 Task: Create new customer invoice with Date Opened: 09-May-23, Select Customer: Ross Stores, Terms: Net 30. Make invoice entry for item-1 with Date: 09-May-23, Description: Milani Stay Put Brunette Waterproof Eyebrow Pomade
, Income Account: Income:Sales, Quantity: 1, Unit Price: 14.99, Sales Tax: Y, Sales Tax Included: Y, Tax Table: Sales Tax. Make entry for item-2 with Date: 09-May-23, Description: Hostess Twinkies Snack Cake (2.7 oz), Income Account: Income:Sales, Quantity: 1, Unit Price: 6.29, Sales Tax: Y, Sales Tax Included: Y, Tax Table: Sales Tax. Post Invoice with Post Date: 09-May-23, Post to Accounts: Assets:Accounts Receivable. Pay / Process Payment with Transaction Date: 07-Jun-23, Amount: 21.28, Transfer Account: Checking Account. Go to 'Print Invoice'. Save a pdf copy of the invoice.
Action: Mouse moved to (185, 34)
Screenshot: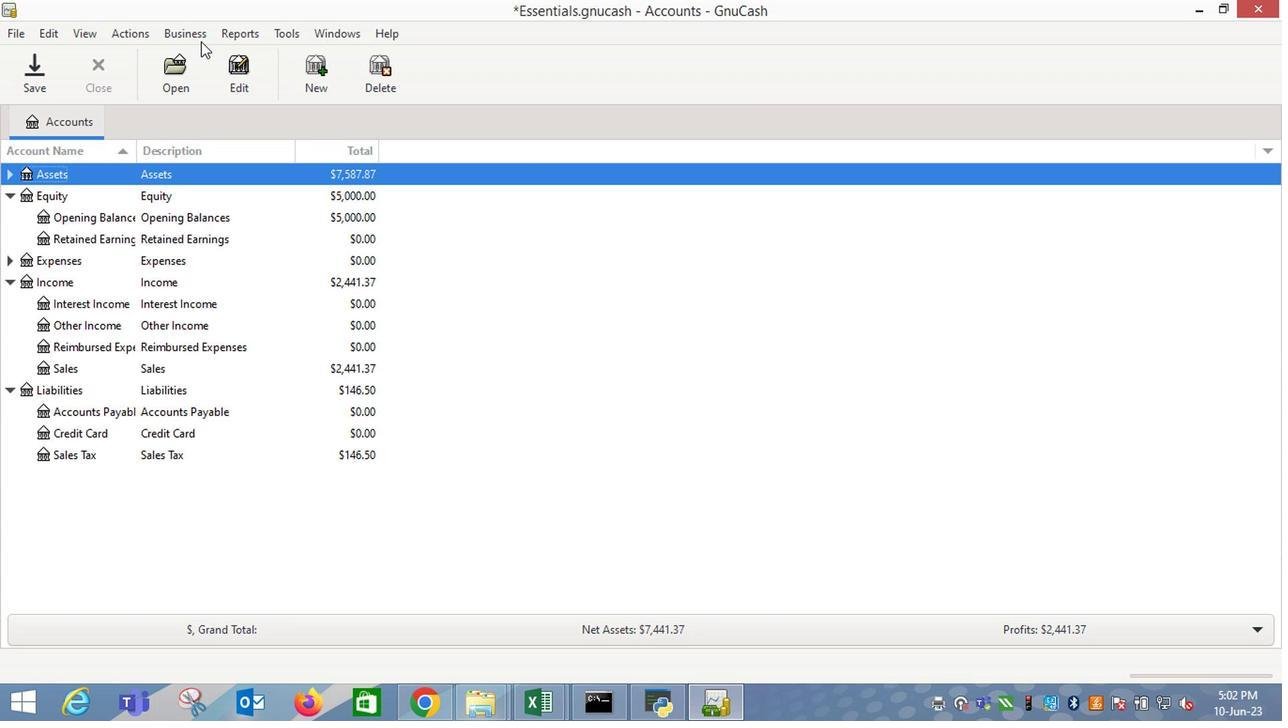 
Action: Mouse pressed left at (185, 34)
Screenshot: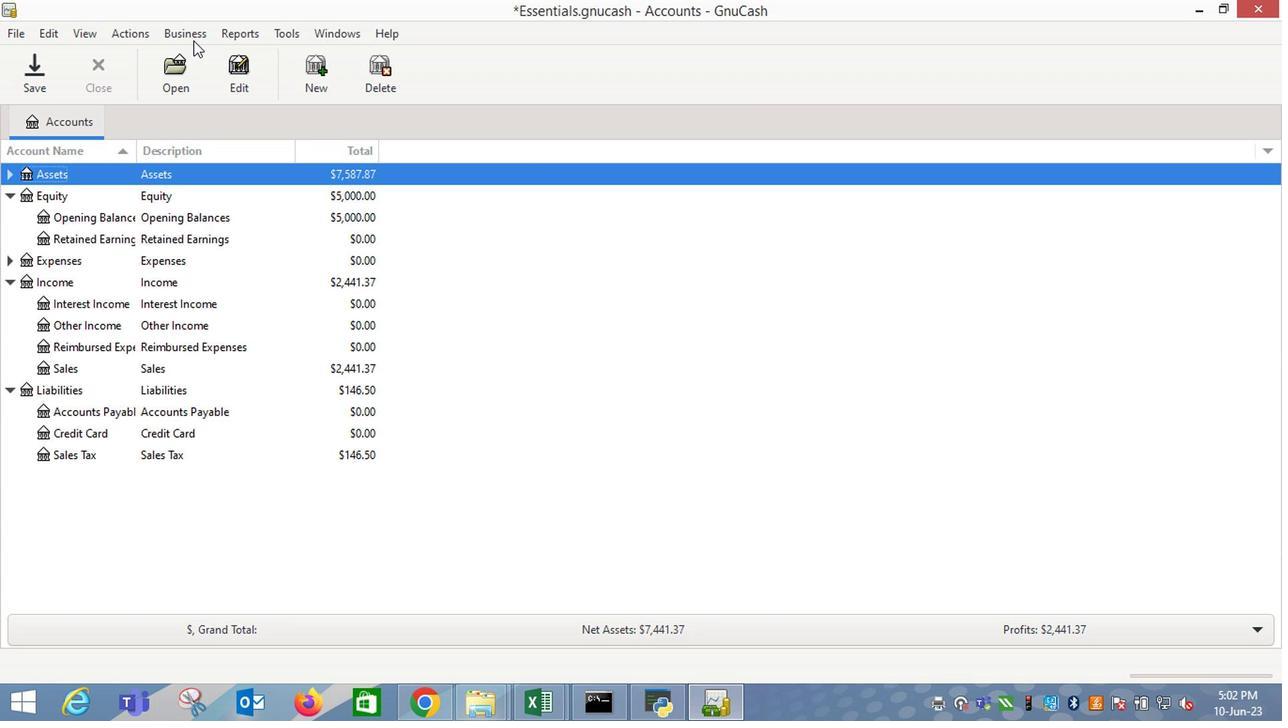 
Action: Mouse moved to (422, 124)
Screenshot: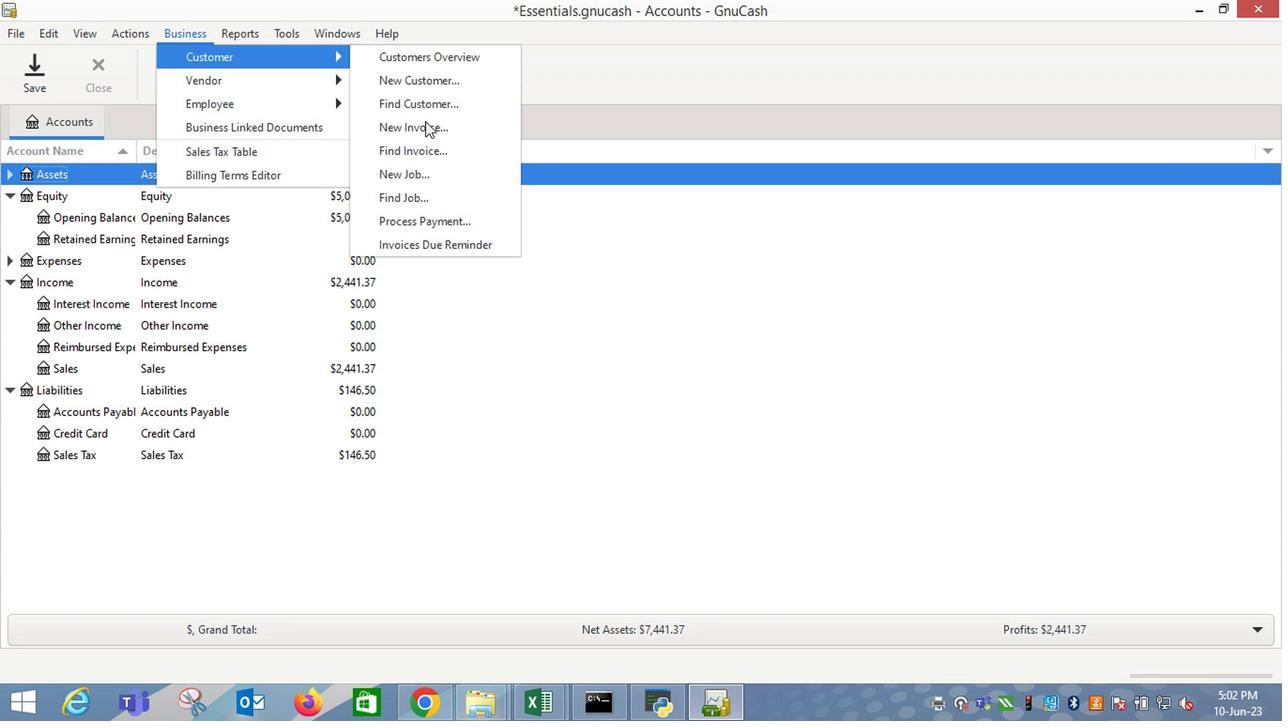 
Action: Mouse pressed left at (422, 124)
Screenshot: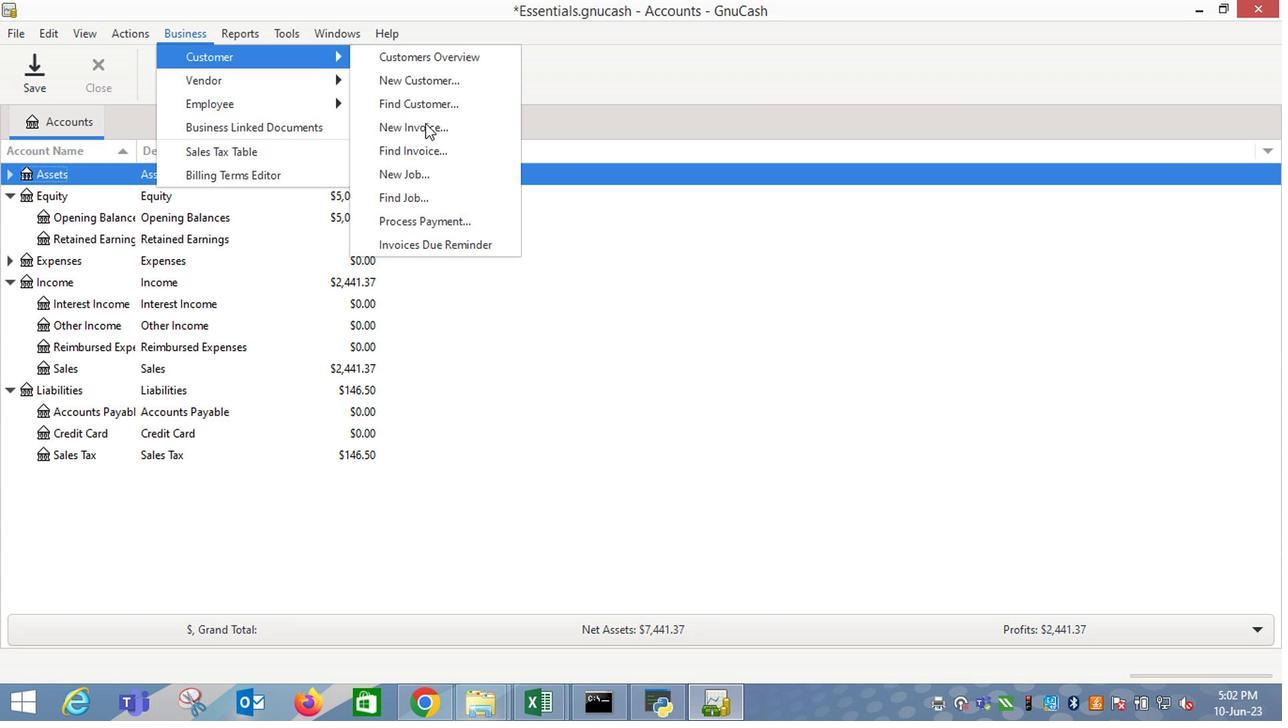 
Action: Mouse moved to (769, 301)
Screenshot: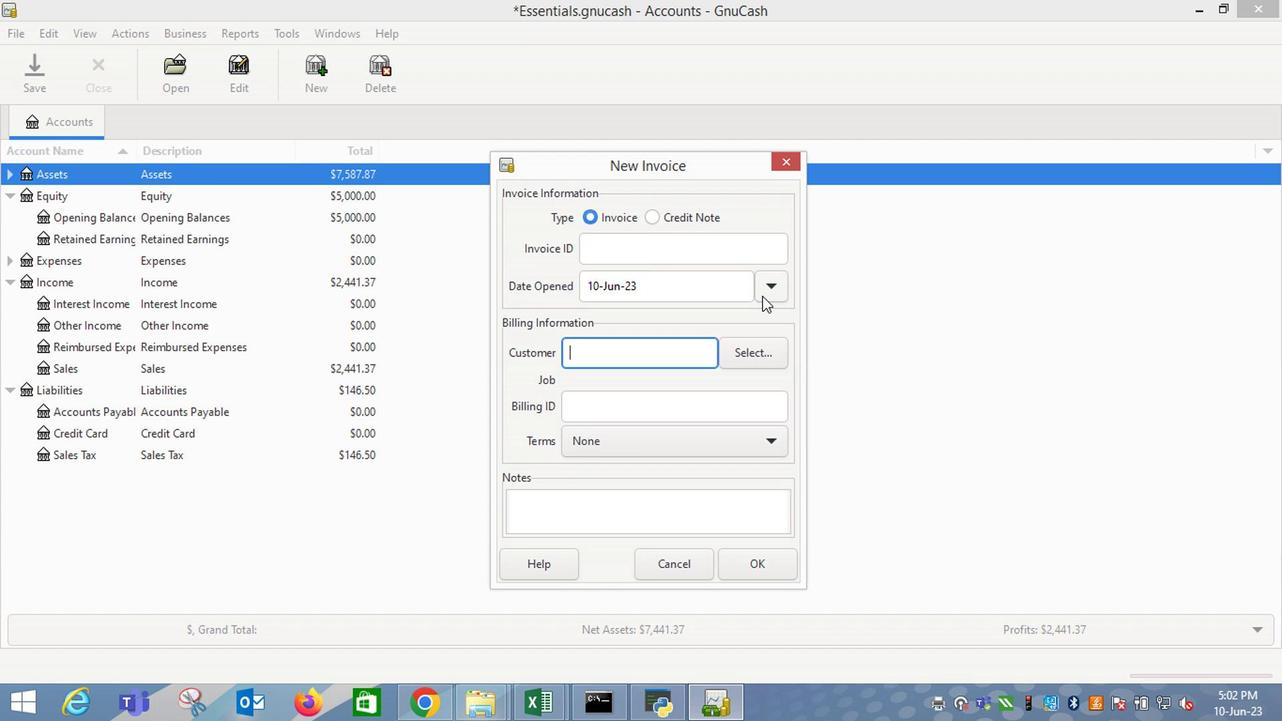 
Action: Mouse pressed left at (769, 301)
Screenshot: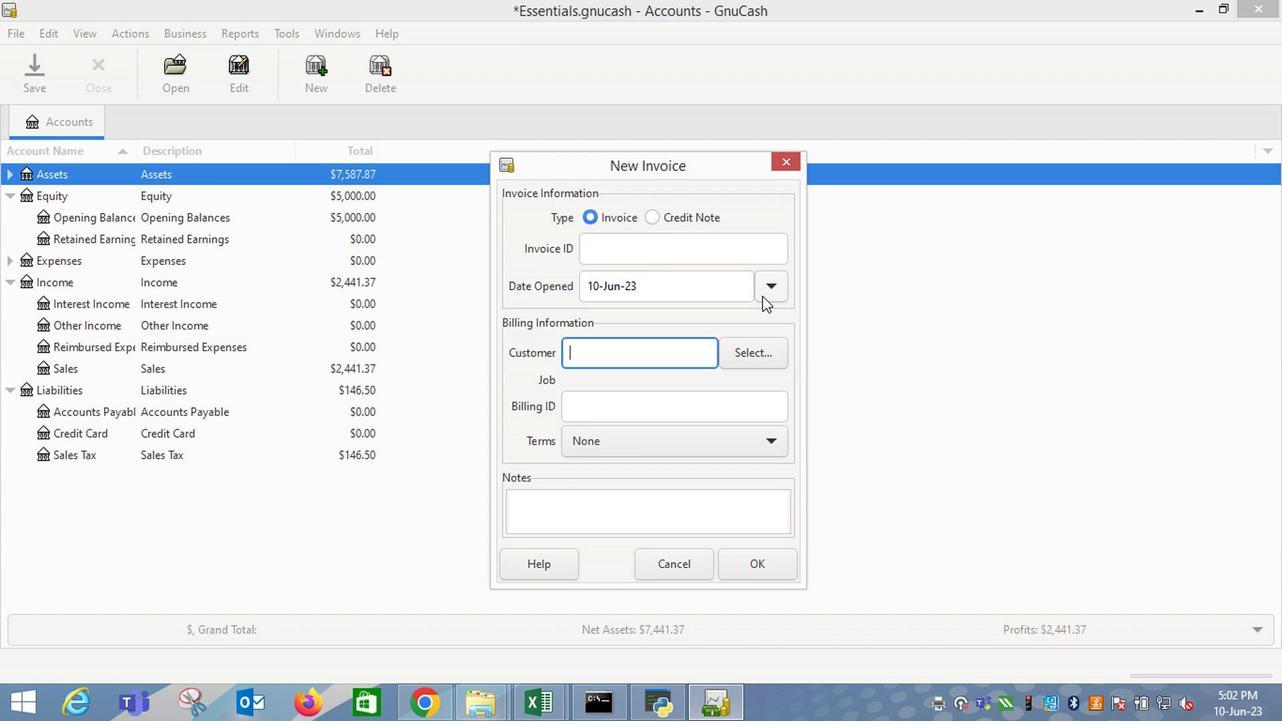 
Action: Mouse moved to (623, 319)
Screenshot: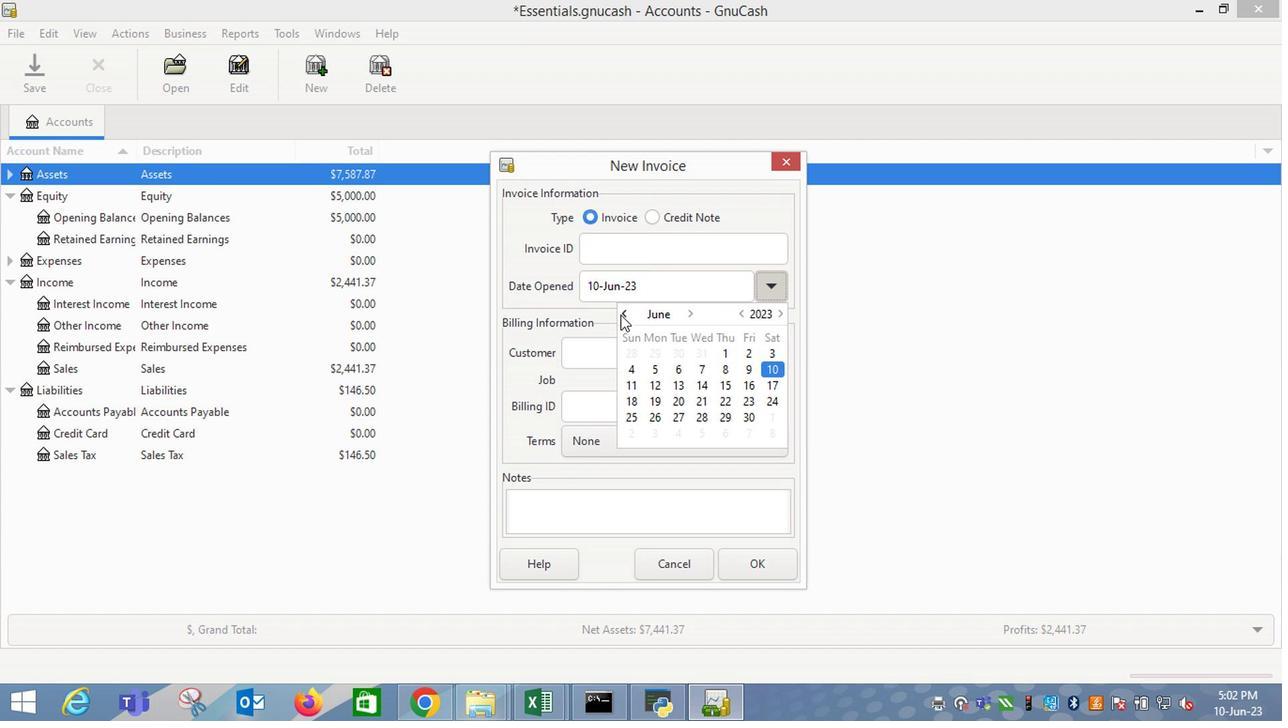 
Action: Mouse pressed left at (623, 319)
Screenshot: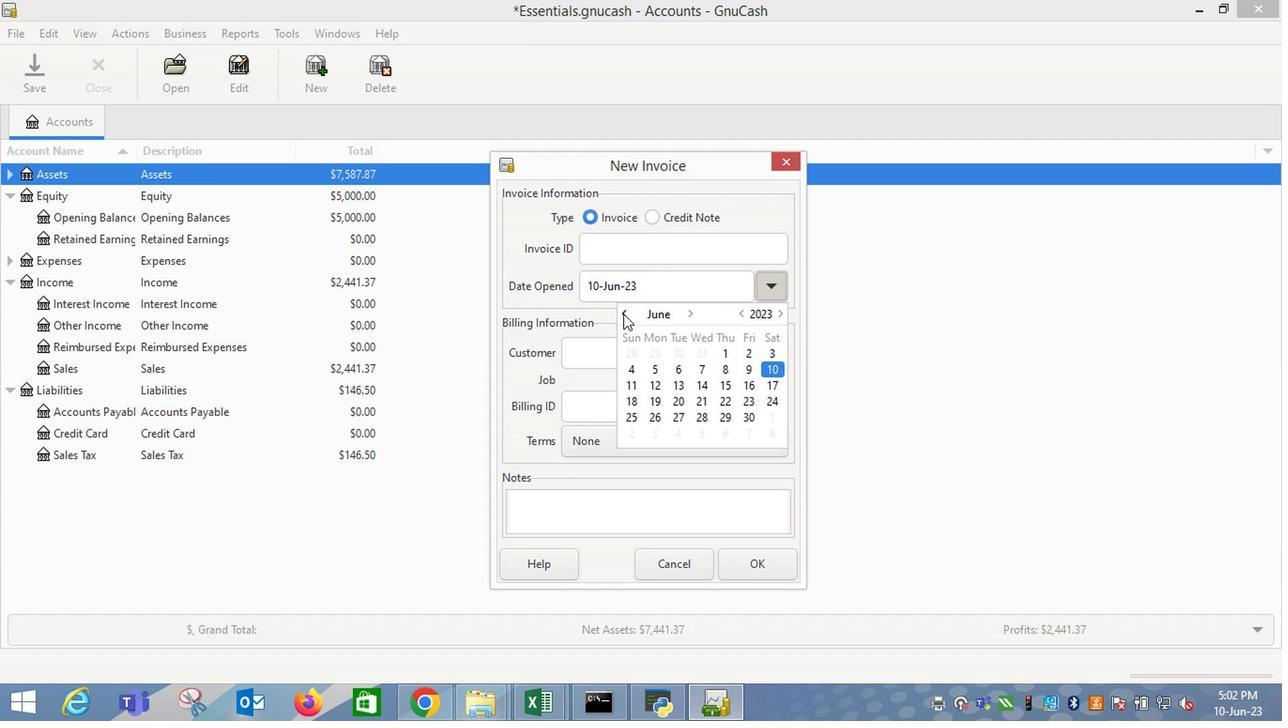 
Action: Mouse moved to (679, 377)
Screenshot: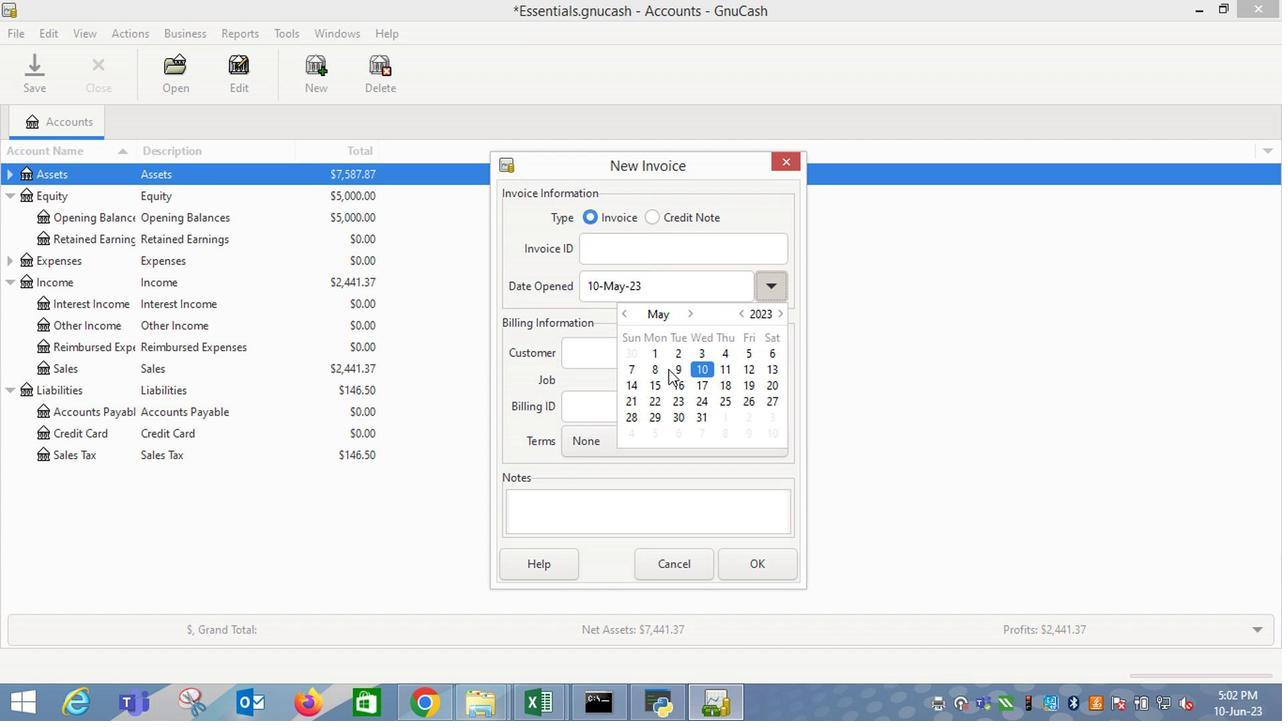
Action: Mouse pressed left at (679, 377)
Screenshot: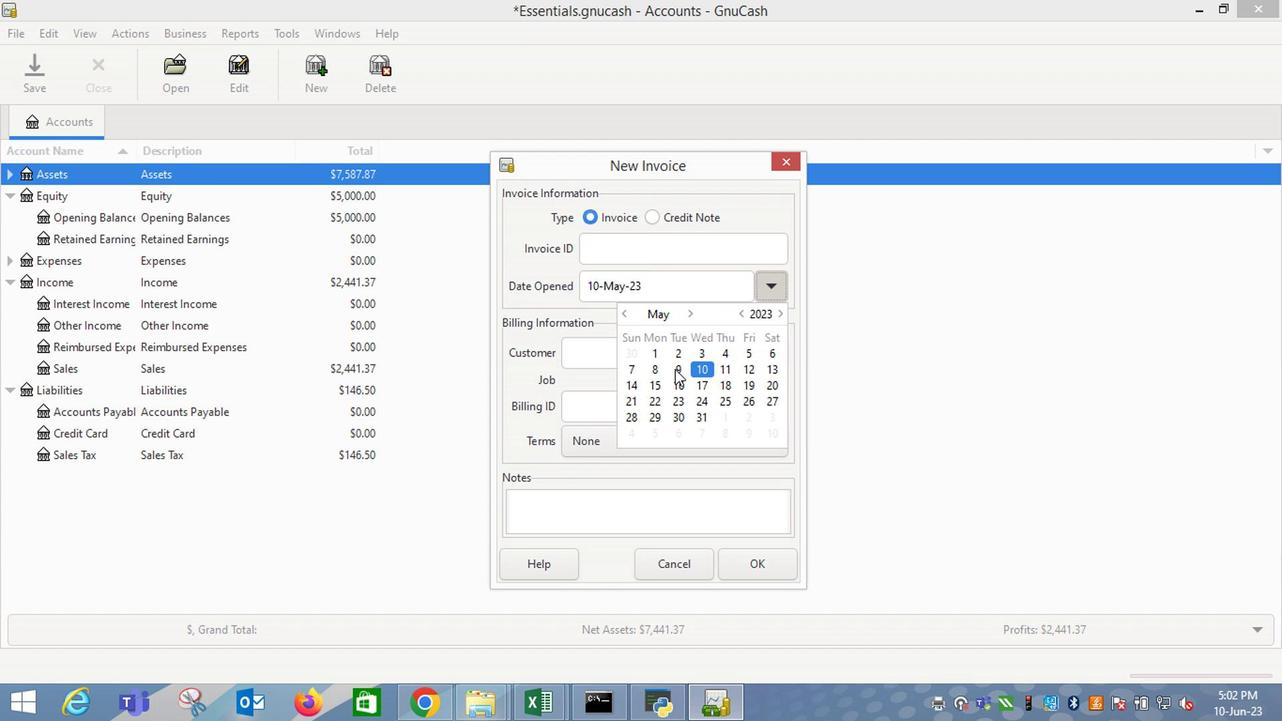 
Action: Mouse moved to (555, 349)
Screenshot: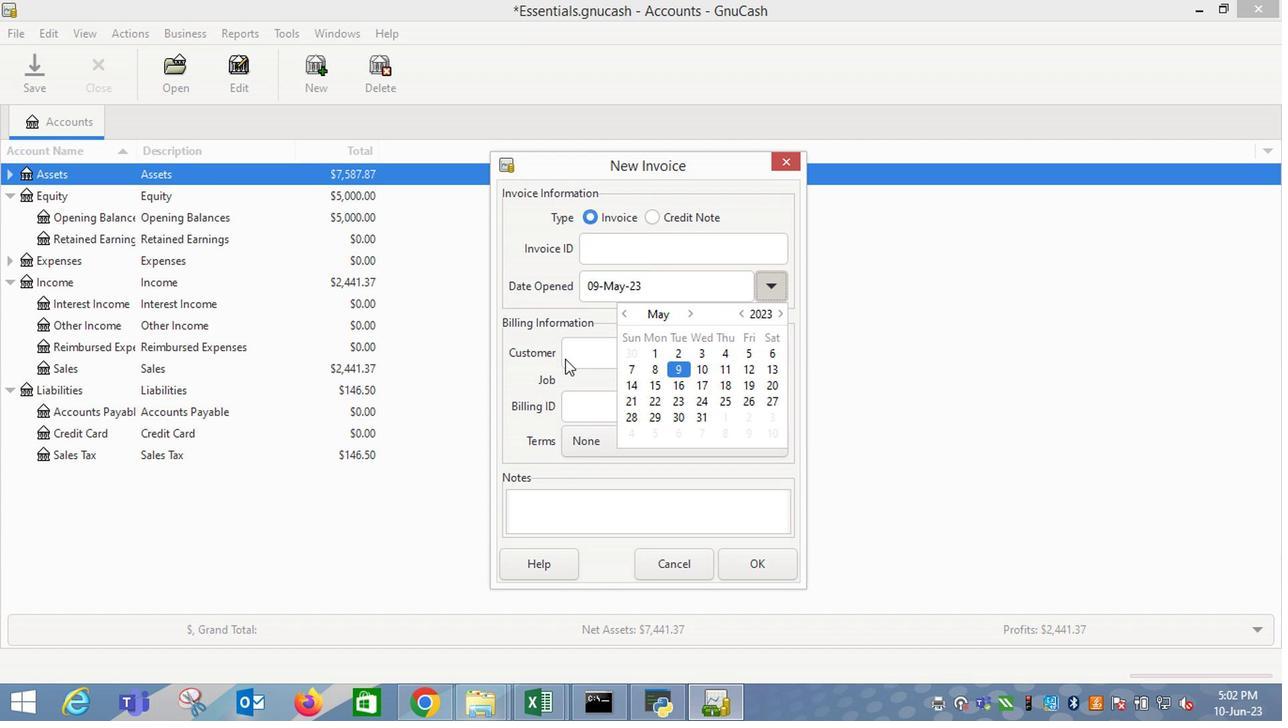 
Action: Mouse pressed left at (555, 349)
Screenshot: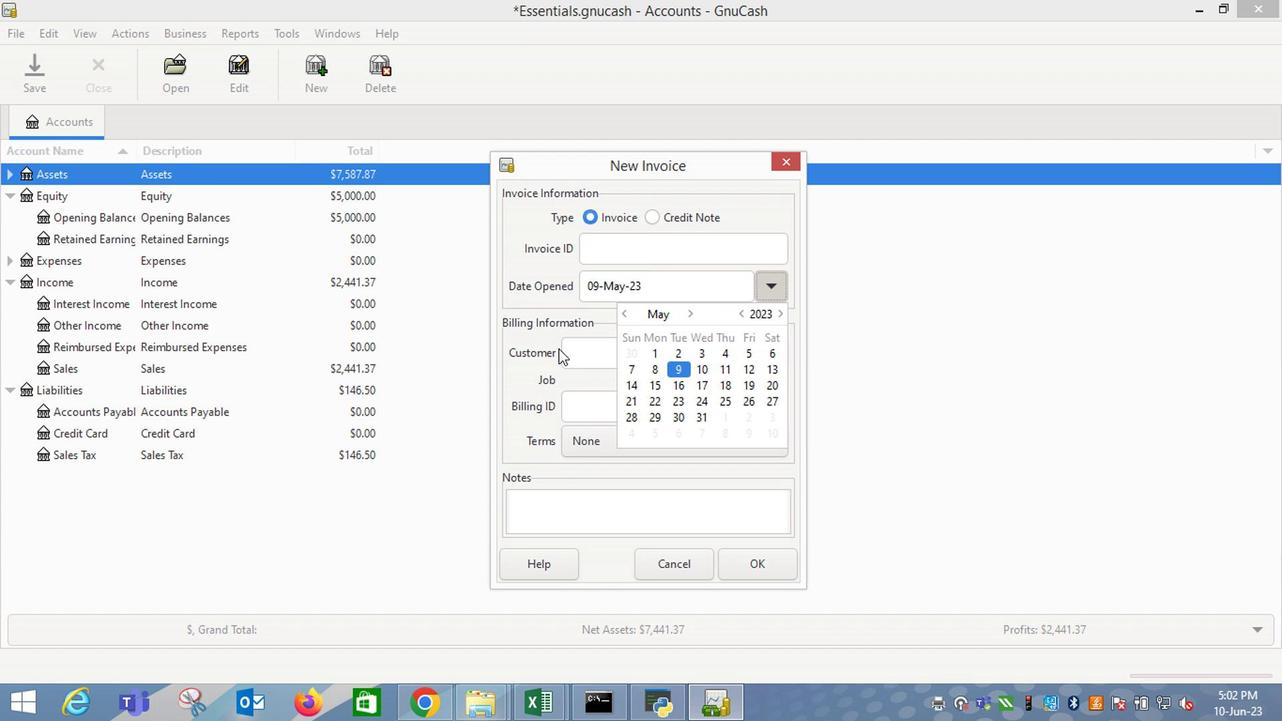 
Action: Mouse moved to (601, 360)
Screenshot: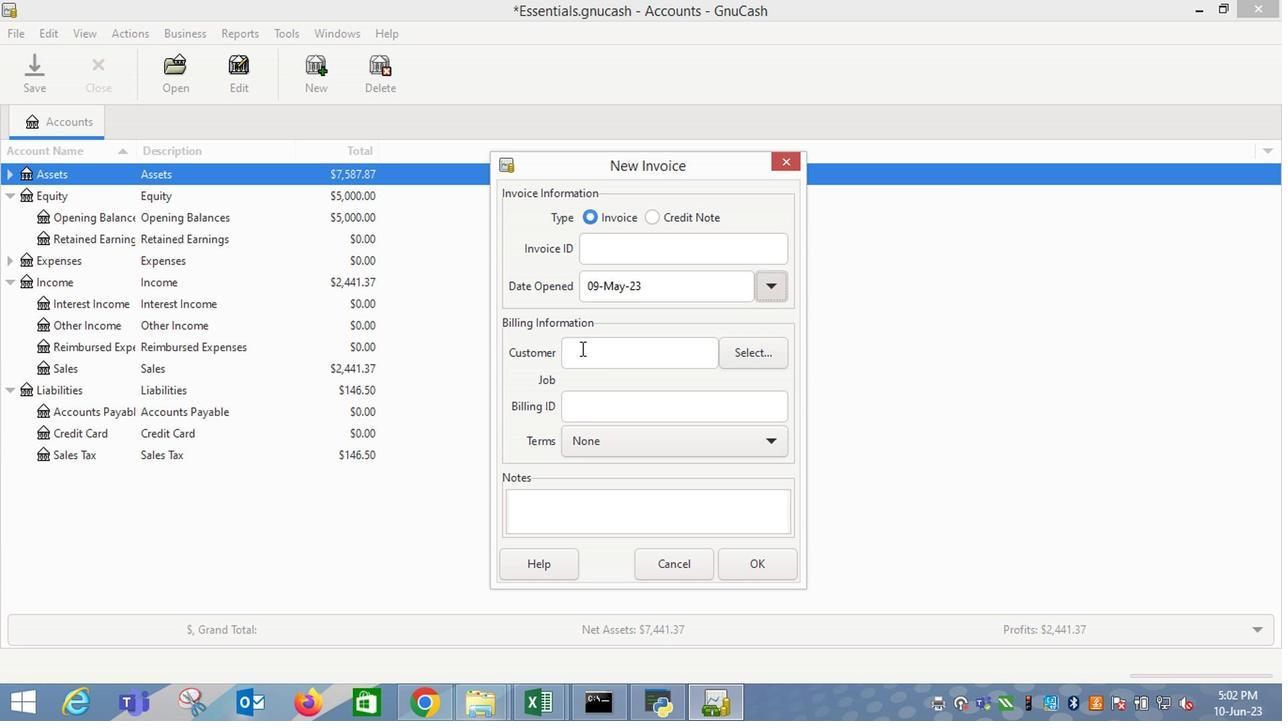 
Action: Mouse pressed left at (601, 360)
Screenshot: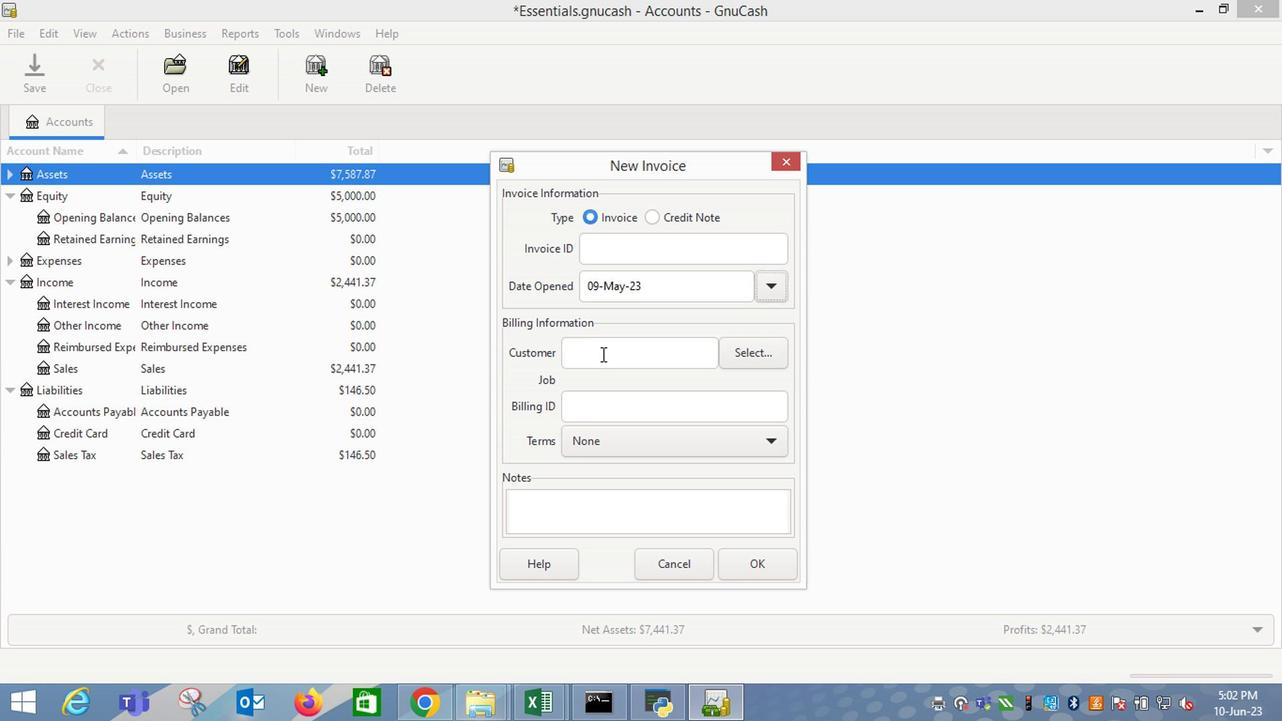 
Action: Key pressed <Key.shift_r>Ros
Screenshot: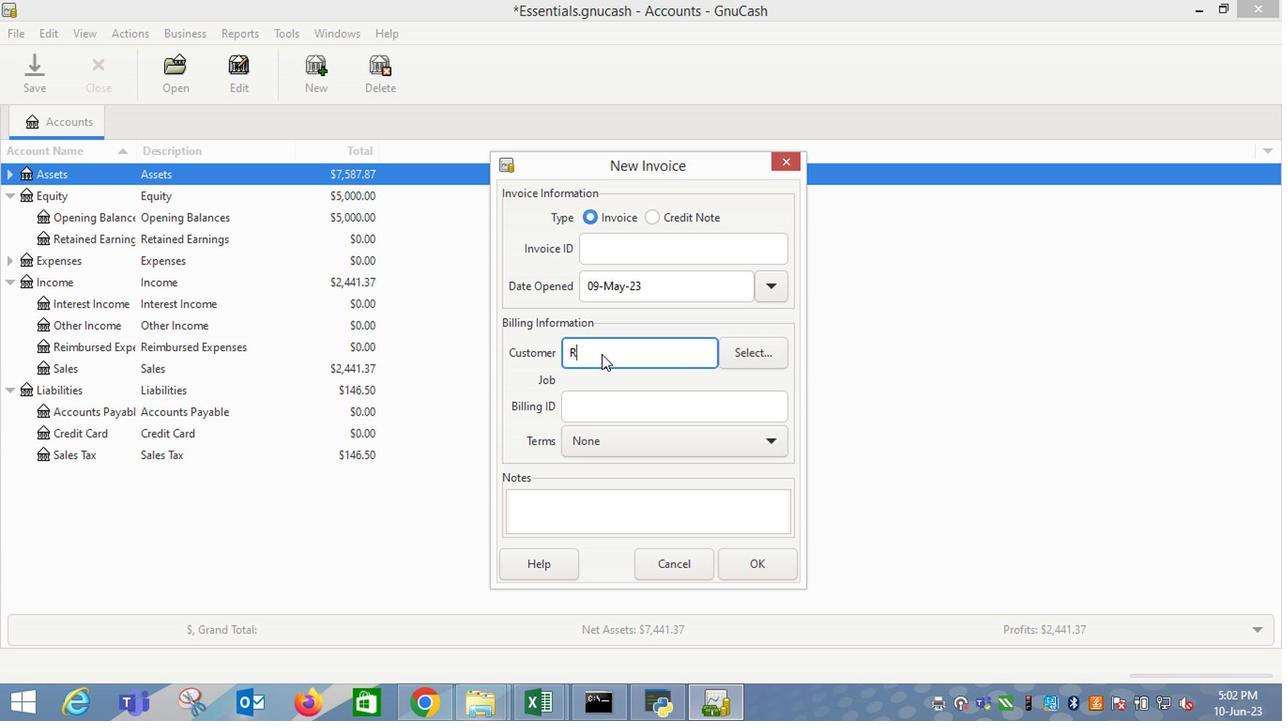
Action: Mouse moved to (609, 412)
Screenshot: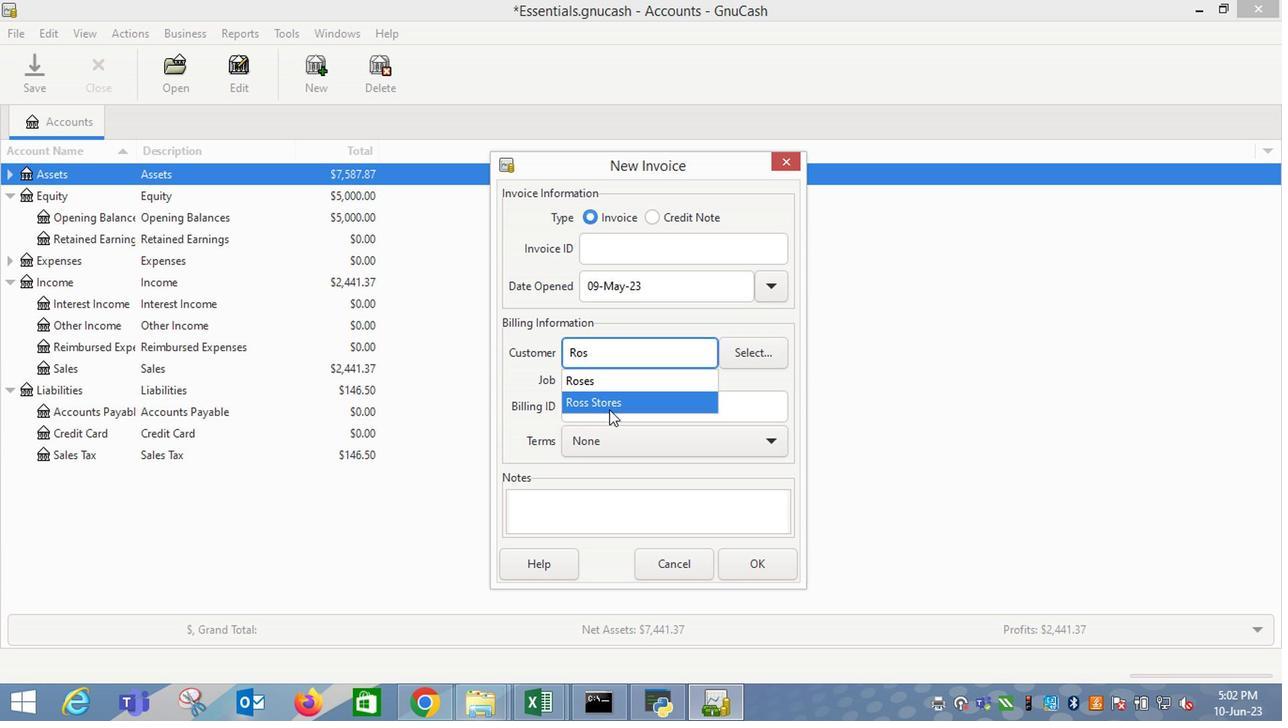 
Action: Mouse pressed left at (609, 412)
Screenshot: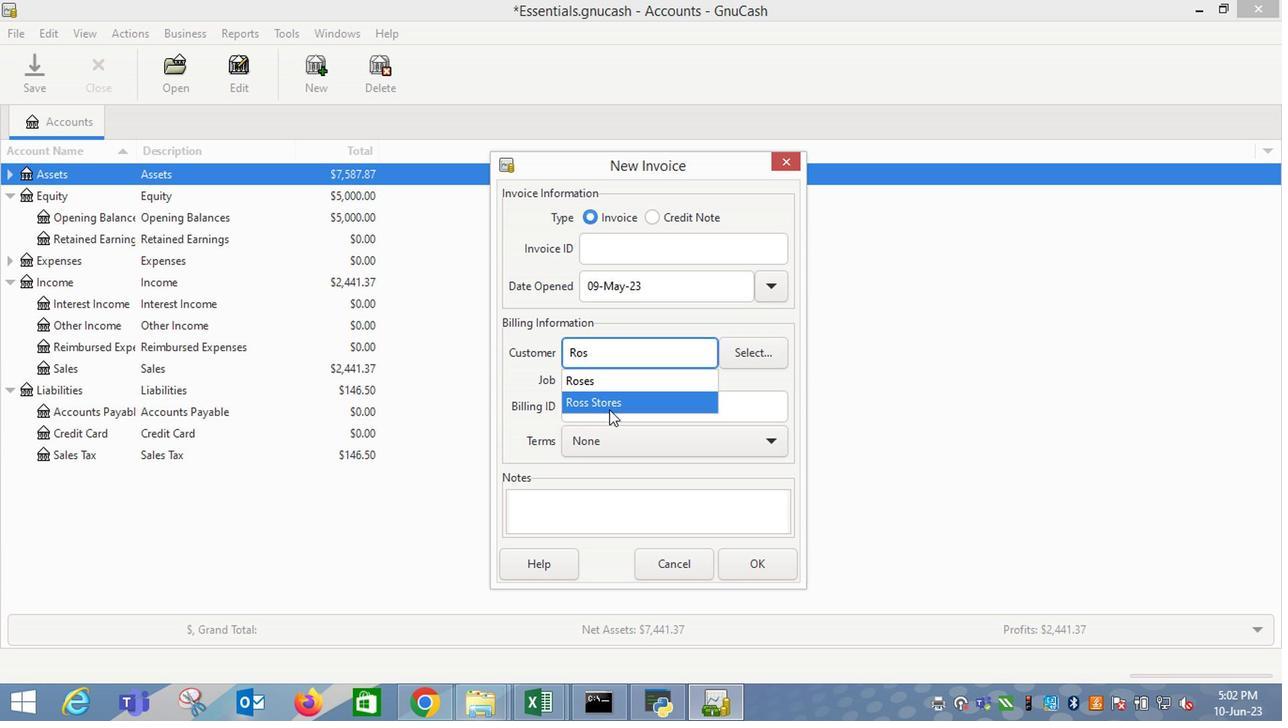 
Action: Mouse moved to (603, 466)
Screenshot: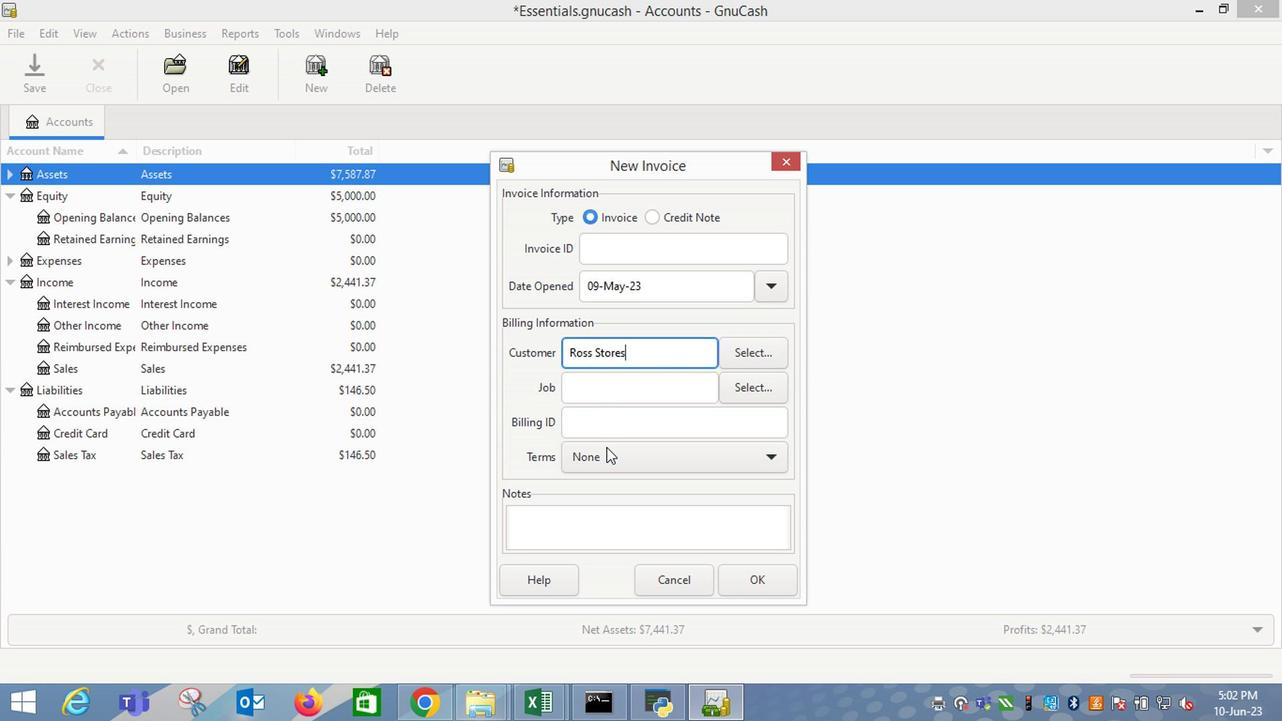 
Action: Mouse pressed left at (603, 466)
Screenshot: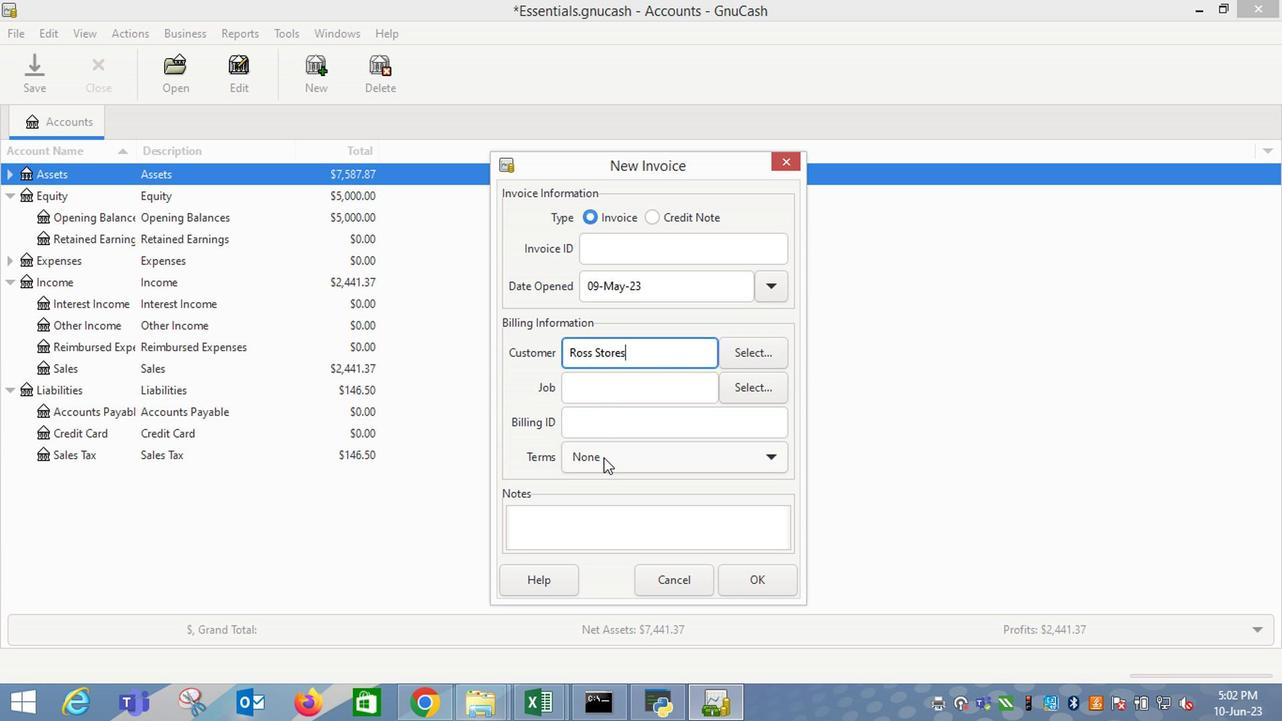 
Action: Mouse moved to (602, 522)
Screenshot: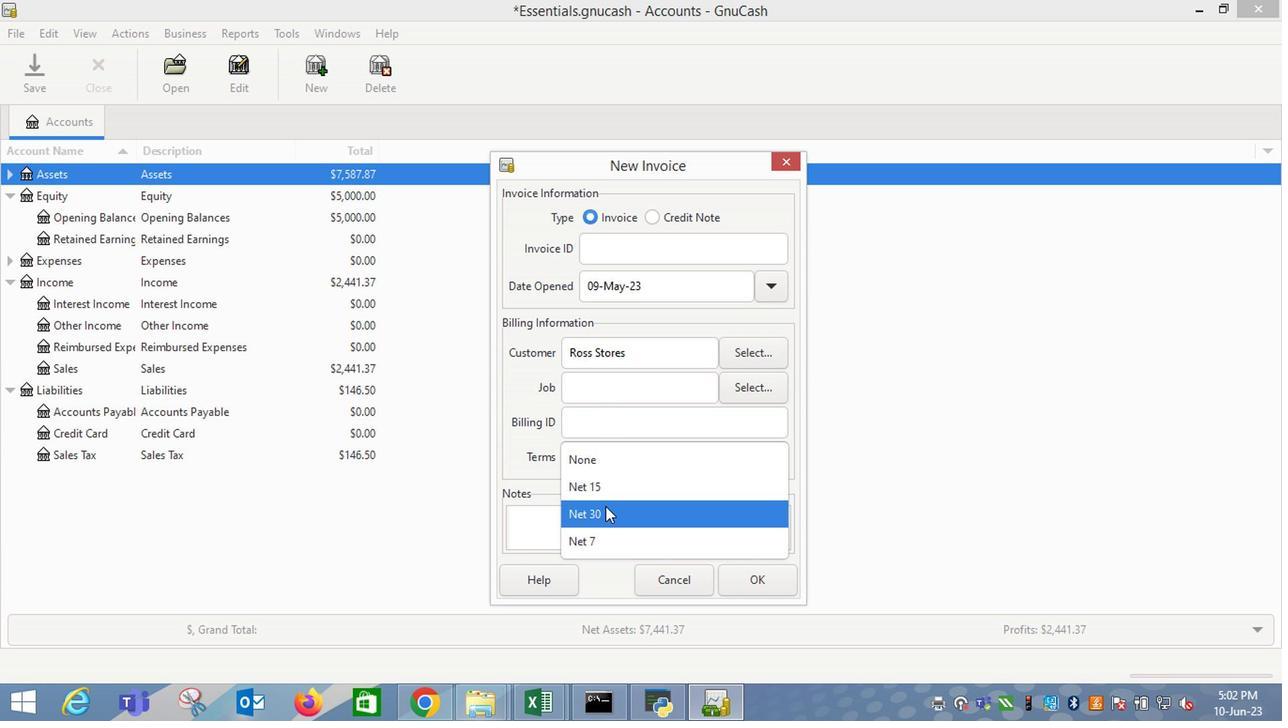 
Action: Mouse pressed left at (602, 522)
Screenshot: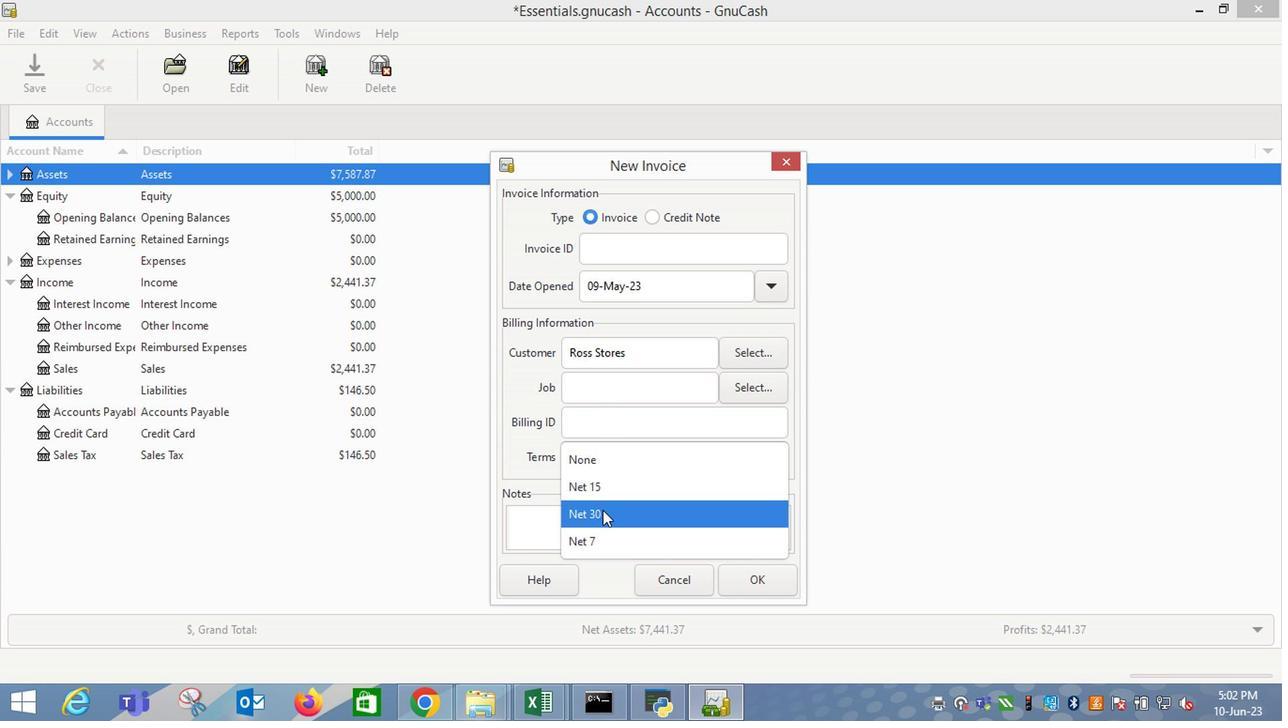 
Action: Mouse moved to (739, 596)
Screenshot: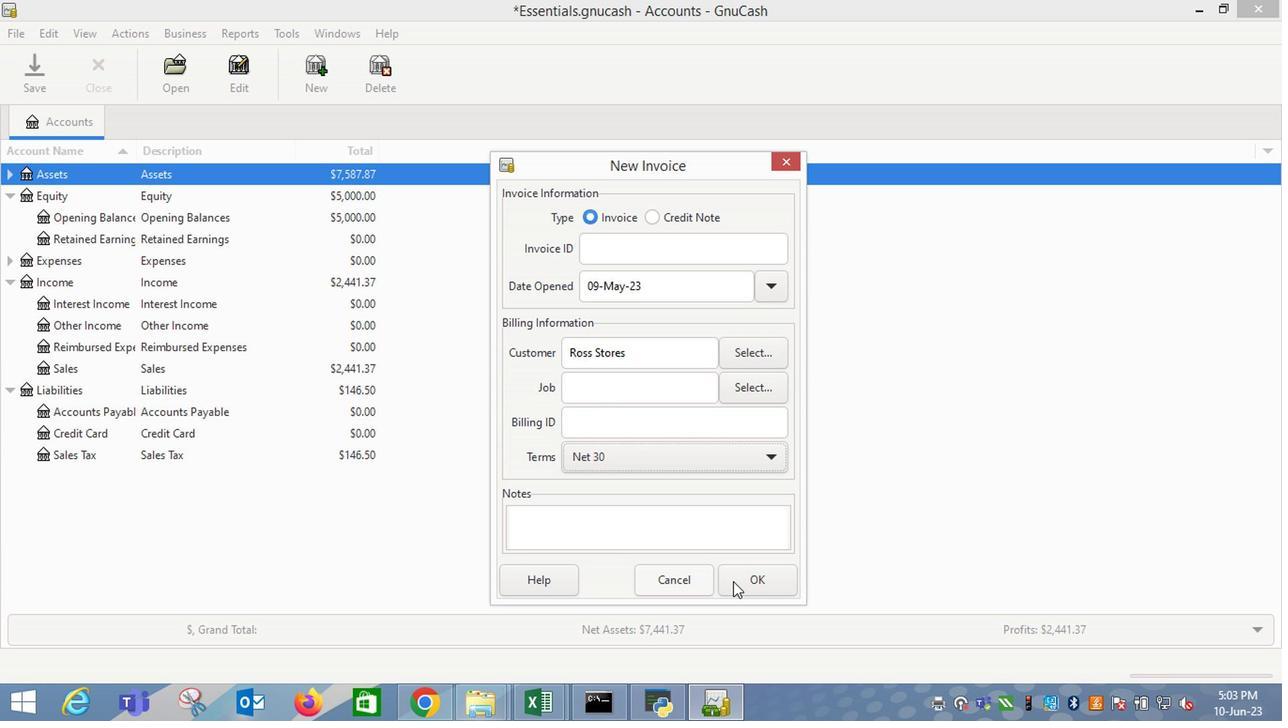 
Action: Mouse pressed left at (739, 596)
Screenshot: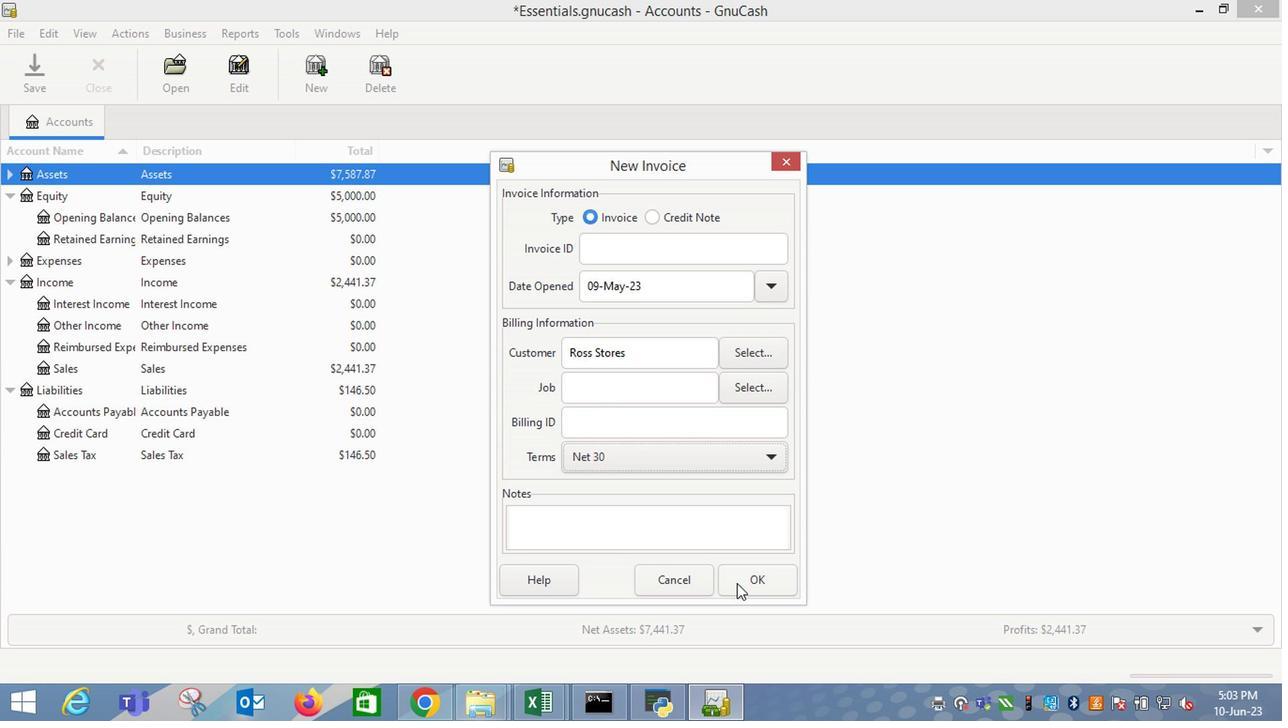 
Action: Mouse moved to (88, 377)
Screenshot: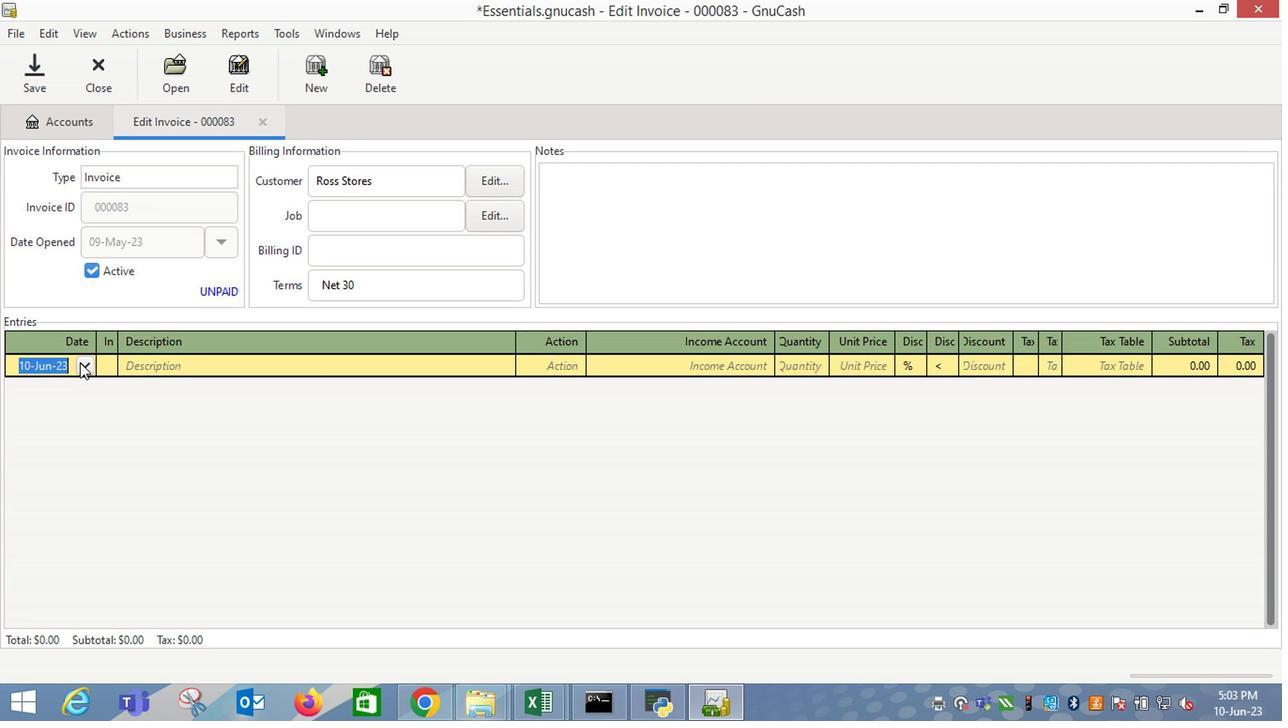 
Action: Mouse pressed left at (88, 377)
Screenshot: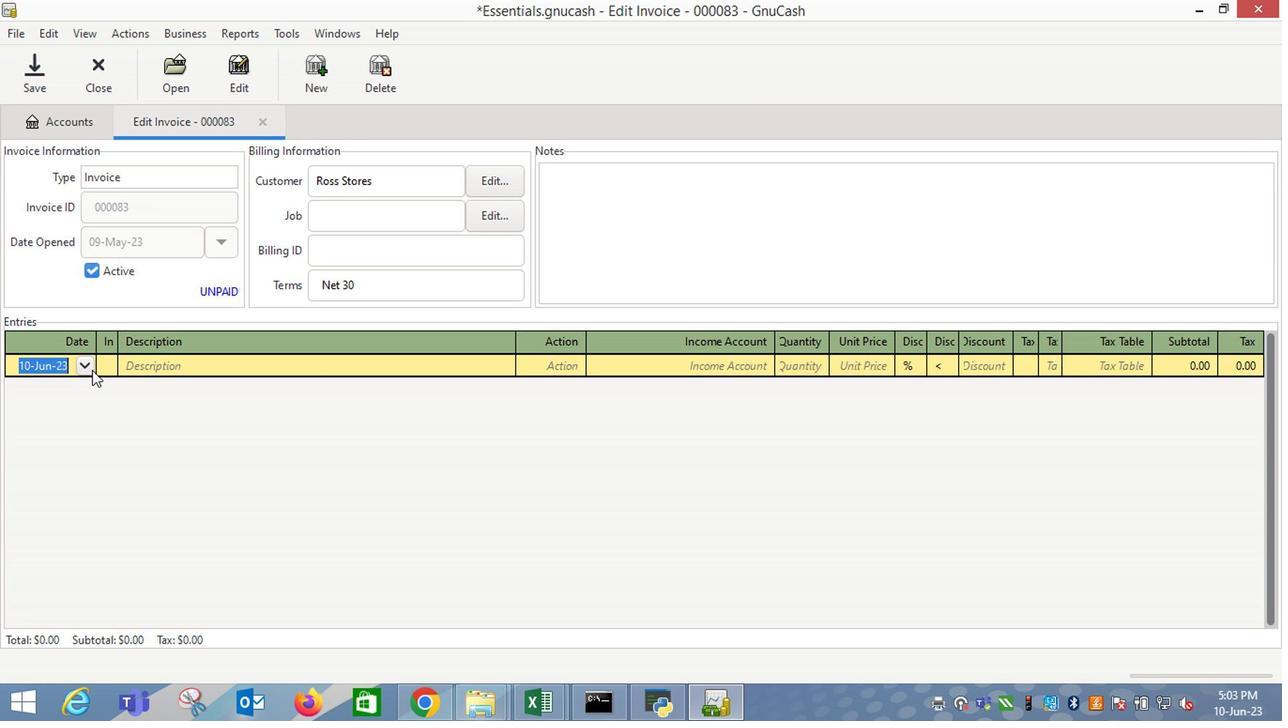 
Action: Mouse moved to (81, 374)
Screenshot: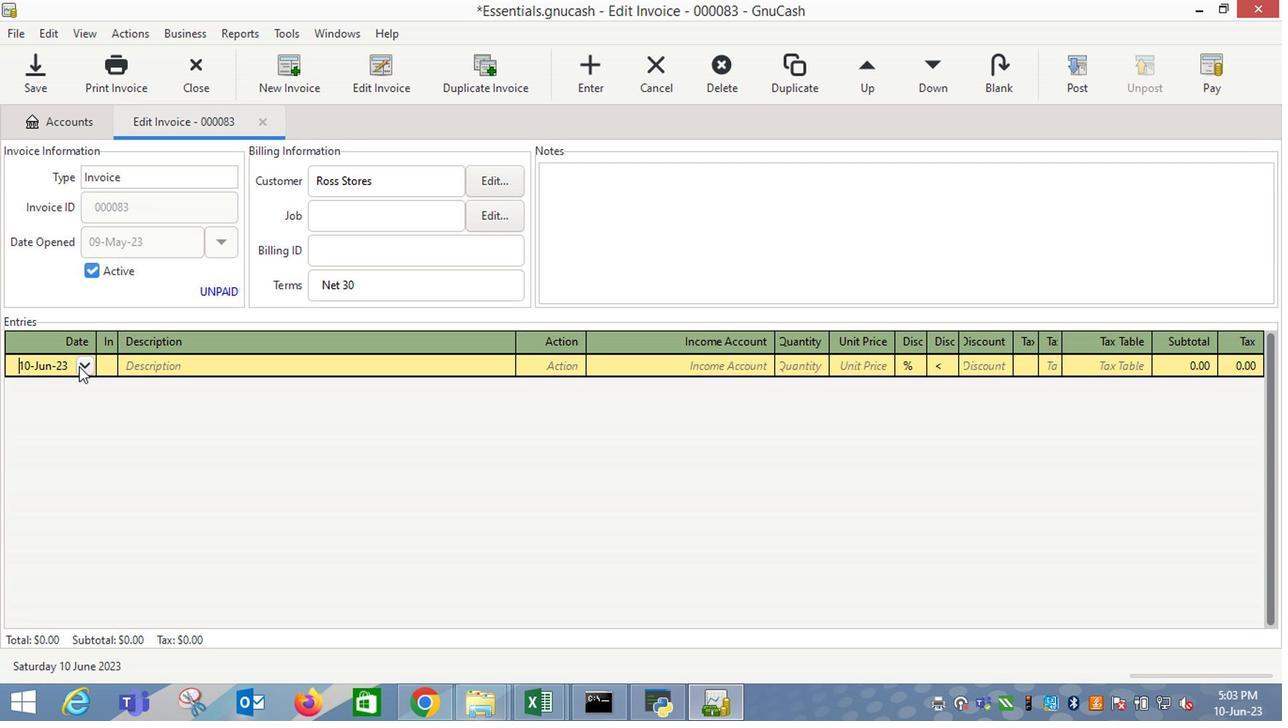 
Action: Mouse pressed left at (81, 374)
Screenshot: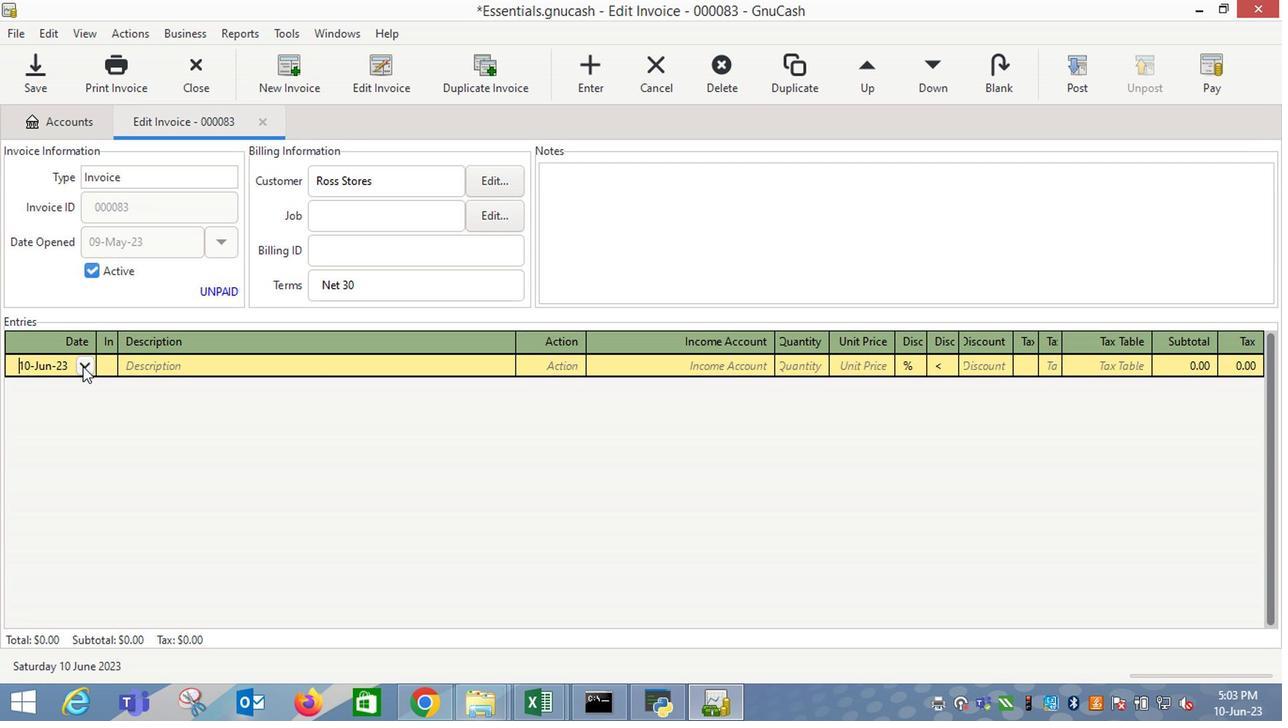 
Action: Mouse moved to (5, 390)
Screenshot: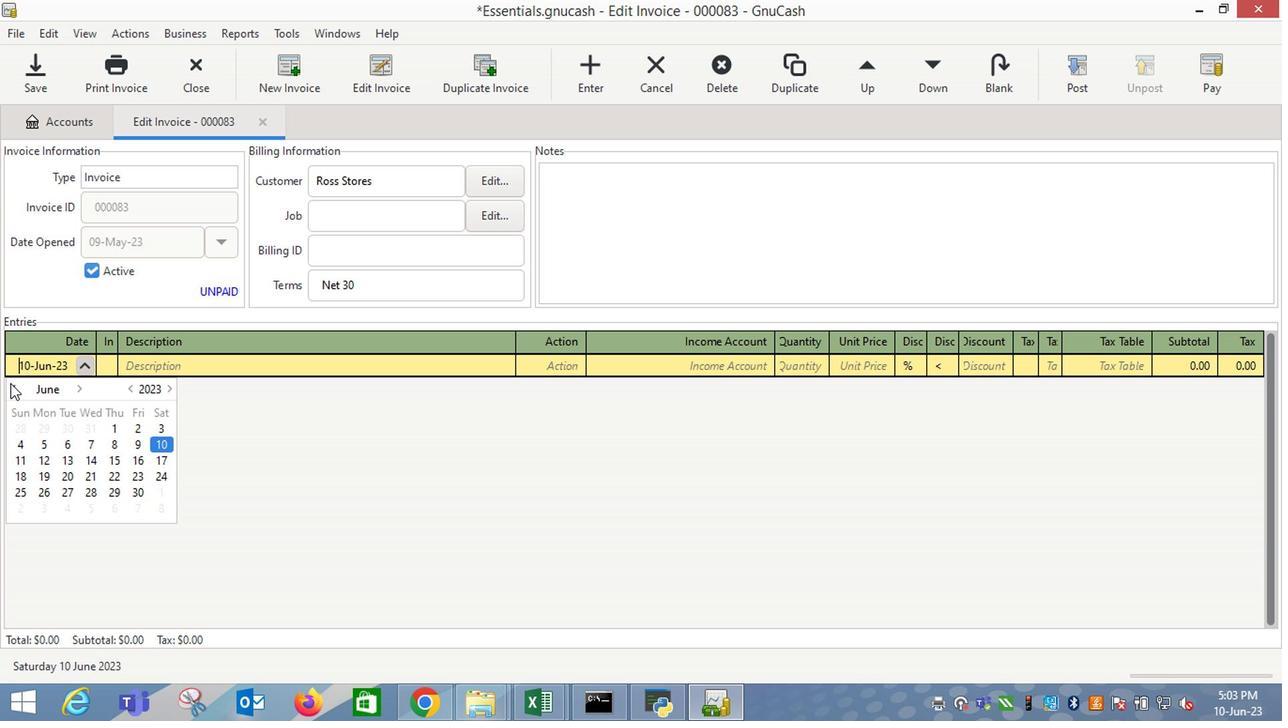 
Action: Mouse pressed left at (5, 390)
Screenshot: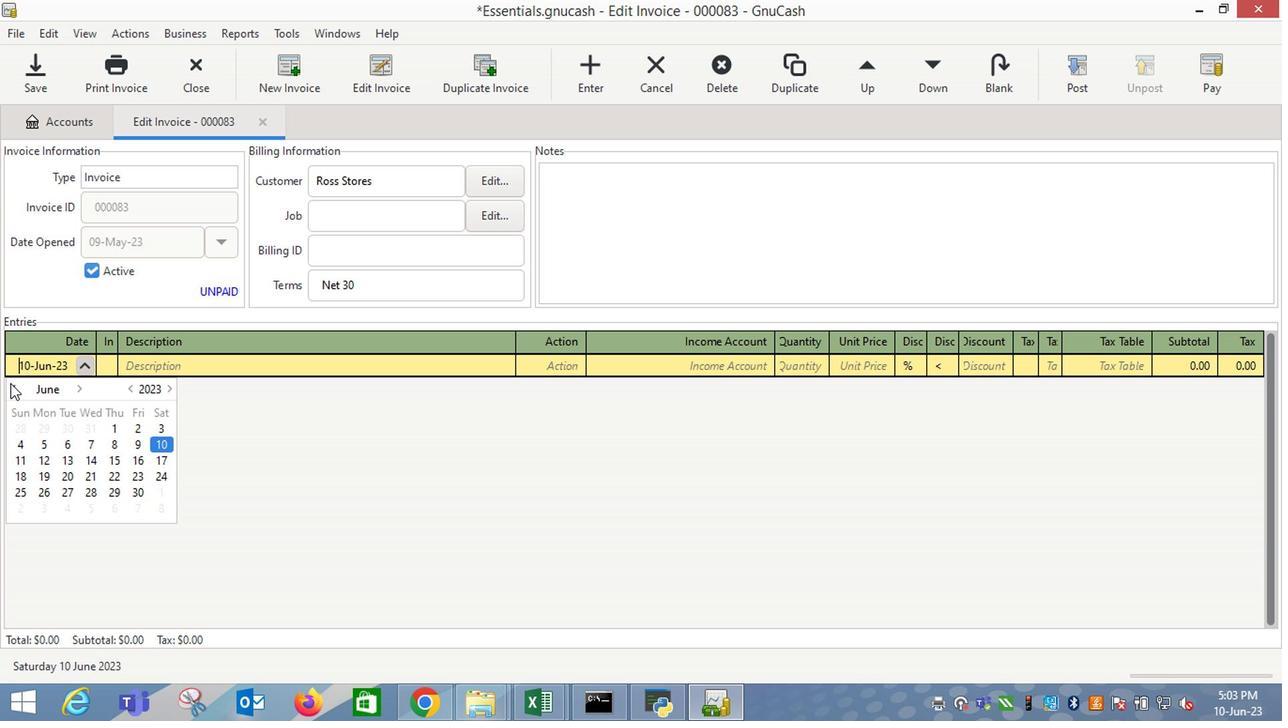 
Action: Mouse moved to (60, 457)
Screenshot: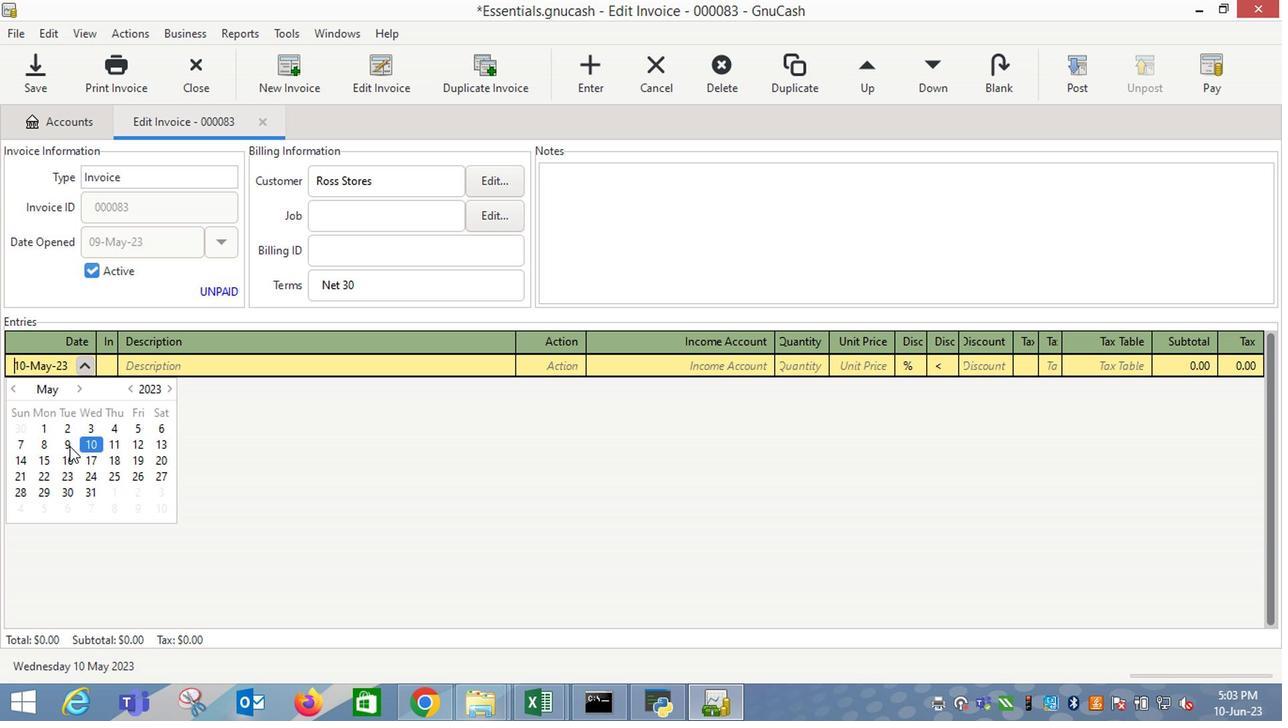 
Action: Mouse pressed left at (60, 457)
Screenshot: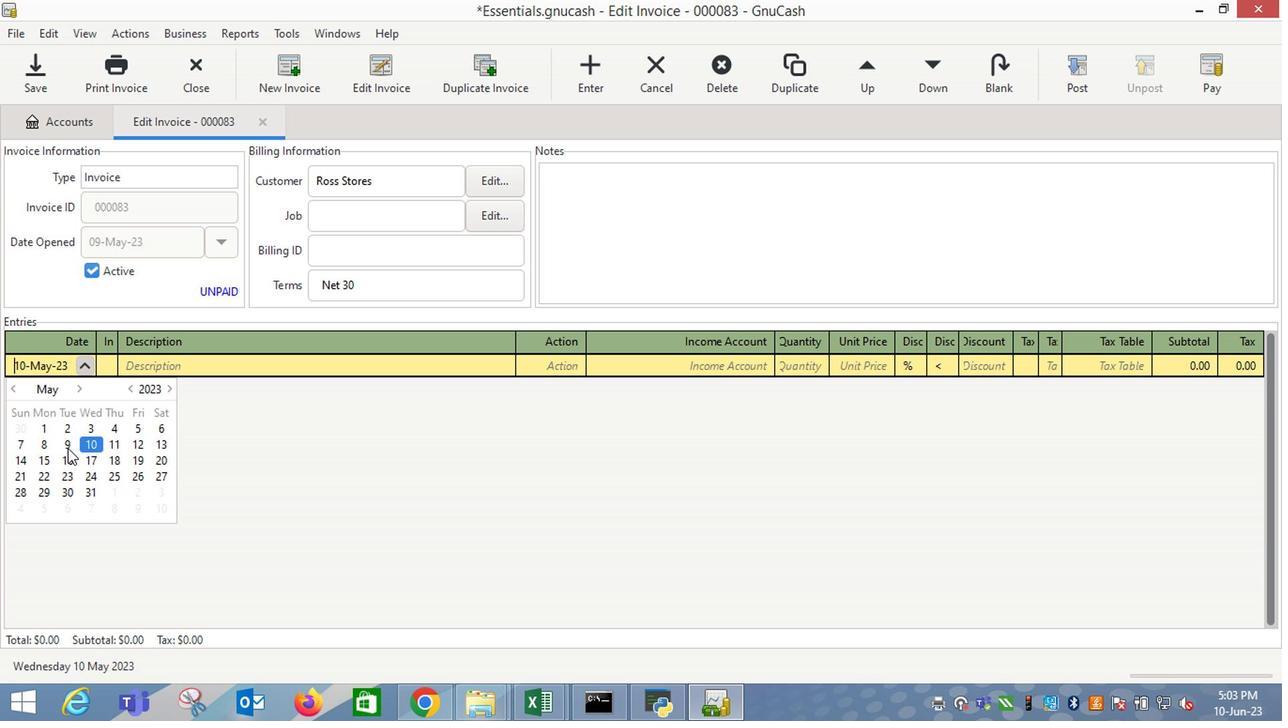 
Action: Key pressed <Key.tab><Key.shift_r>Milani<Key.space><Key.shift_r>Stsy<Key.backspace><Key.backspace>ay<Key.space><Key.shift_r>Put<Key.space><Key.shift_r>Brunette<Key.space><Key.shift_r>a<Key.backspace><Key.shift_r>Waterproof<Key.space><Key.shift_r>Eyebrow<Key.space><Key.shift_r>Pomade<Key.tab><Key.tab>i<Key.down><Key.down><Key.down><Key.tab>1<Key.tab>14.99<Key.tab>
Screenshot: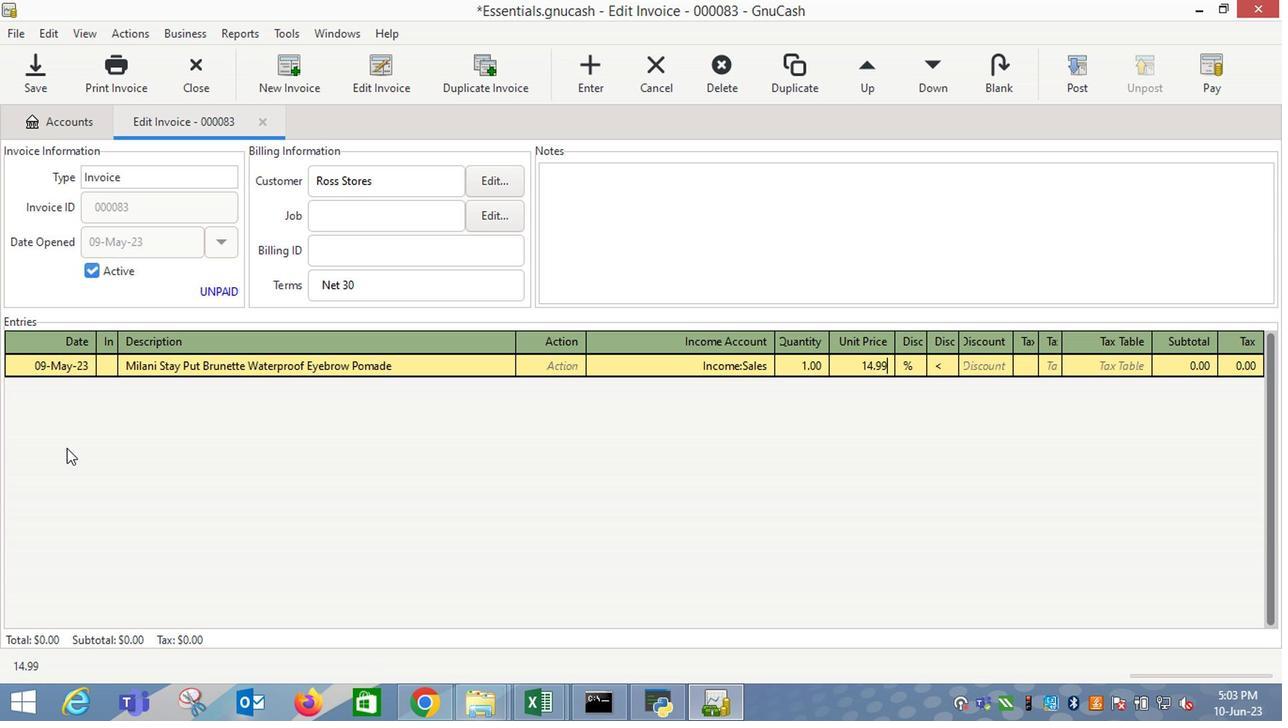
Action: Mouse moved to (1021, 371)
Screenshot: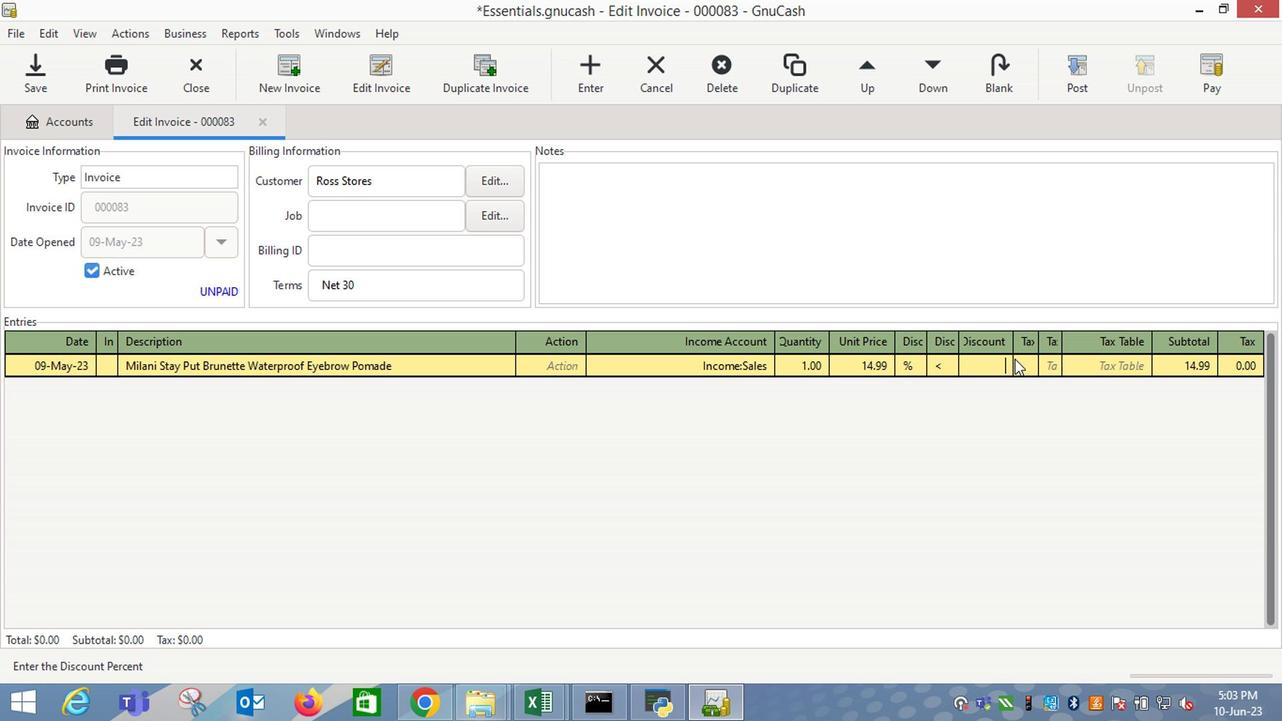 
Action: Mouse pressed left at (1021, 371)
Screenshot: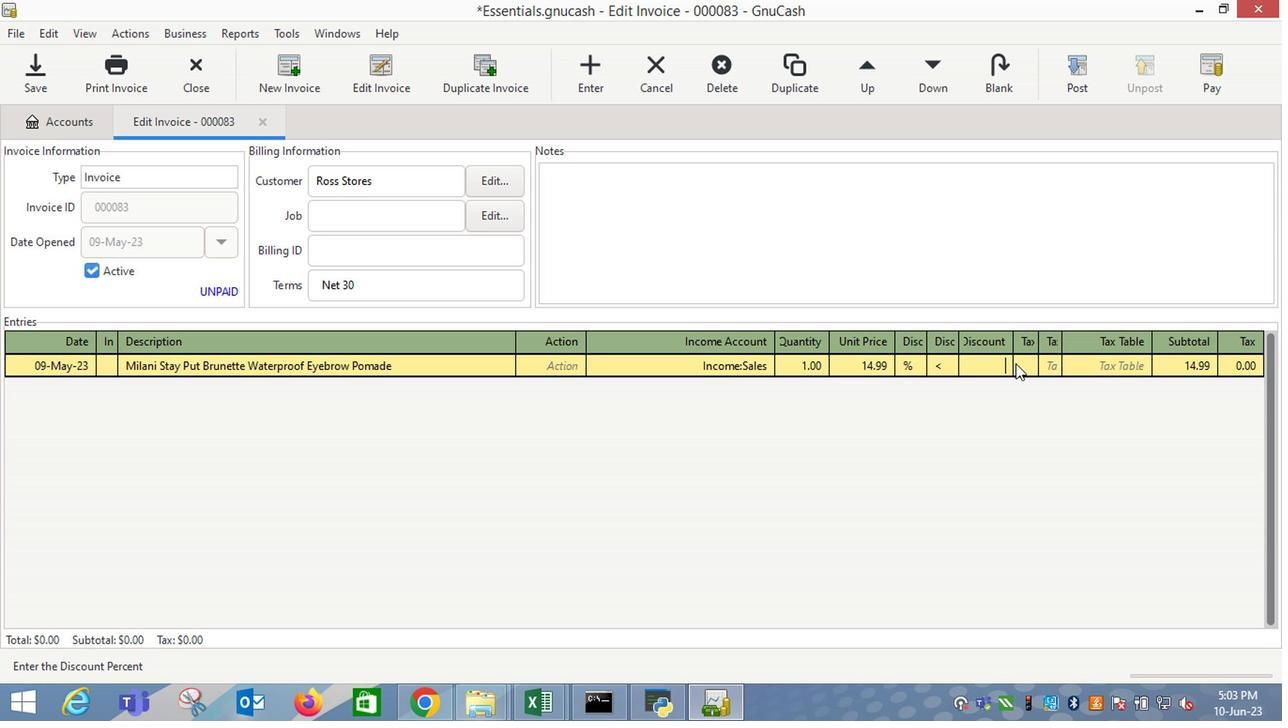 
Action: Mouse moved to (1053, 366)
Screenshot: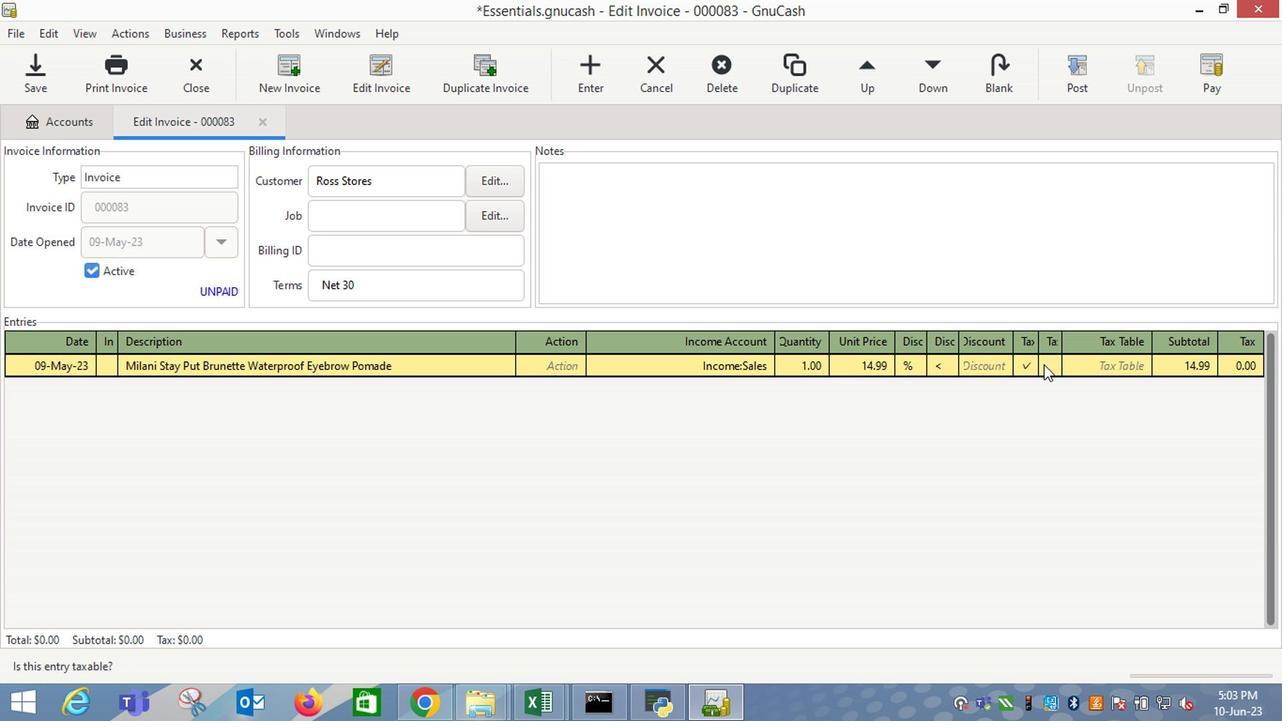 
Action: Mouse pressed left at (1053, 366)
Screenshot: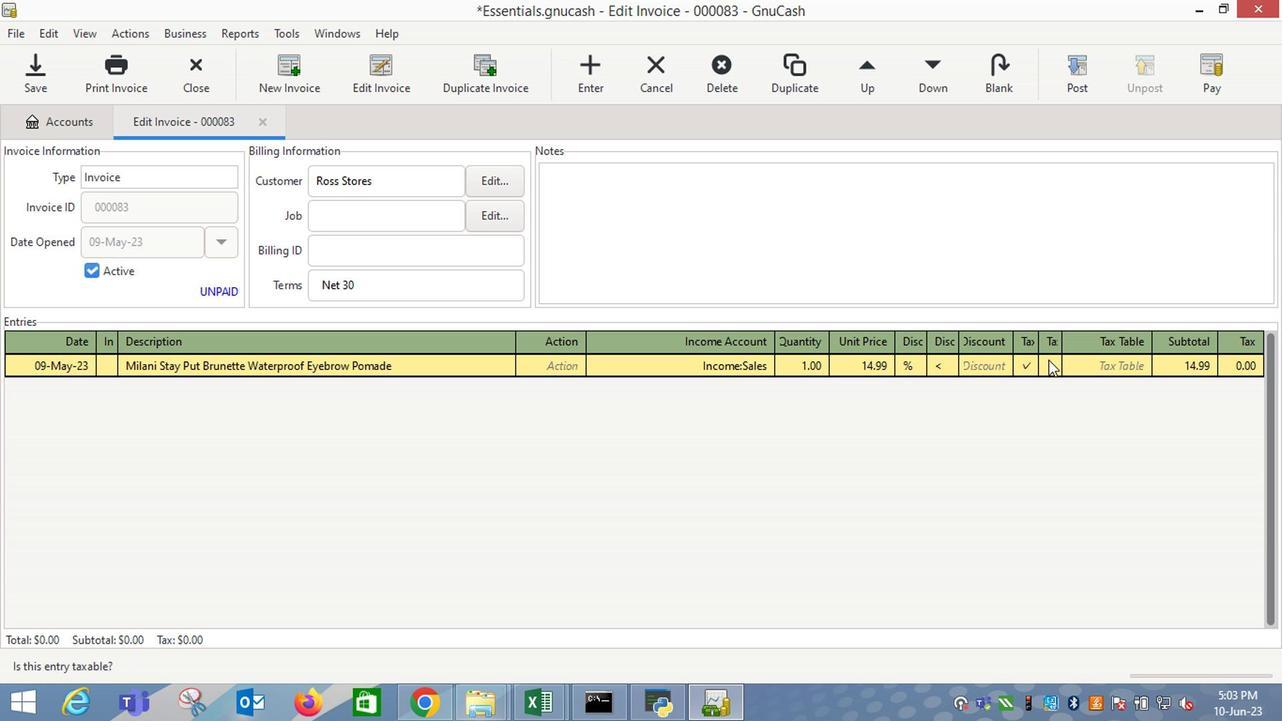 
Action: Mouse moved to (1105, 366)
Screenshot: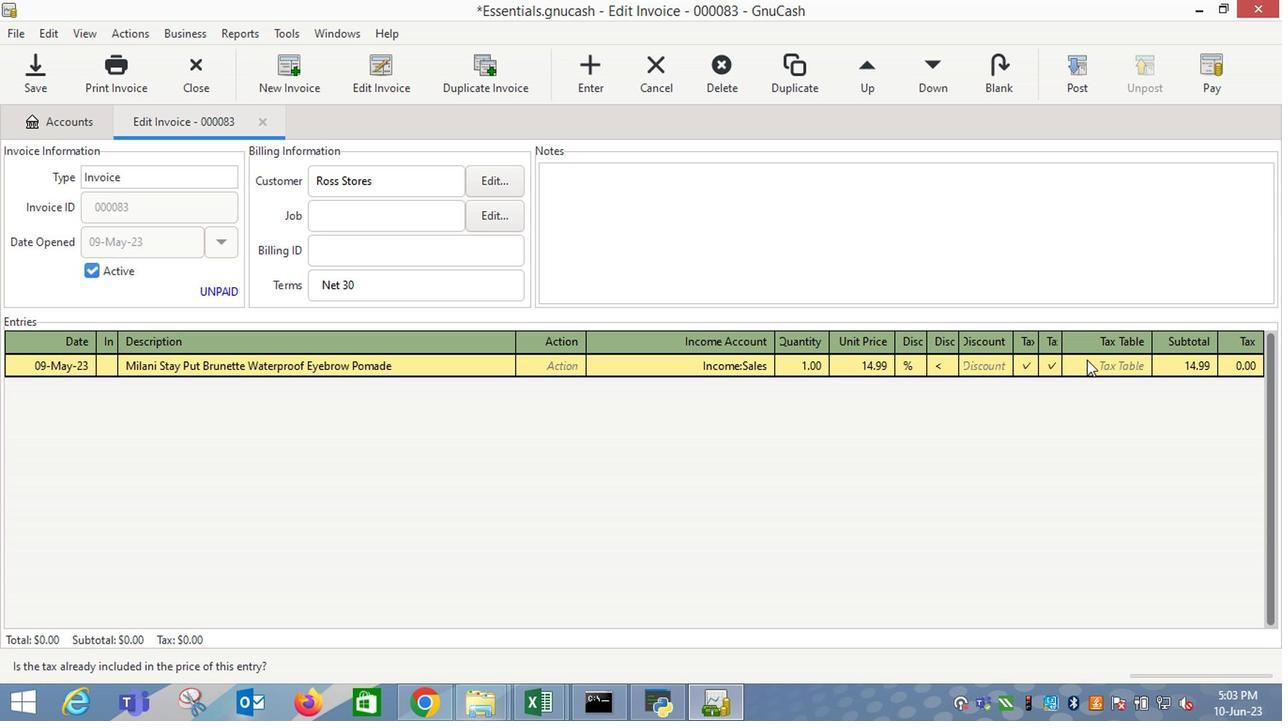 
Action: Mouse pressed left at (1105, 366)
Screenshot: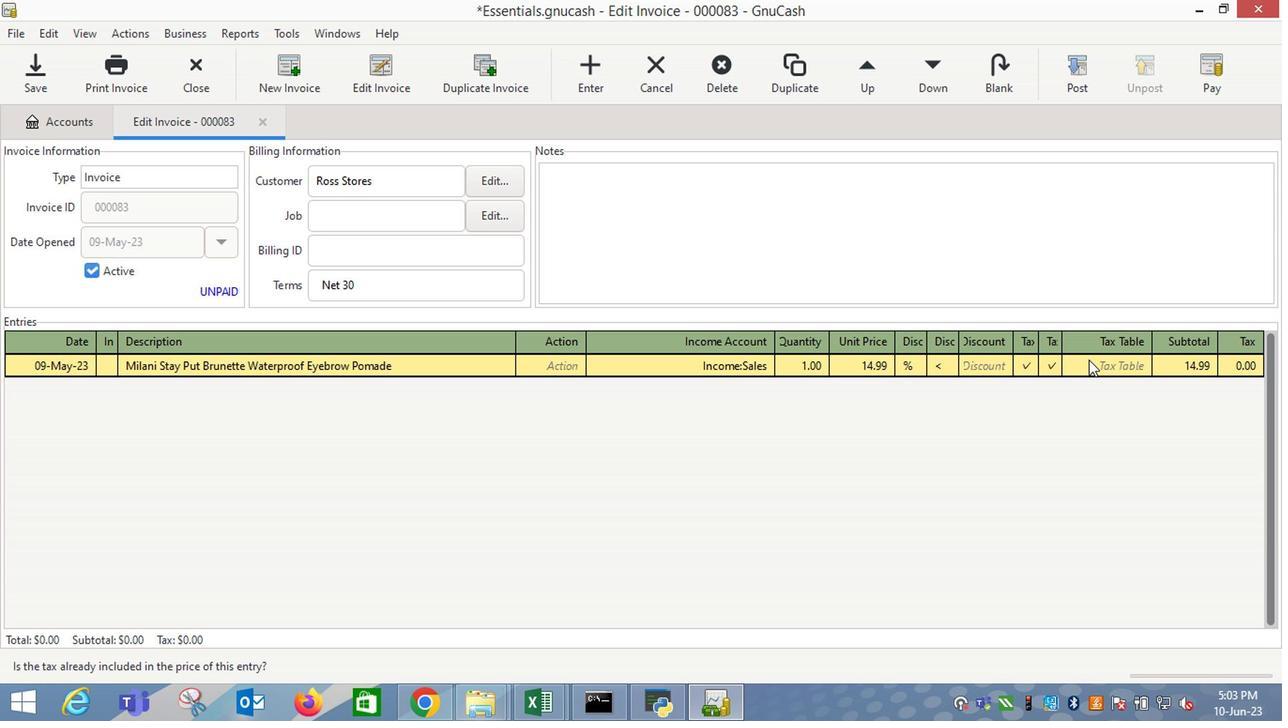 
Action: Mouse moved to (1135, 366)
Screenshot: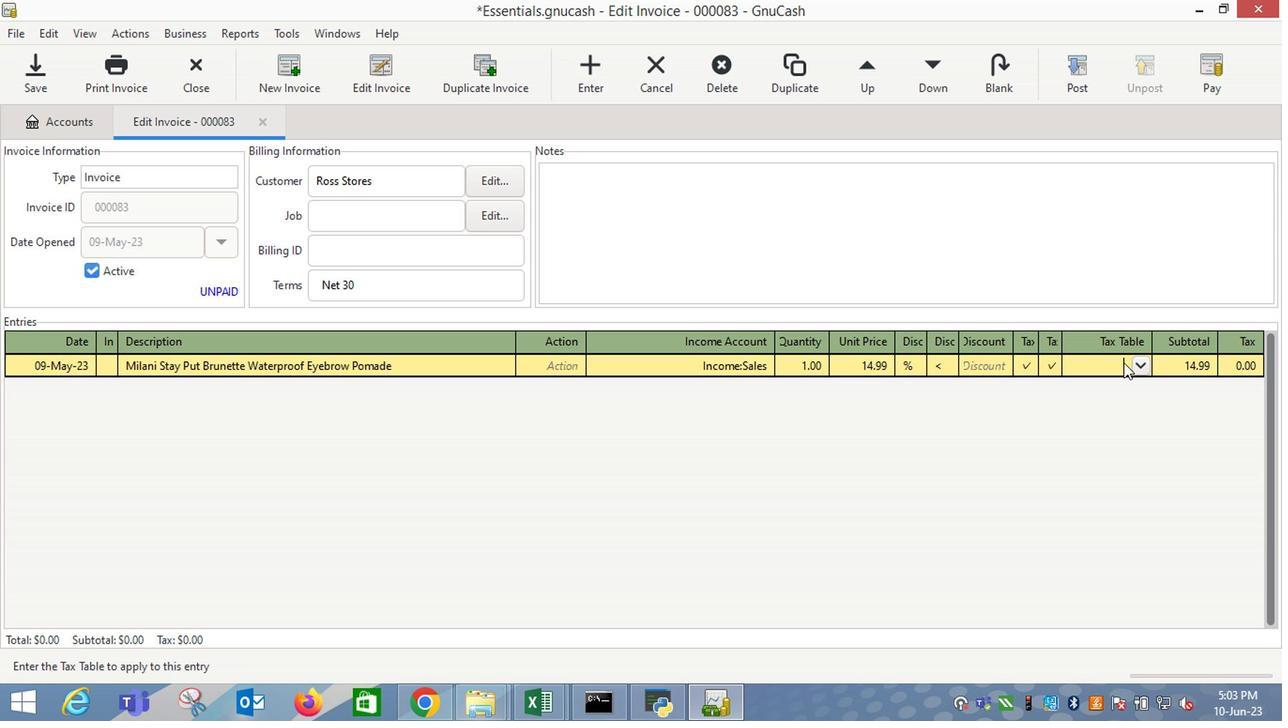 
Action: Mouse pressed left at (1135, 366)
Screenshot: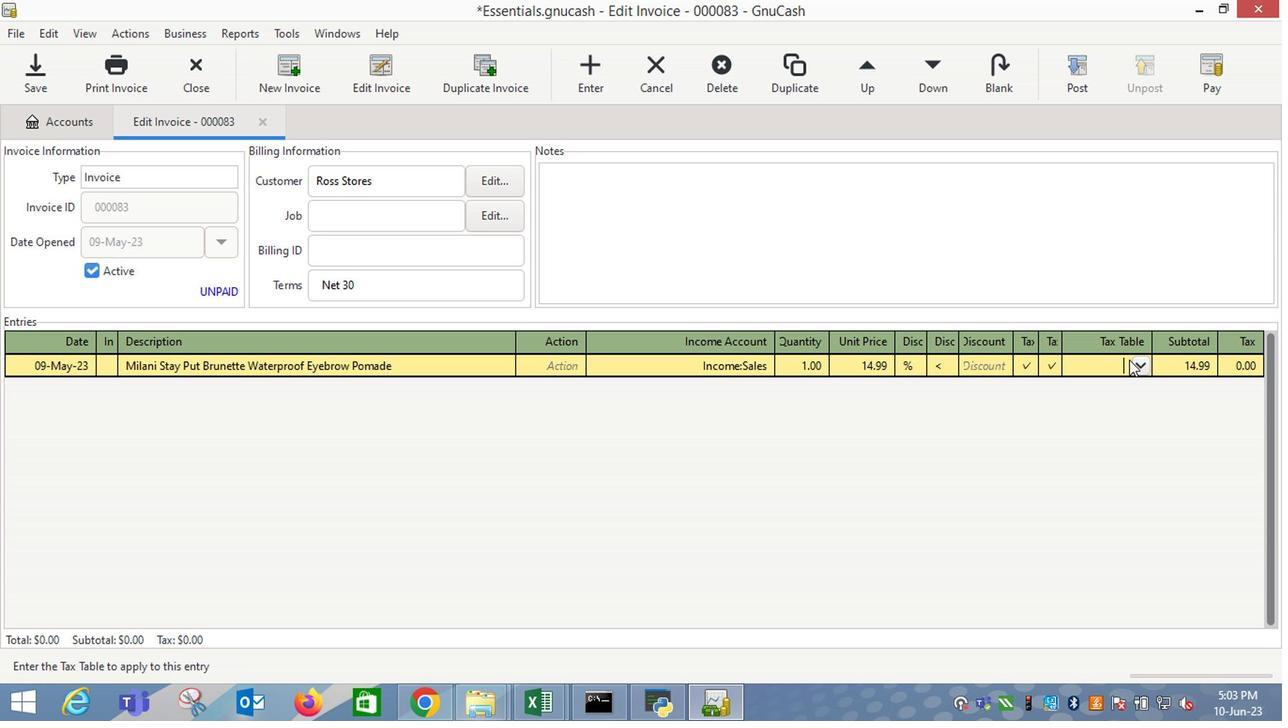 
Action: Mouse moved to (1145, 375)
Screenshot: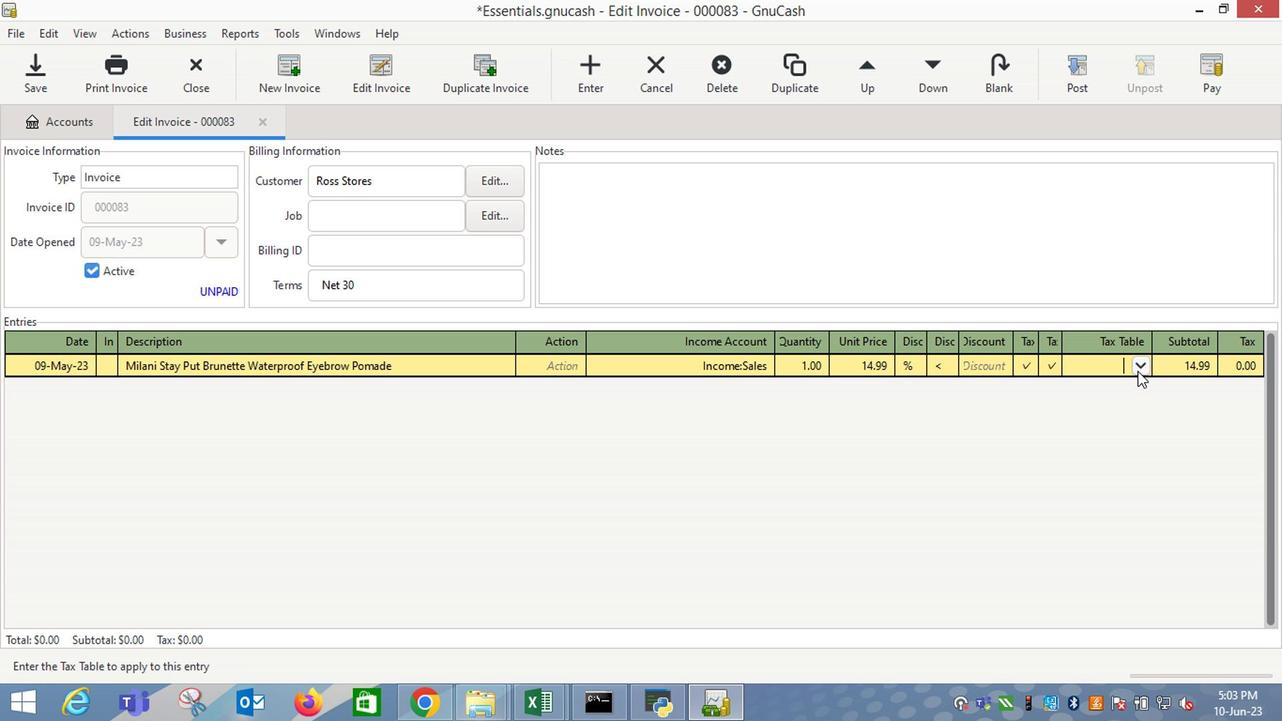 
Action: Mouse pressed left at (1145, 375)
Screenshot: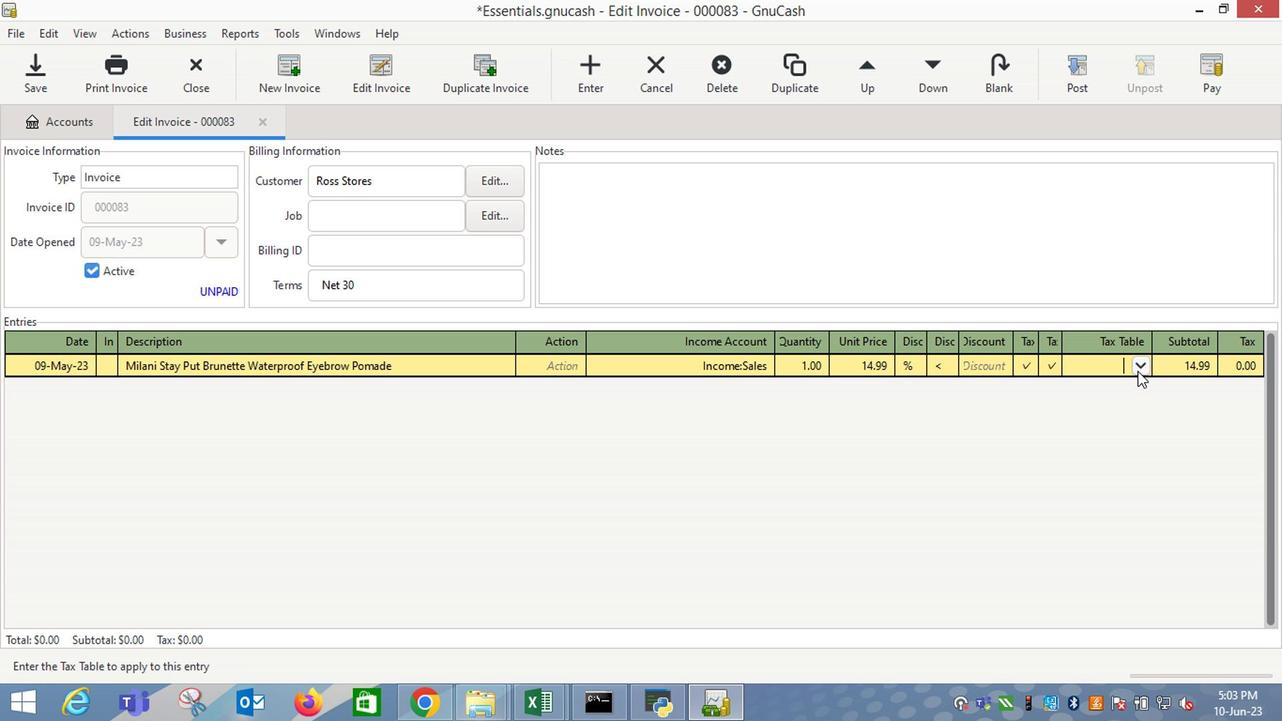 
Action: Mouse moved to (1114, 396)
Screenshot: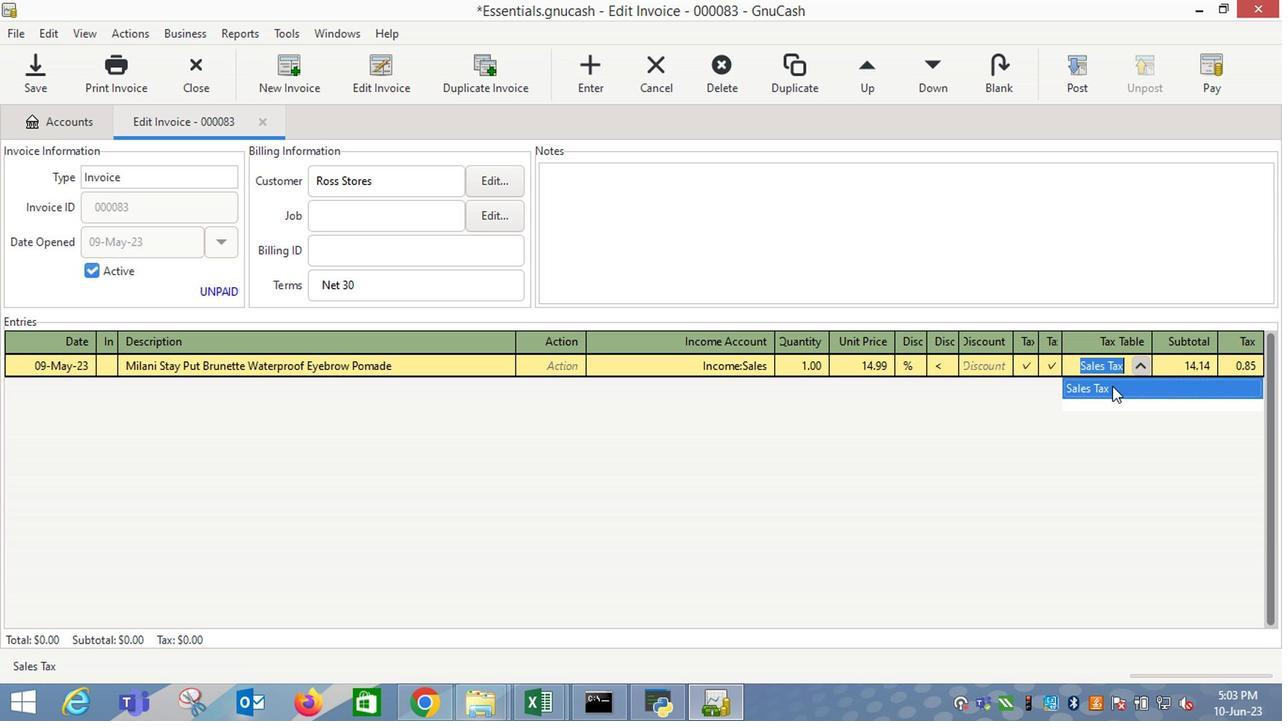 
Action: Mouse pressed left at (1114, 396)
Screenshot: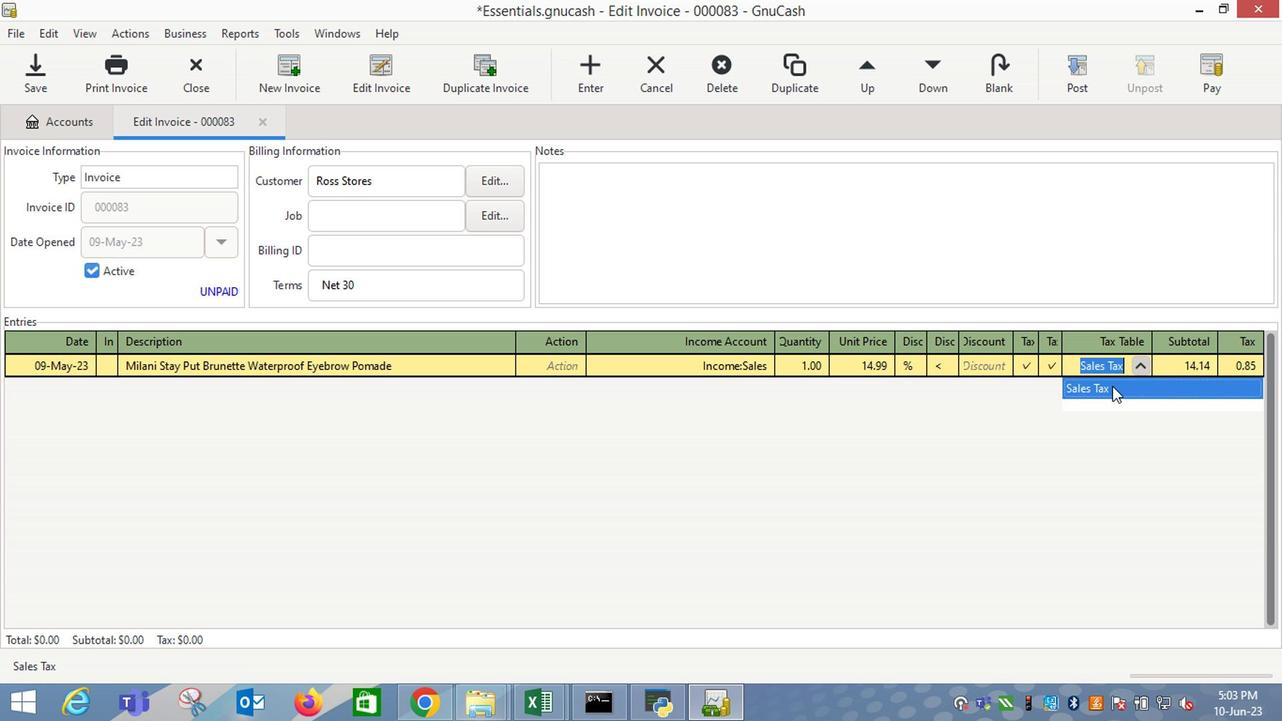 
Action: Mouse moved to (1109, 403)
Screenshot: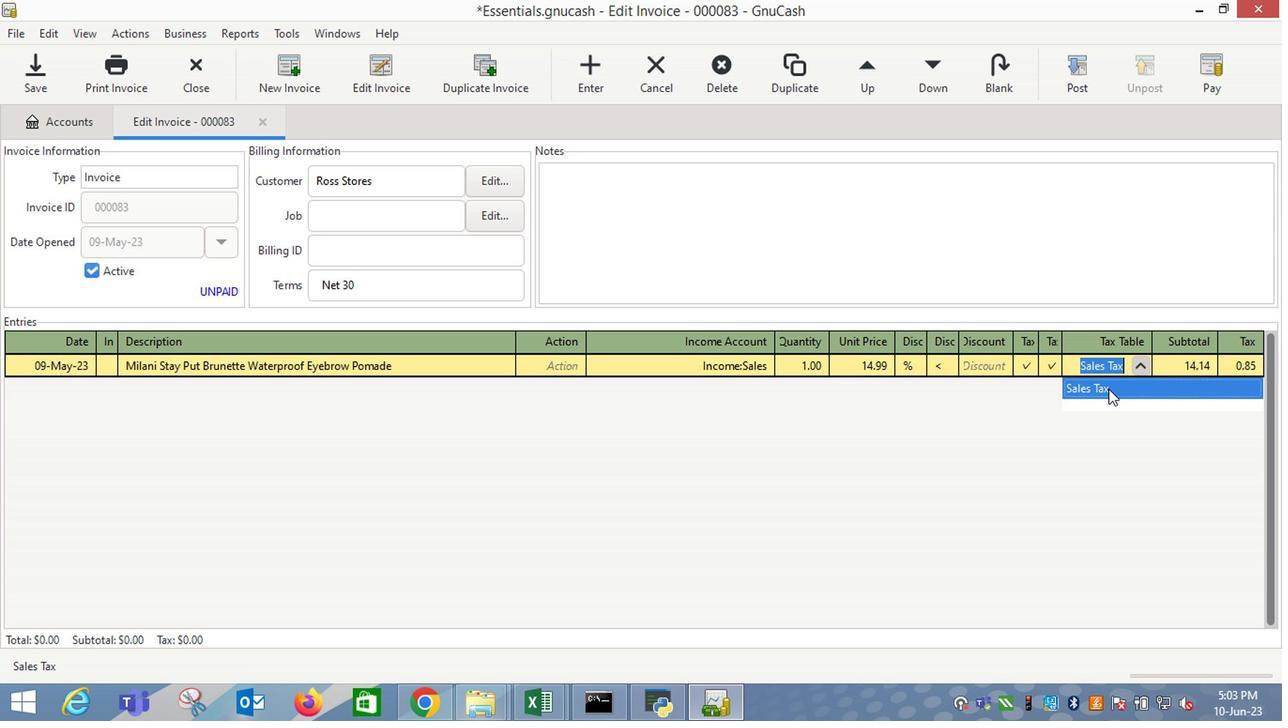 
Action: Key pressed <Key.enter>
Screenshot: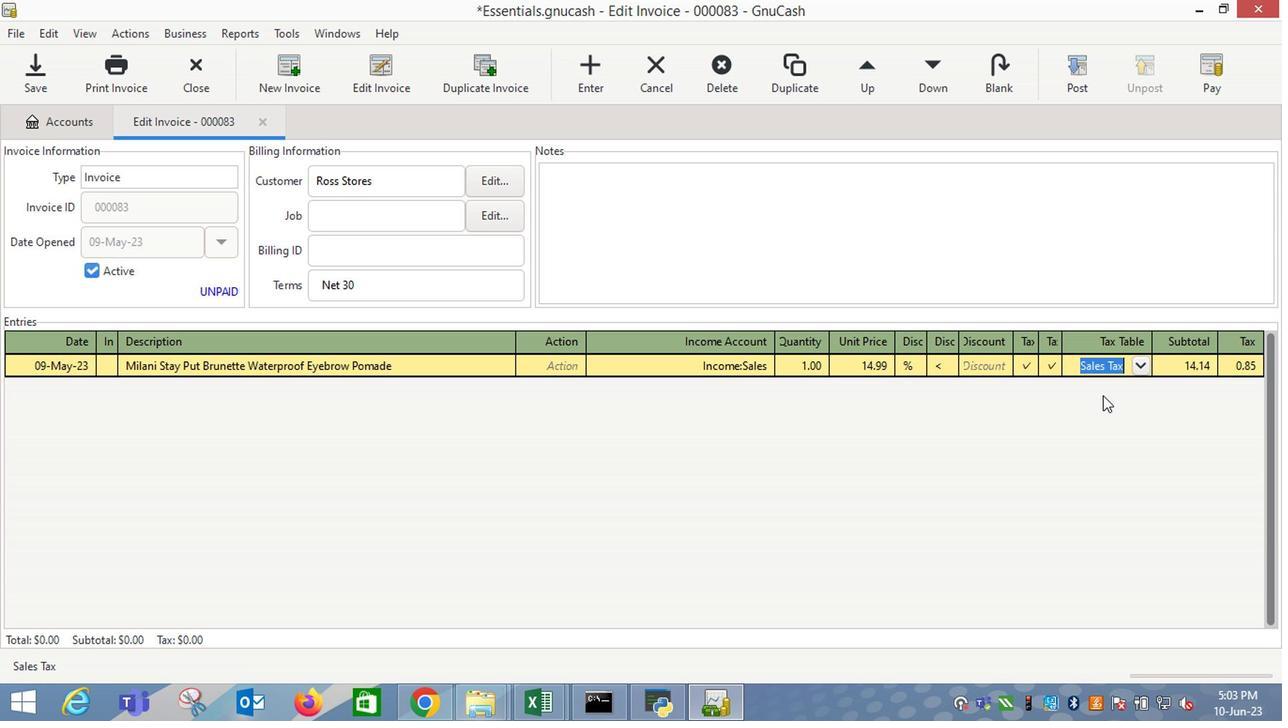 
Action: Mouse moved to (395, 444)
Screenshot: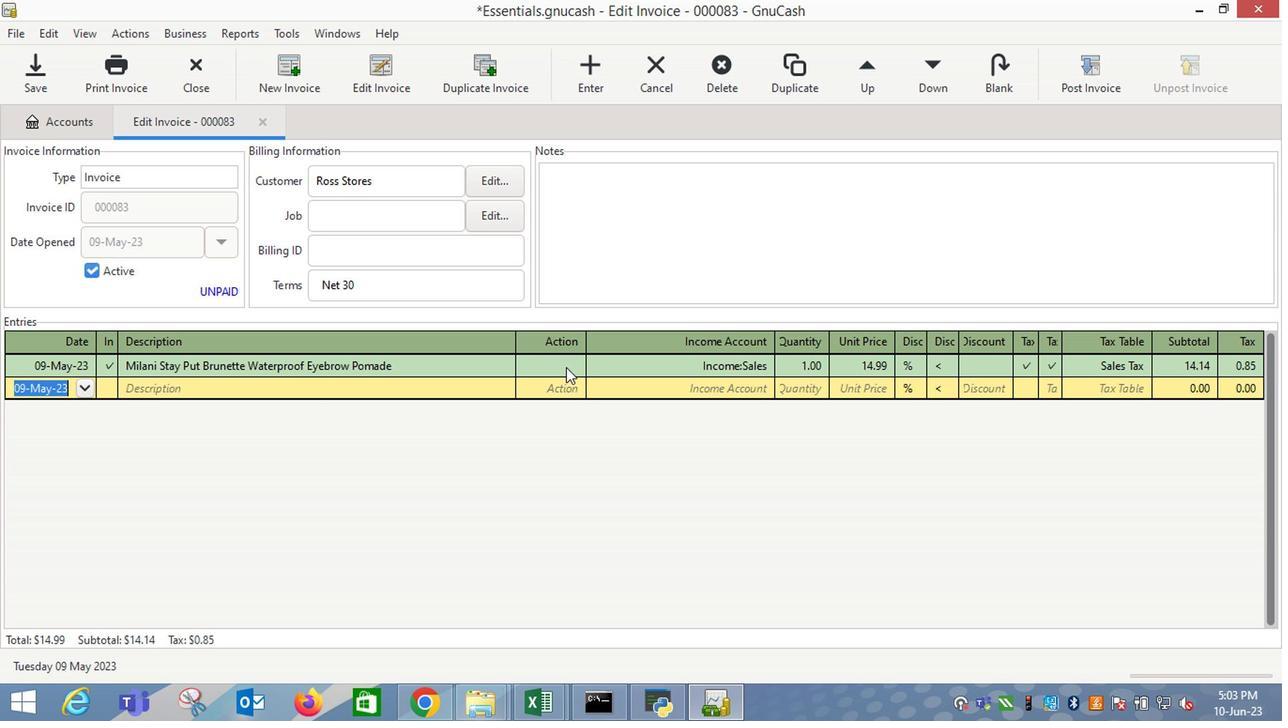 
Action: Key pressed <Key.tab>
Screenshot: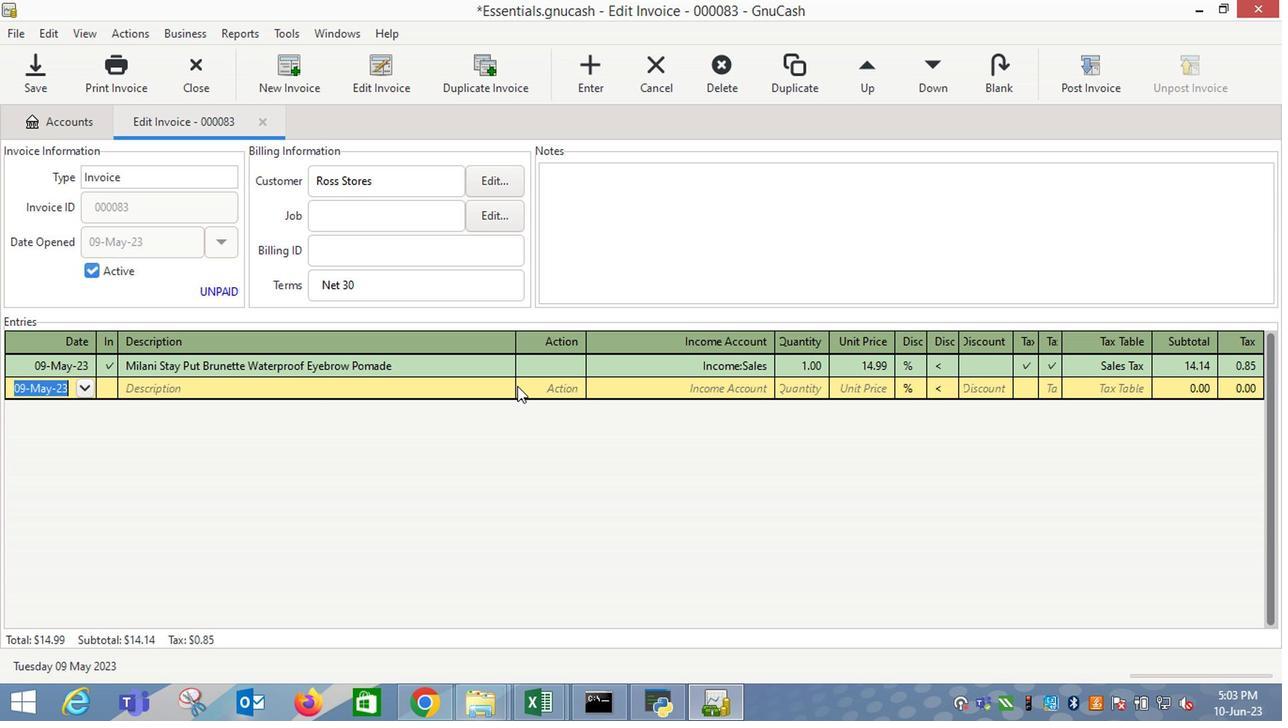 
Action: Mouse moved to (358, 455)
Screenshot: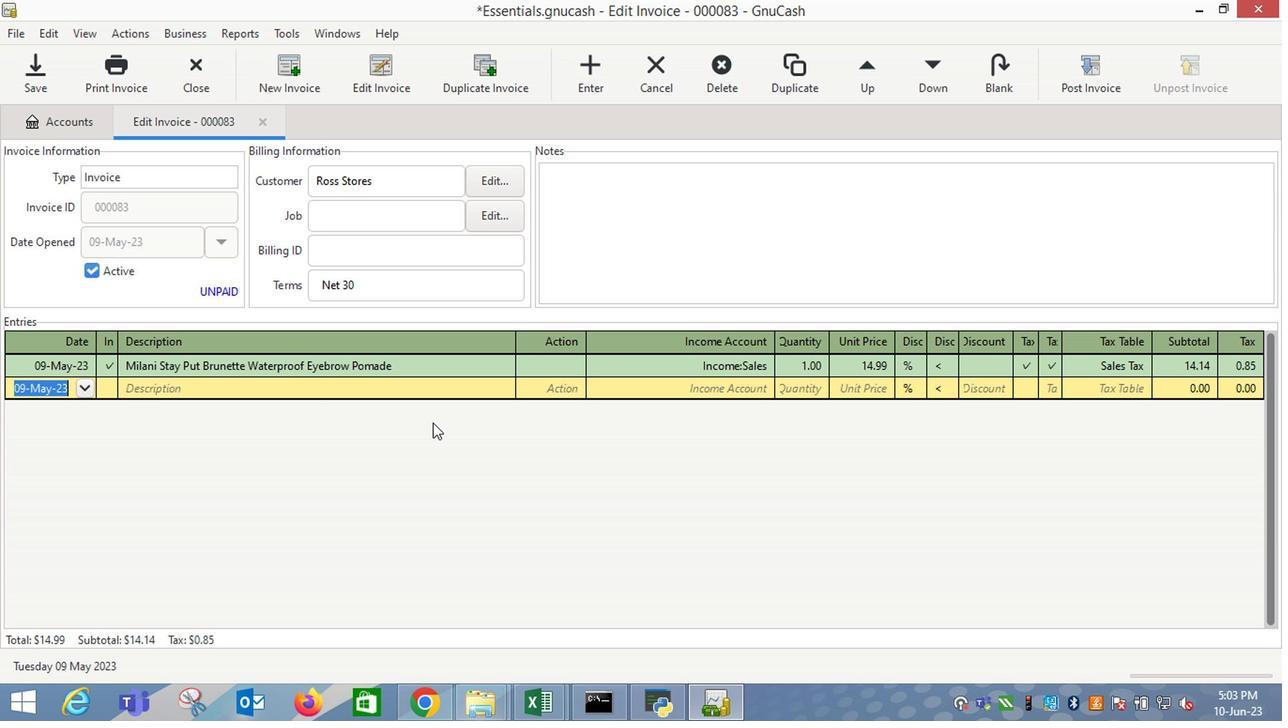 
Action: Key pressed <Key.shift_r>Hos<Key.tab>1<Key.tab>6.29<Key.tab>
Screenshot: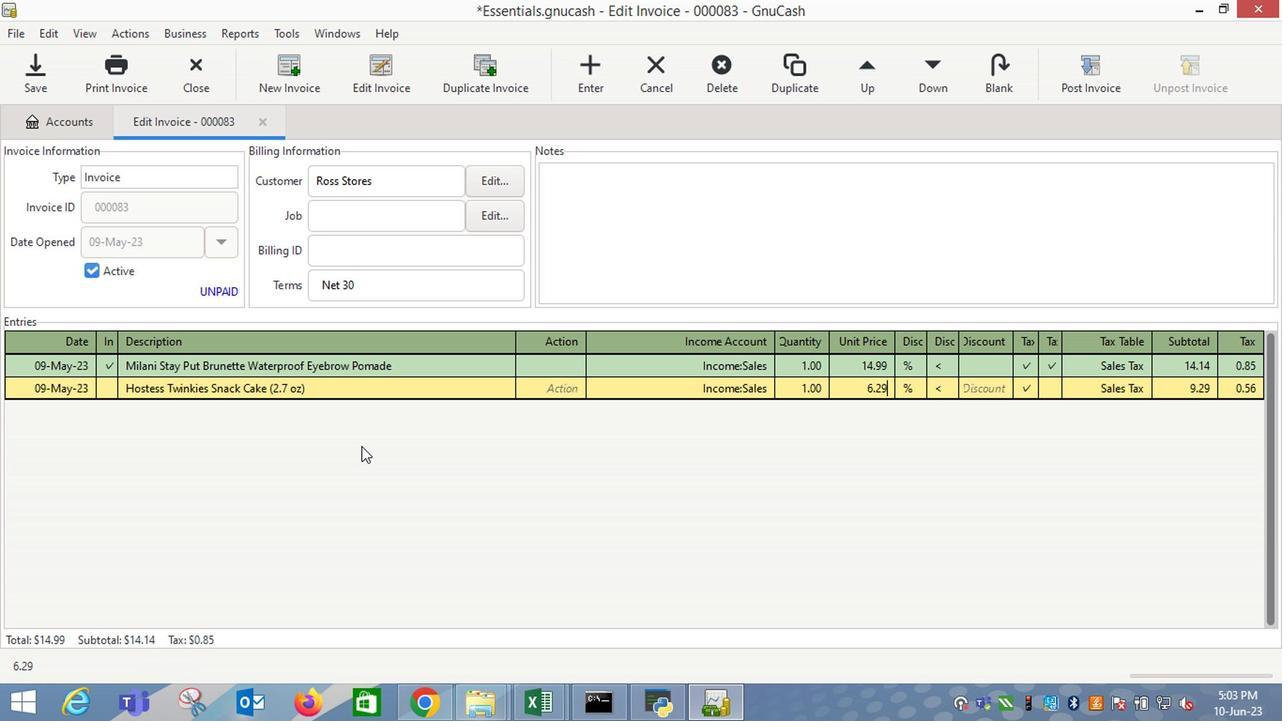 
Action: Mouse moved to (1055, 398)
Screenshot: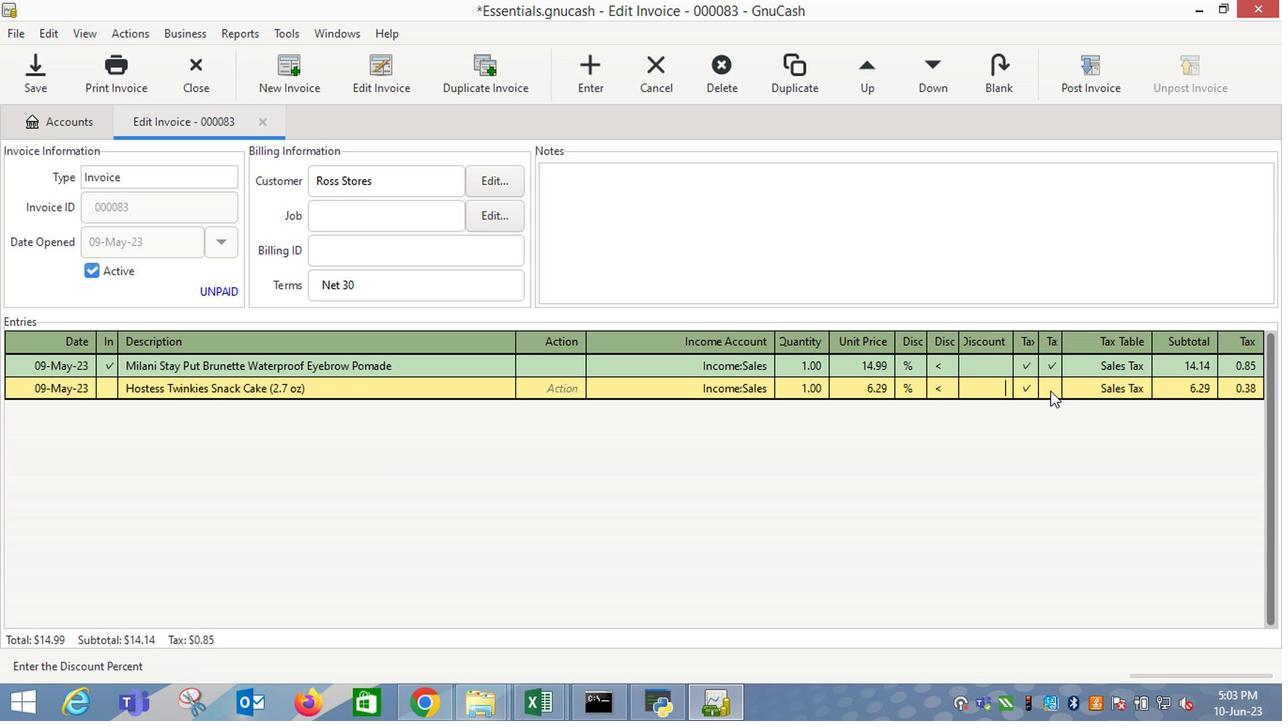 
Action: Mouse pressed left at (1055, 398)
Screenshot: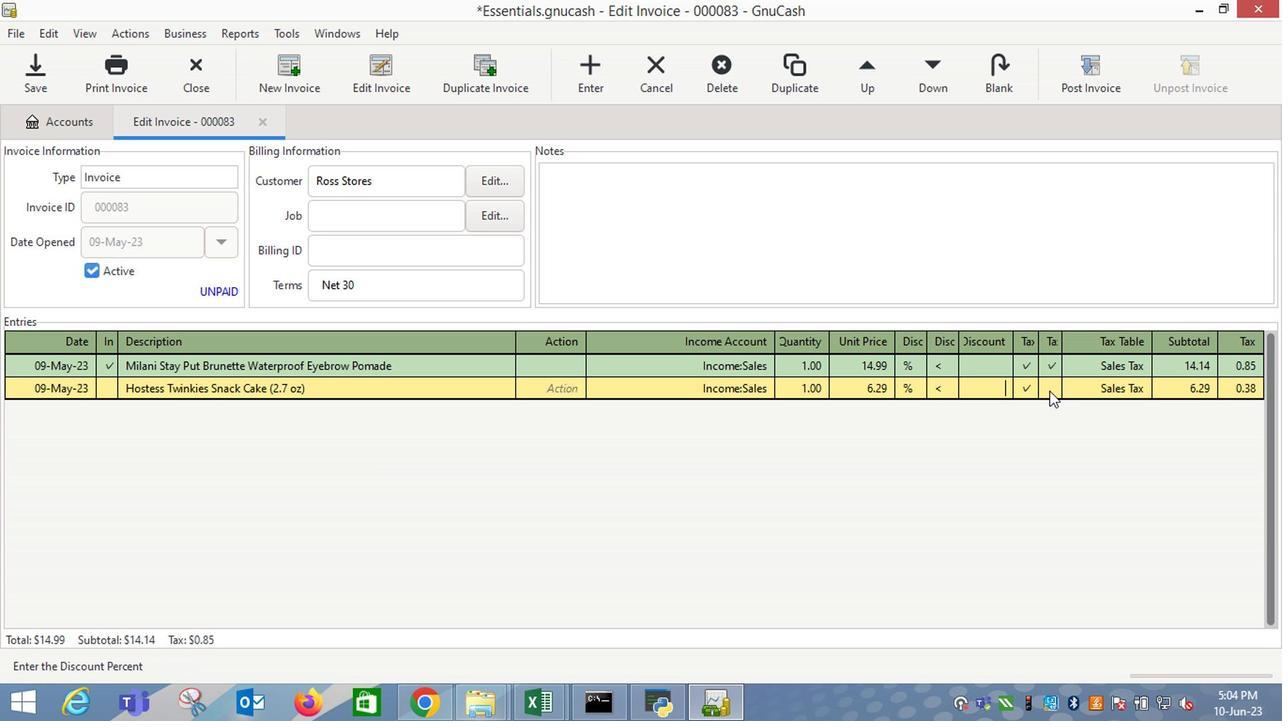 
Action: Mouse moved to (1127, 401)
Screenshot: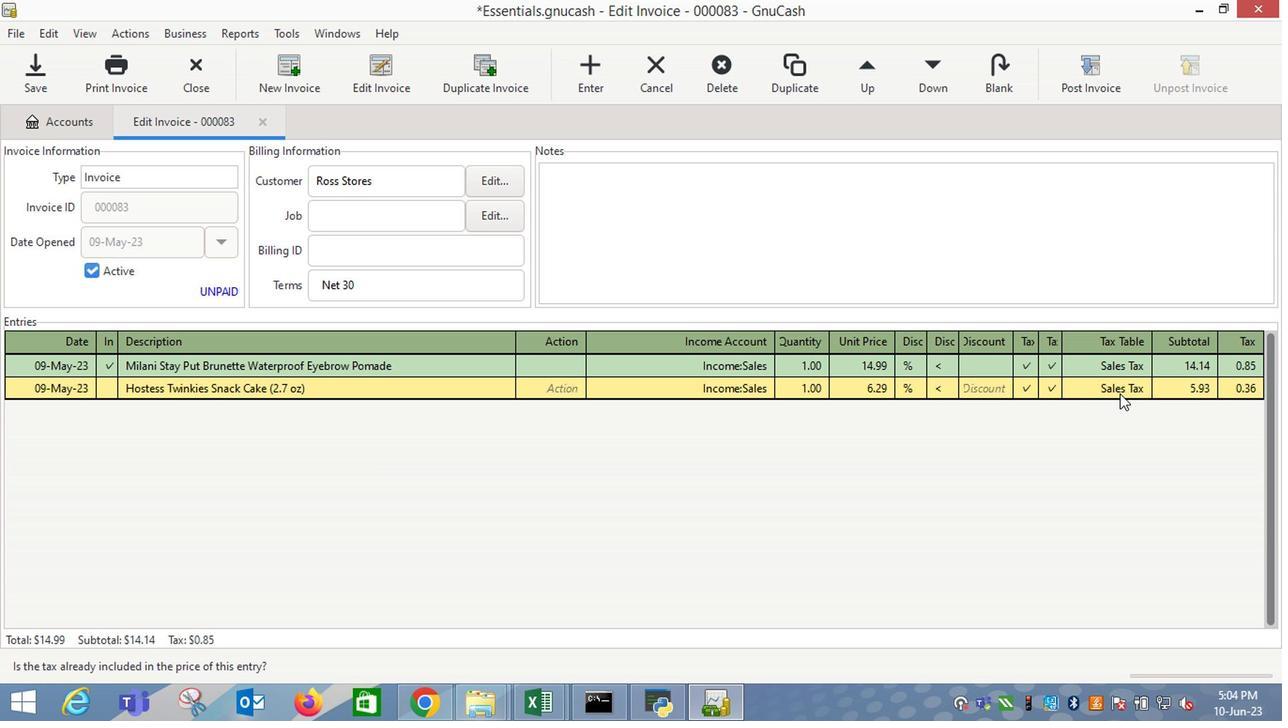 
Action: Mouse pressed left at (1127, 401)
Screenshot: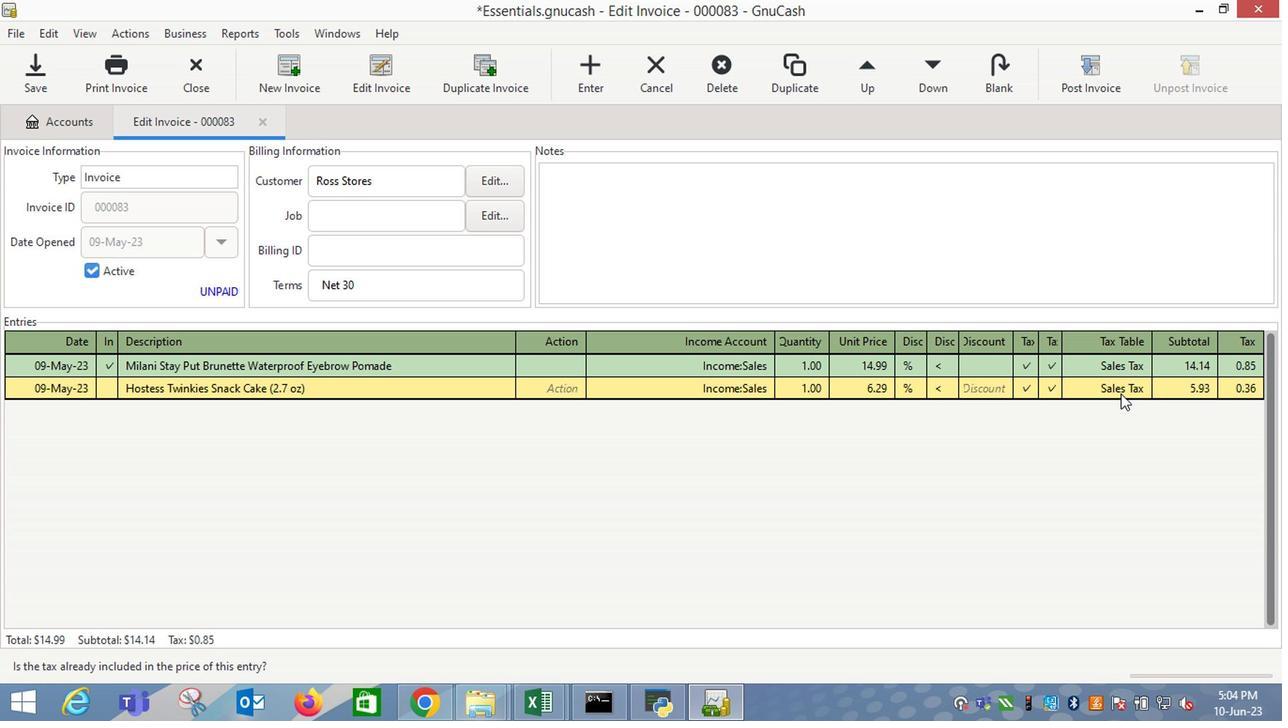 
Action: Key pressed <Key.enter>
Screenshot: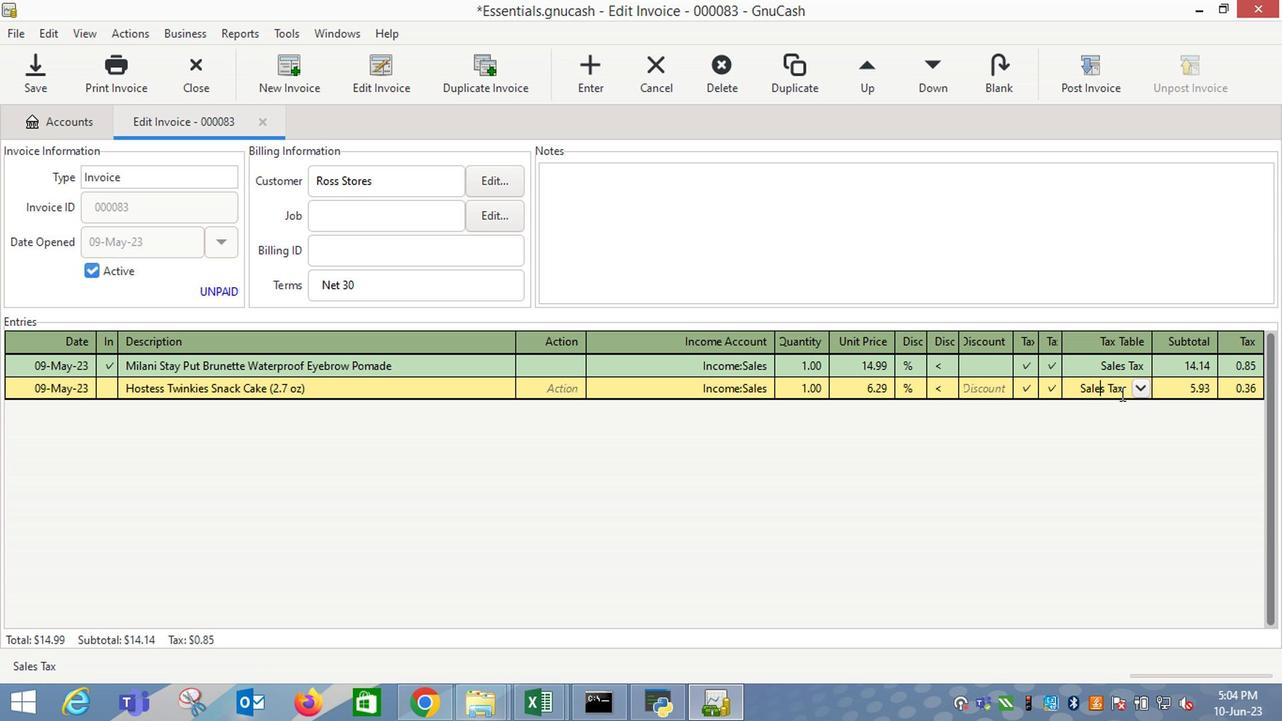 
Action: Mouse moved to (1095, 86)
Screenshot: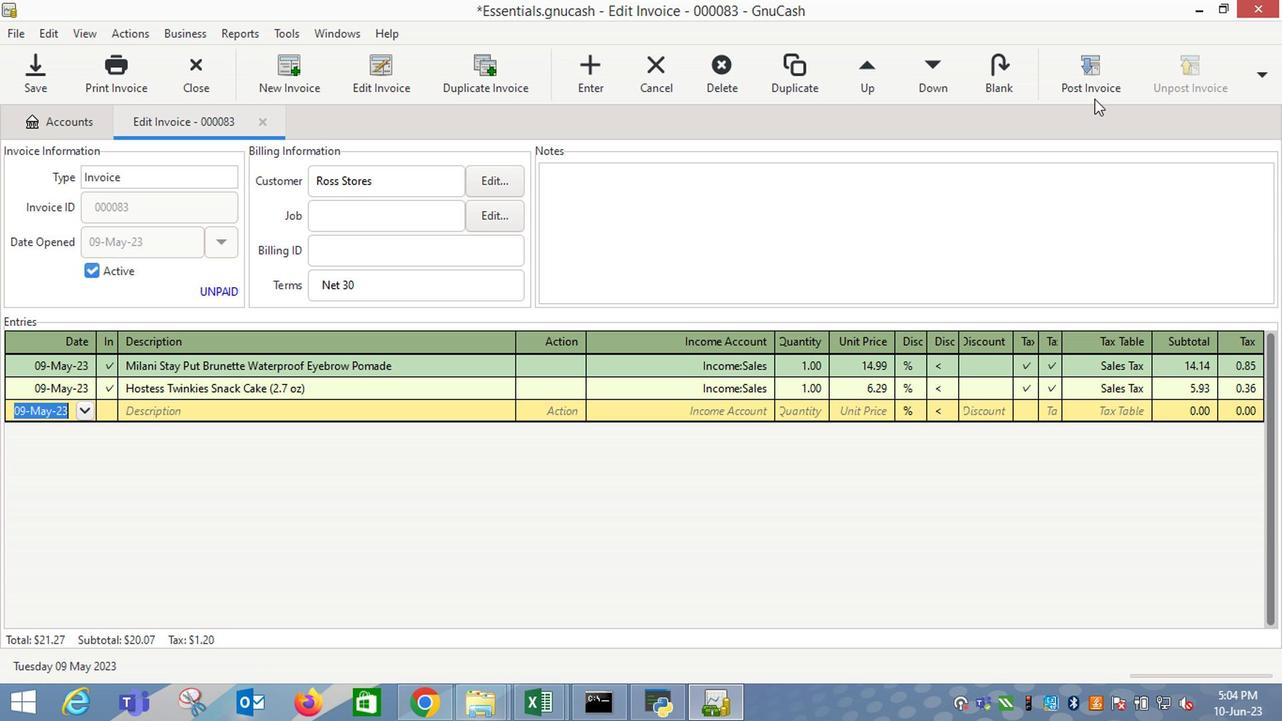
Action: Mouse pressed left at (1095, 86)
Screenshot: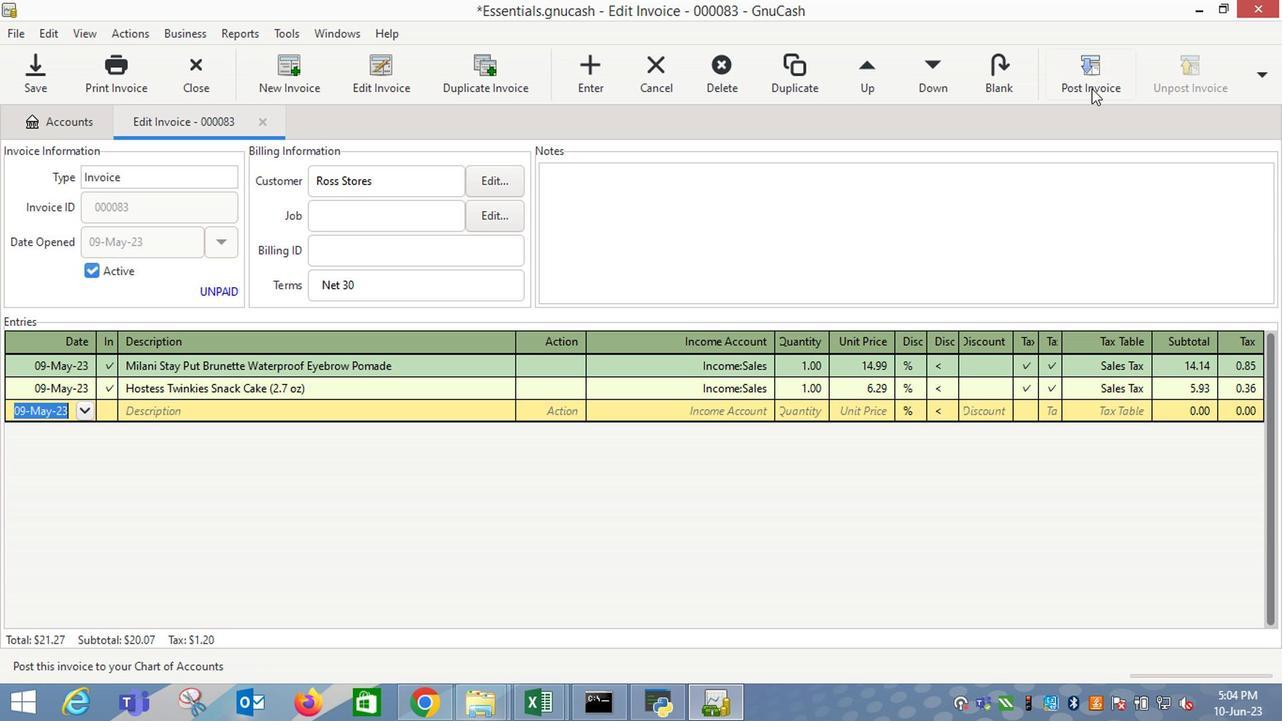 
Action: Mouse moved to (799, 323)
Screenshot: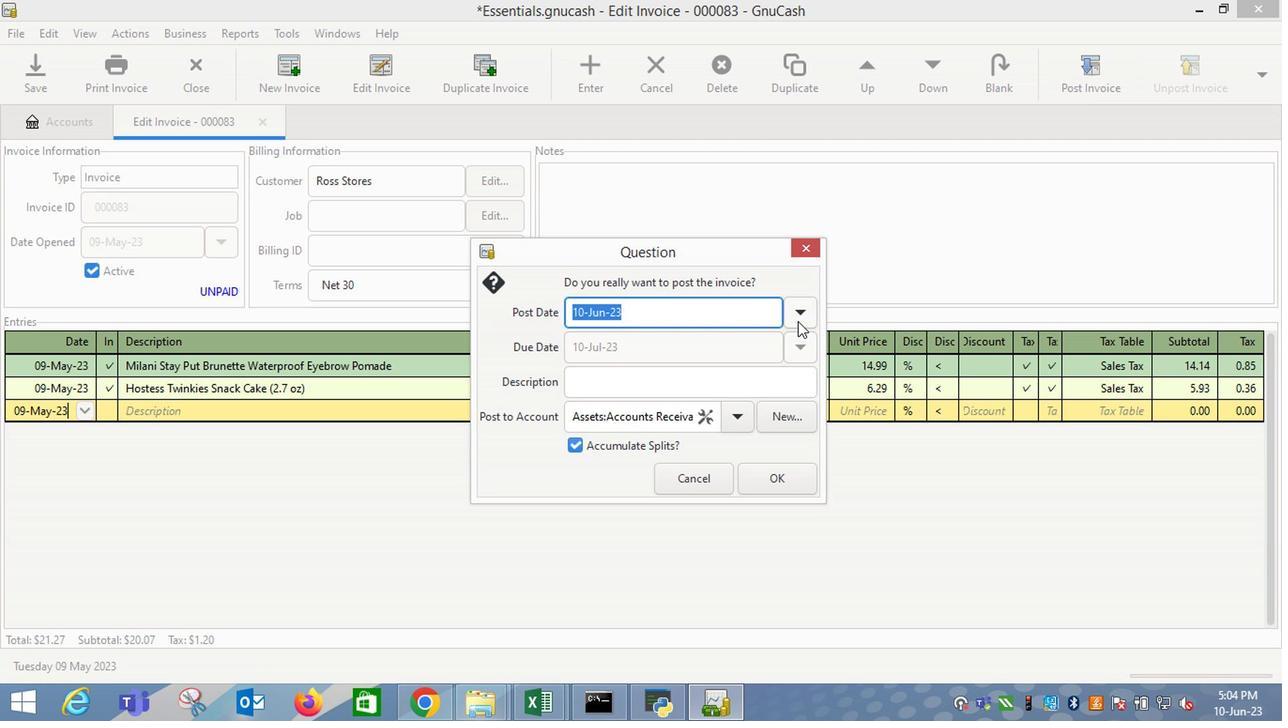 
Action: Mouse pressed left at (799, 323)
Screenshot: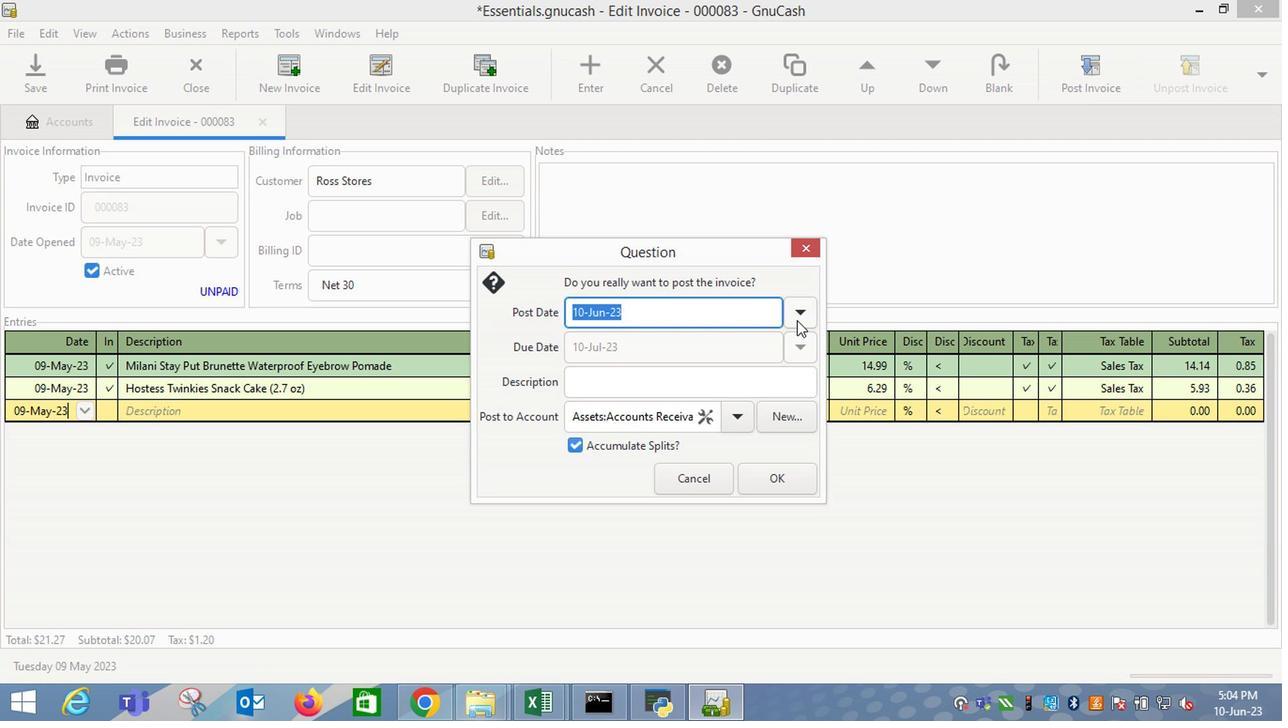 
Action: Mouse moved to (653, 347)
Screenshot: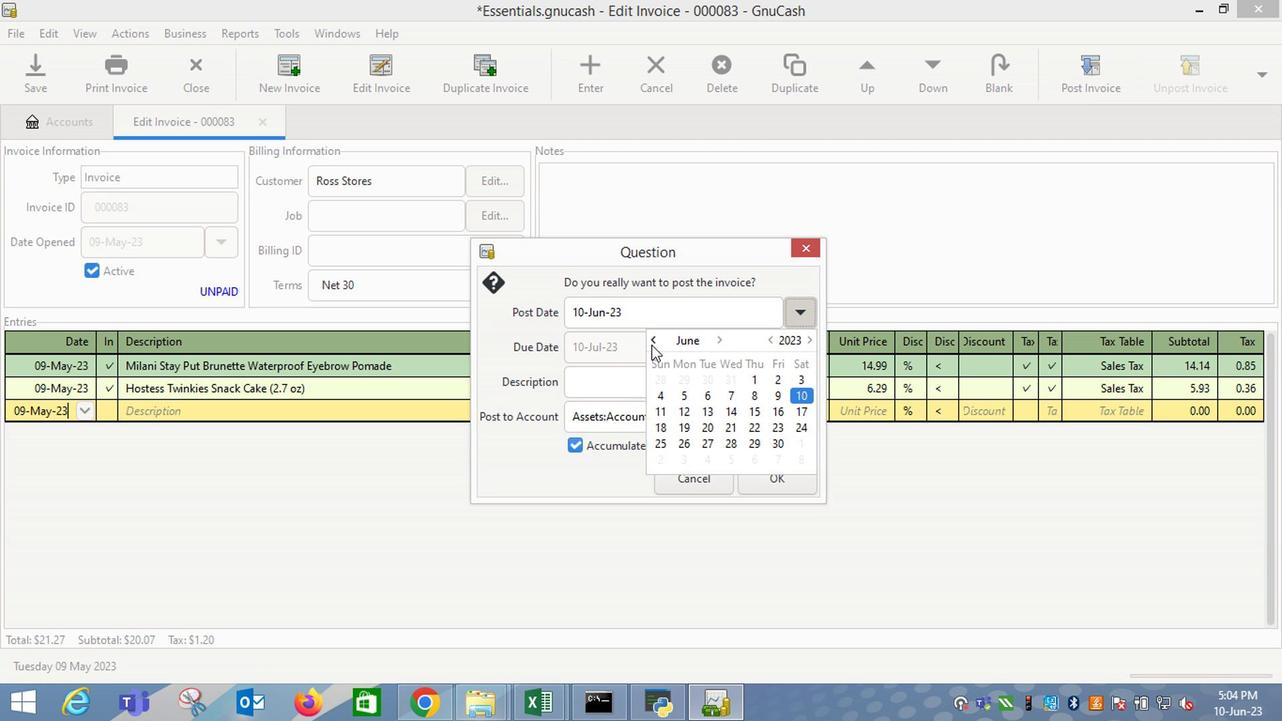 
Action: Mouse pressed left at (653, 347)
Screenshot: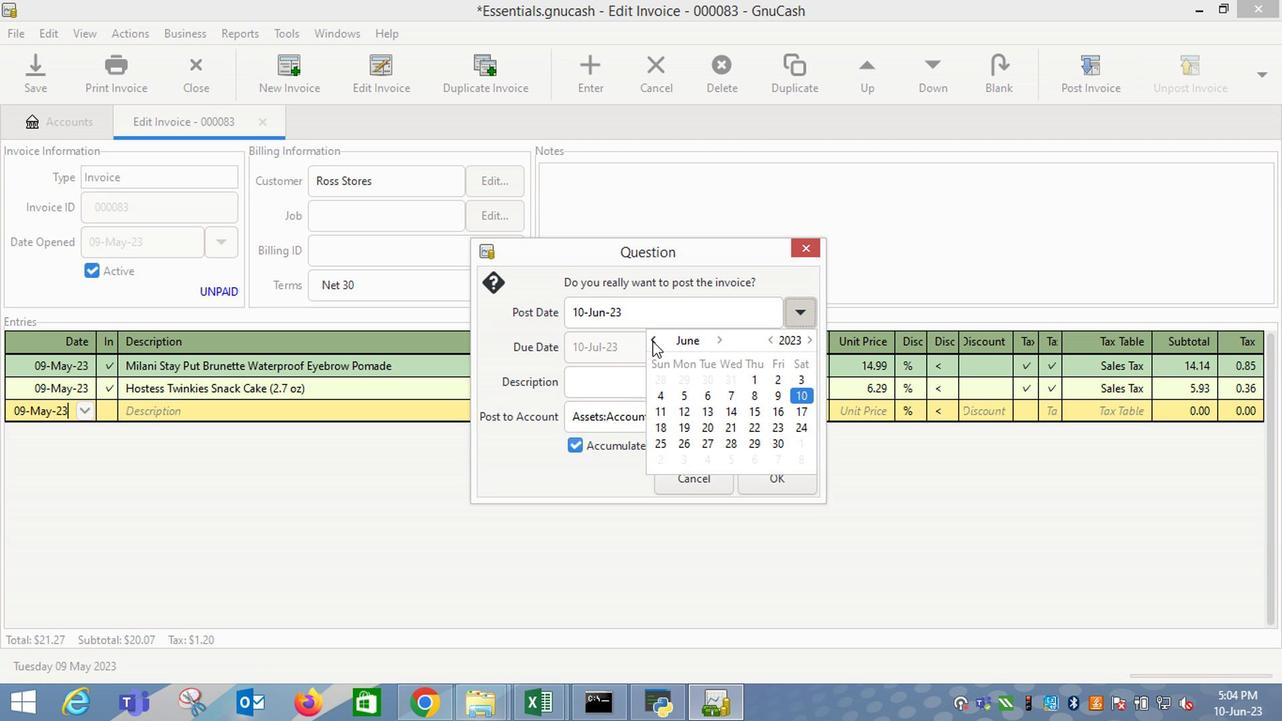 
Action: Mouse moved to (709, 400)
Screenshot: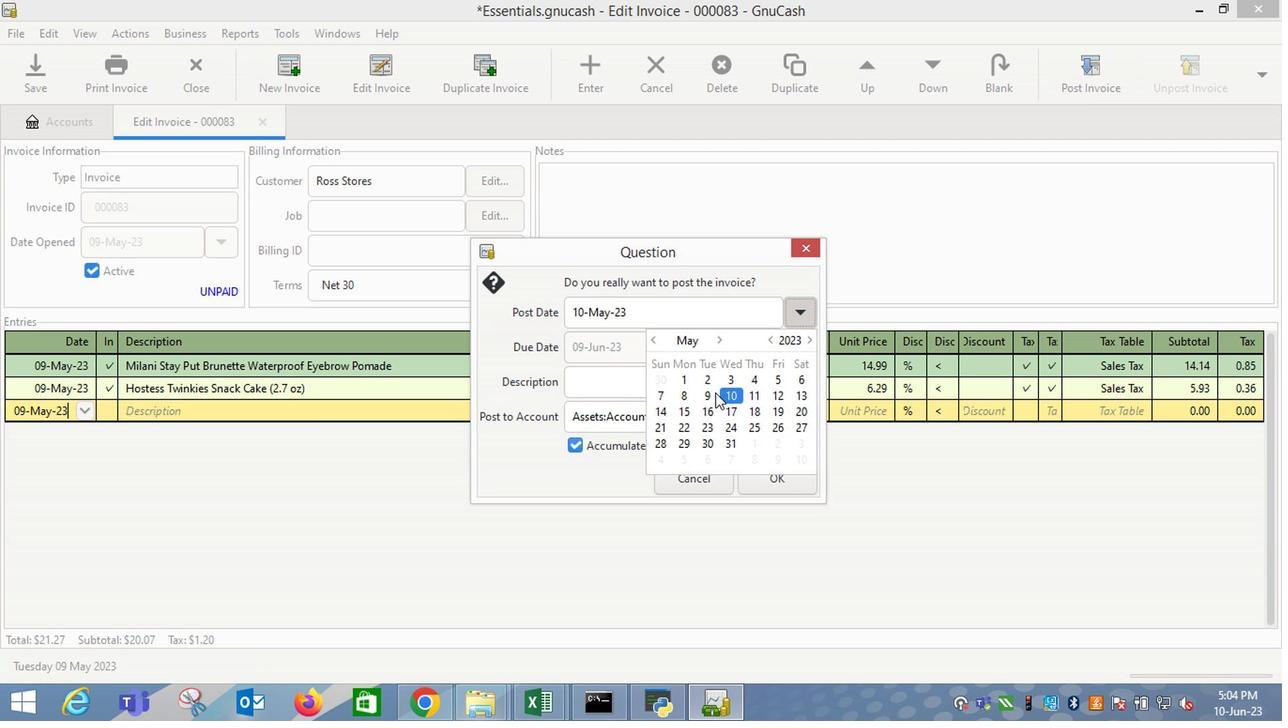 
Action: Mouse pressed left at (709, 400)
Screenshot: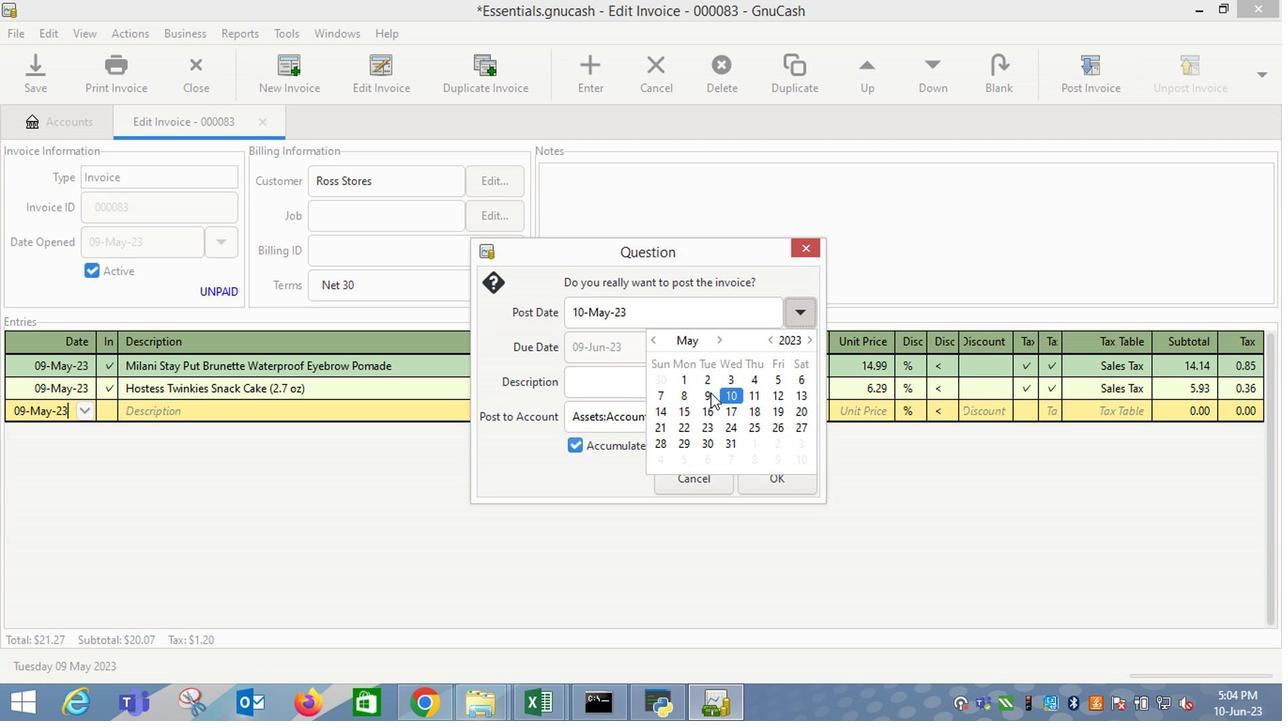 
Action: Mouse moved to (607, 381)
Screenshot: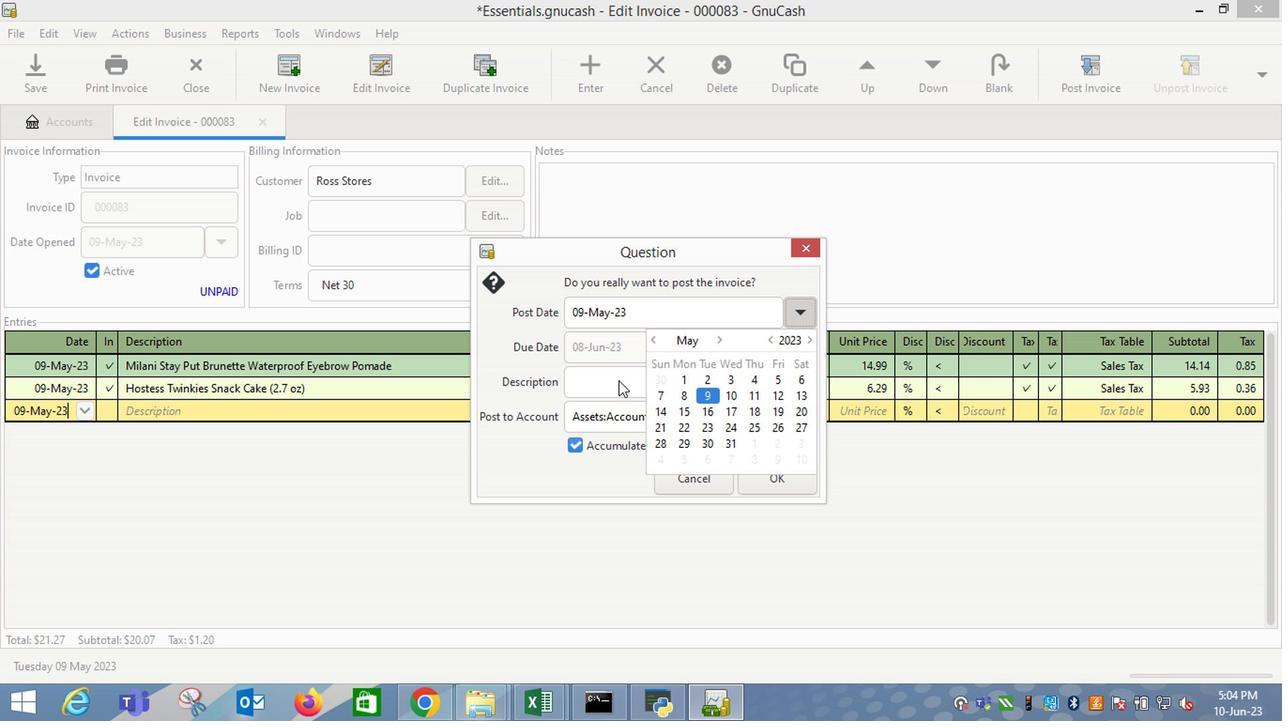 
Action: Mouse pressed left at (607, 381)
Screenshot: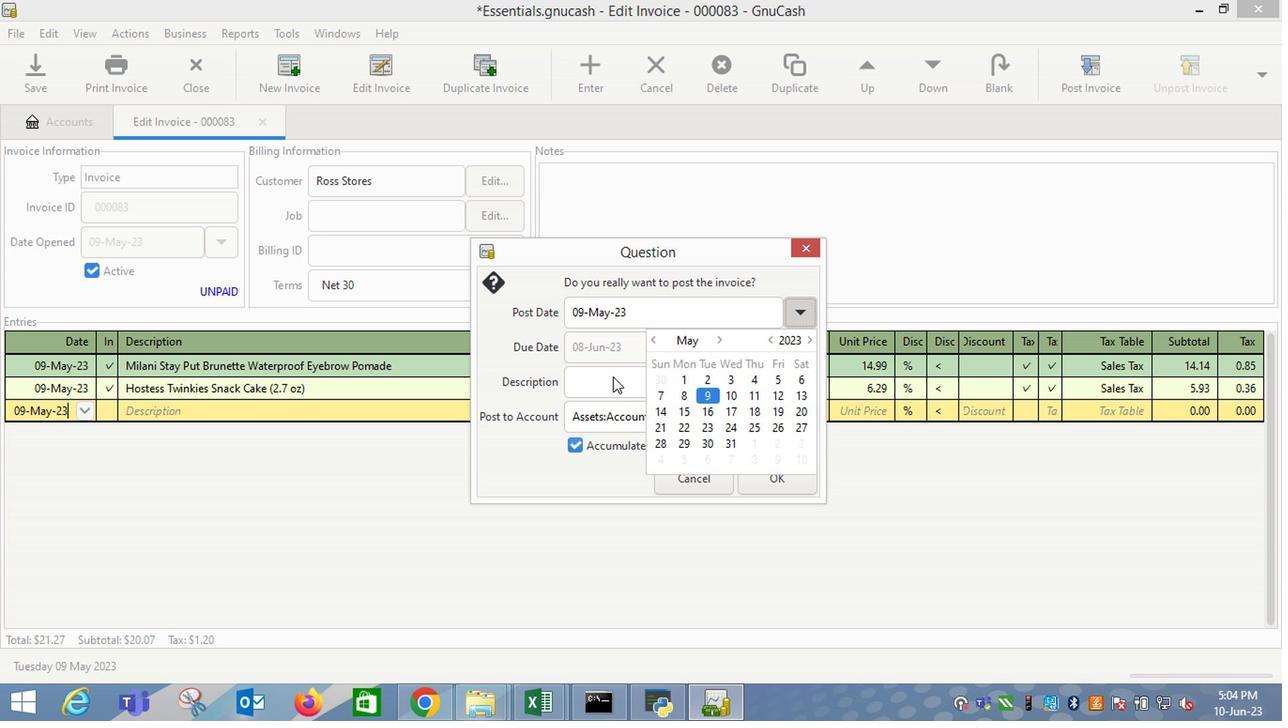 
Action: Mouse moved to (797, 488)
Screenshot: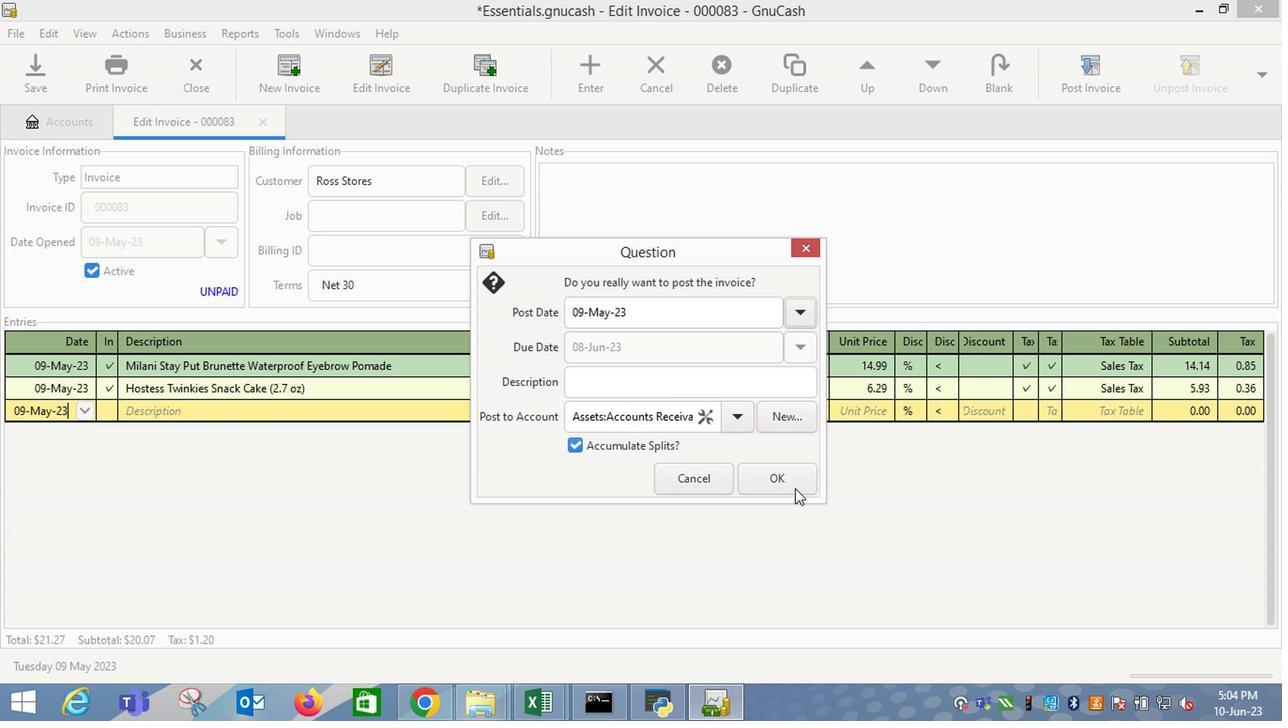 
Action: Mouse pressed left at (797, 488)
Screenshot: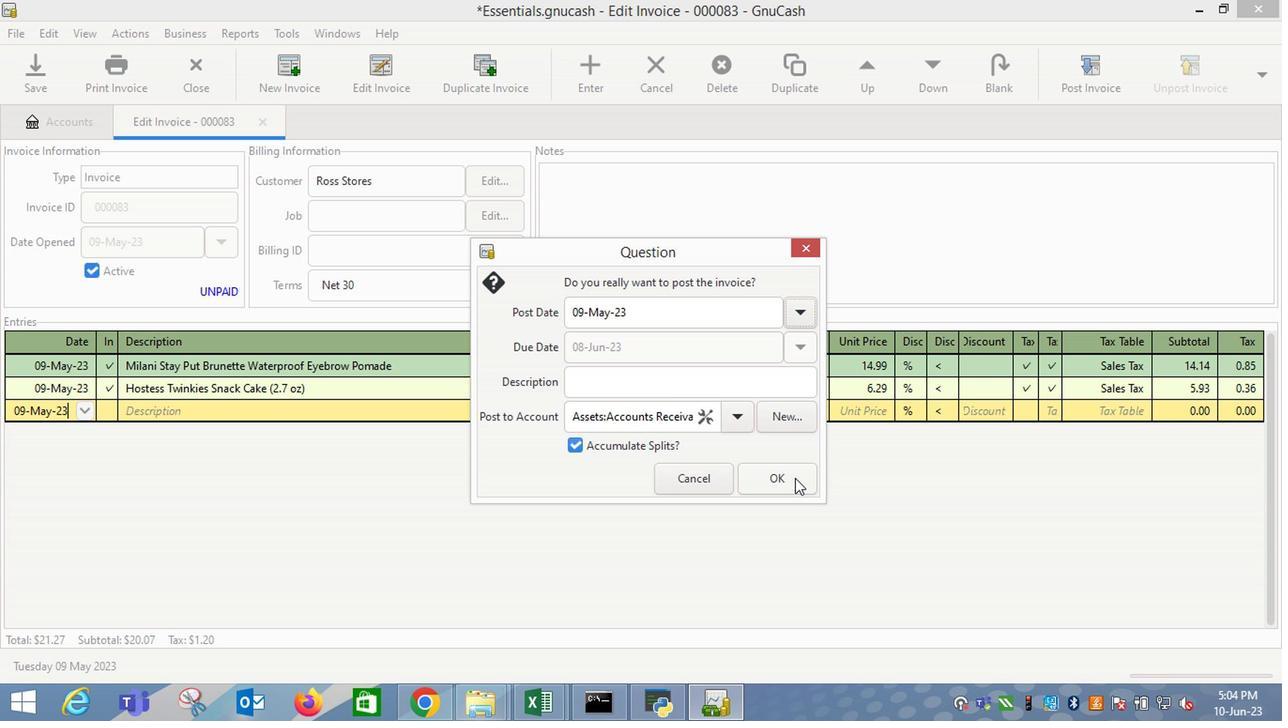 
Action: Mouse moved to (1217, 69)
Screenshot: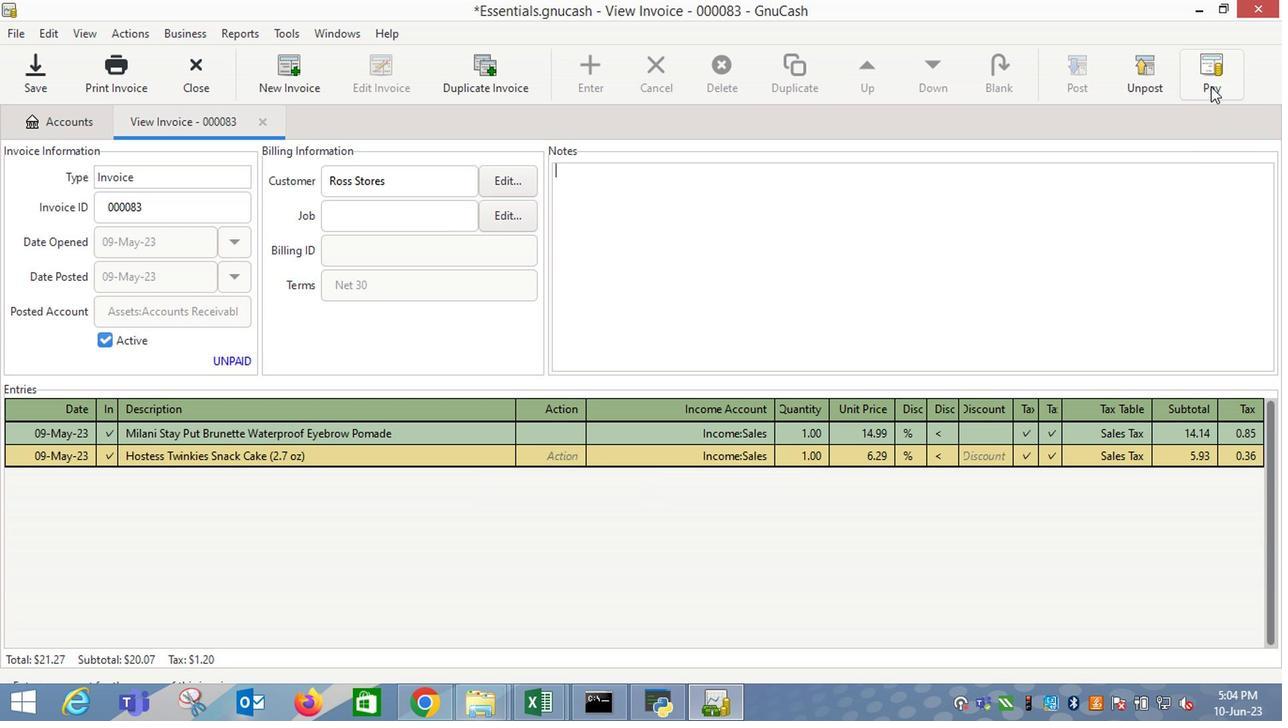 
Action: Mouse pressed left at (1217, 69)
Screenshot: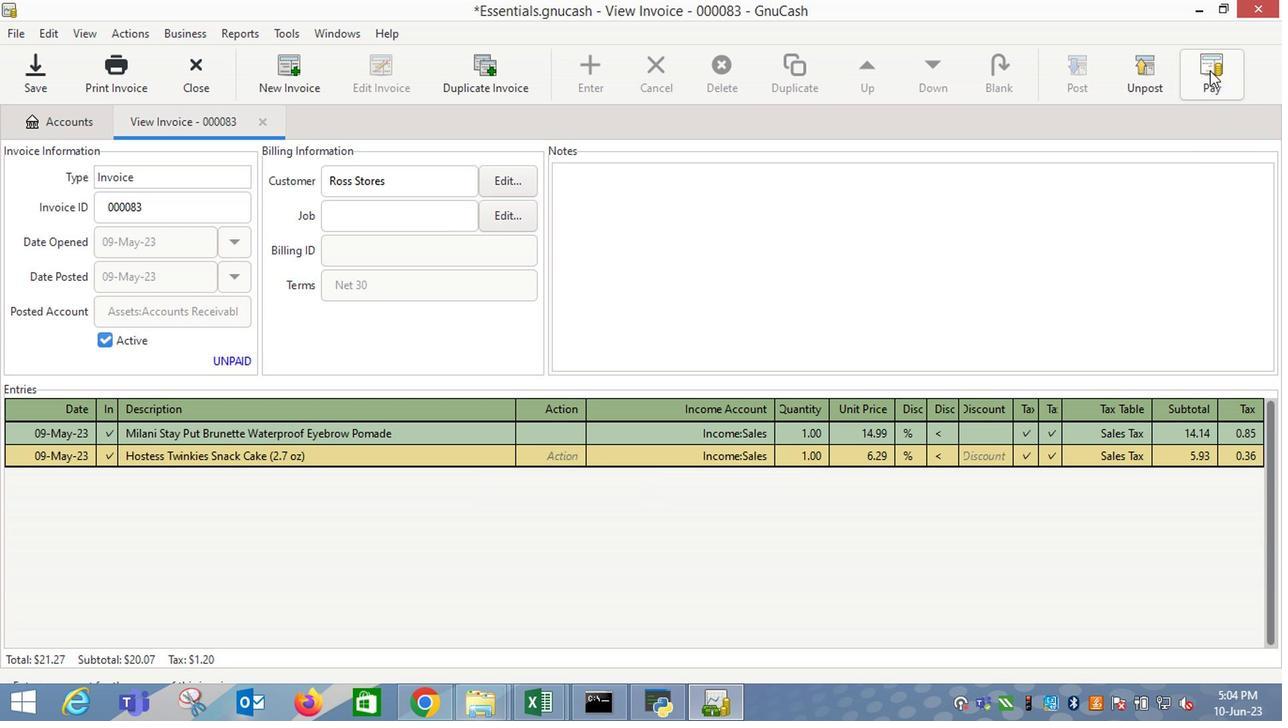 
Action: Mouse moved to (584, 377)
Screenshot: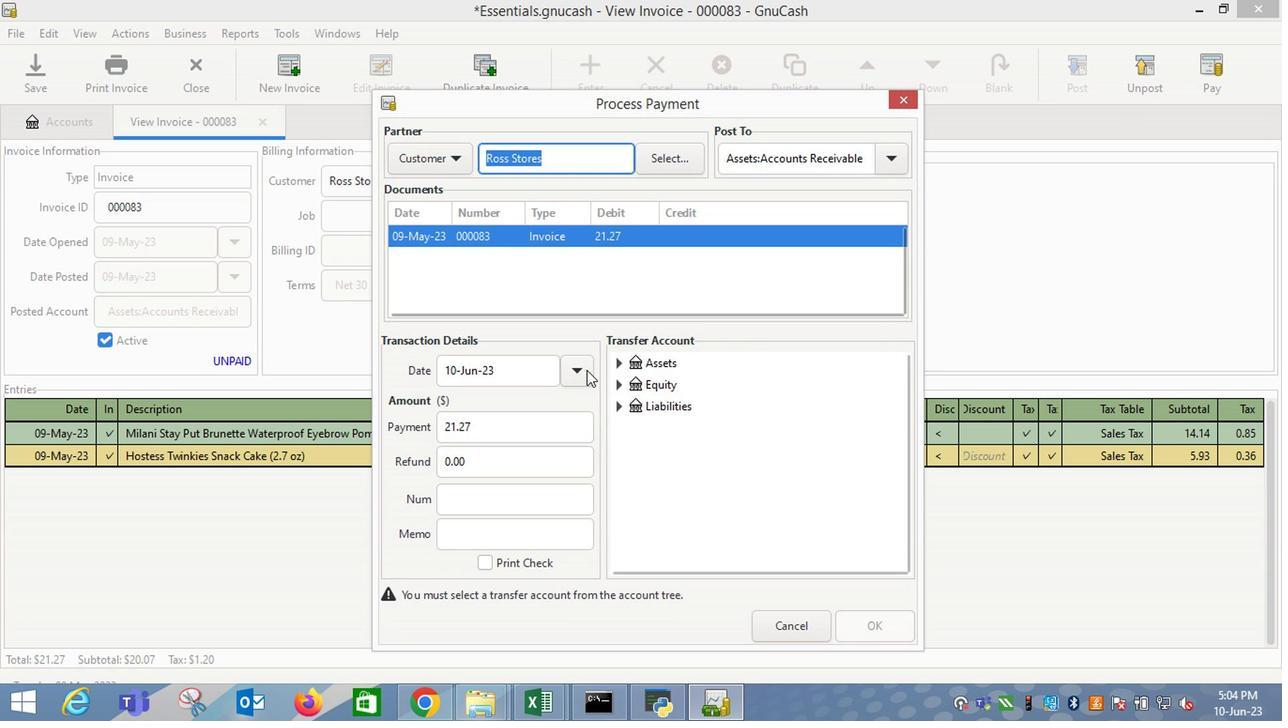 
Action: Mouse pressed left at (584, 377)
Screenshot: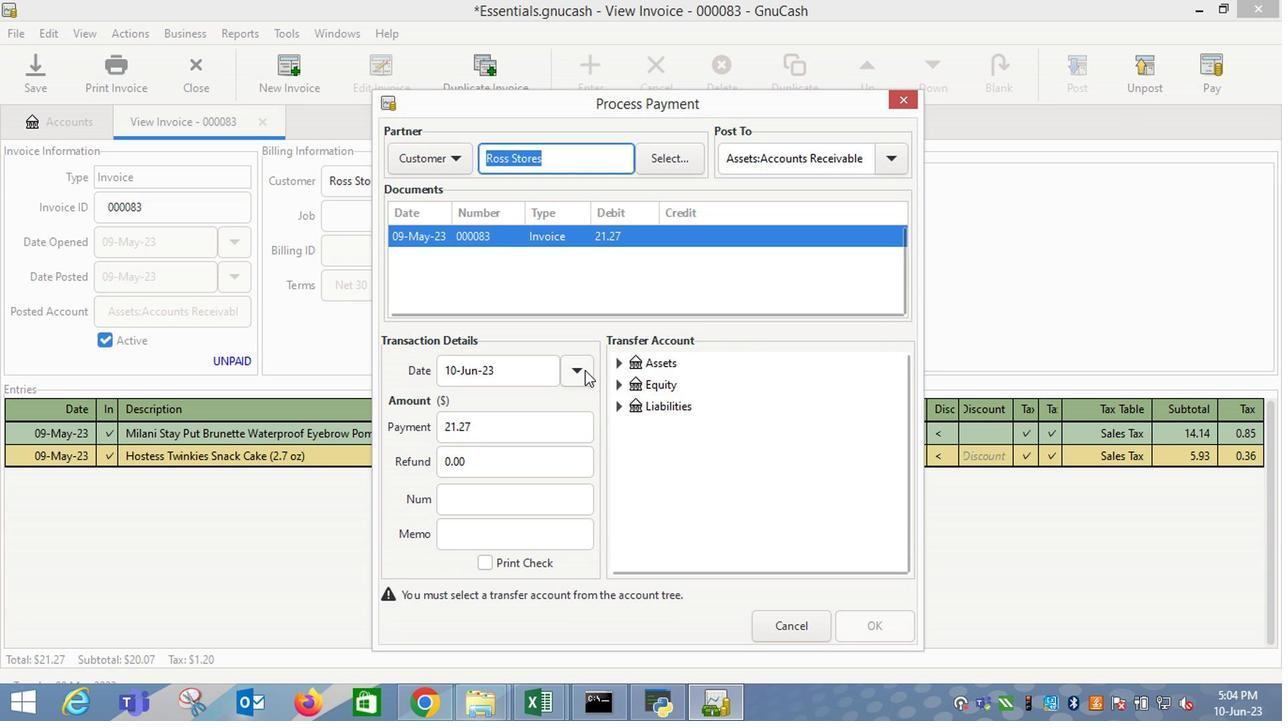 
Action: Mouse moved to (501, 459)
Screenshot: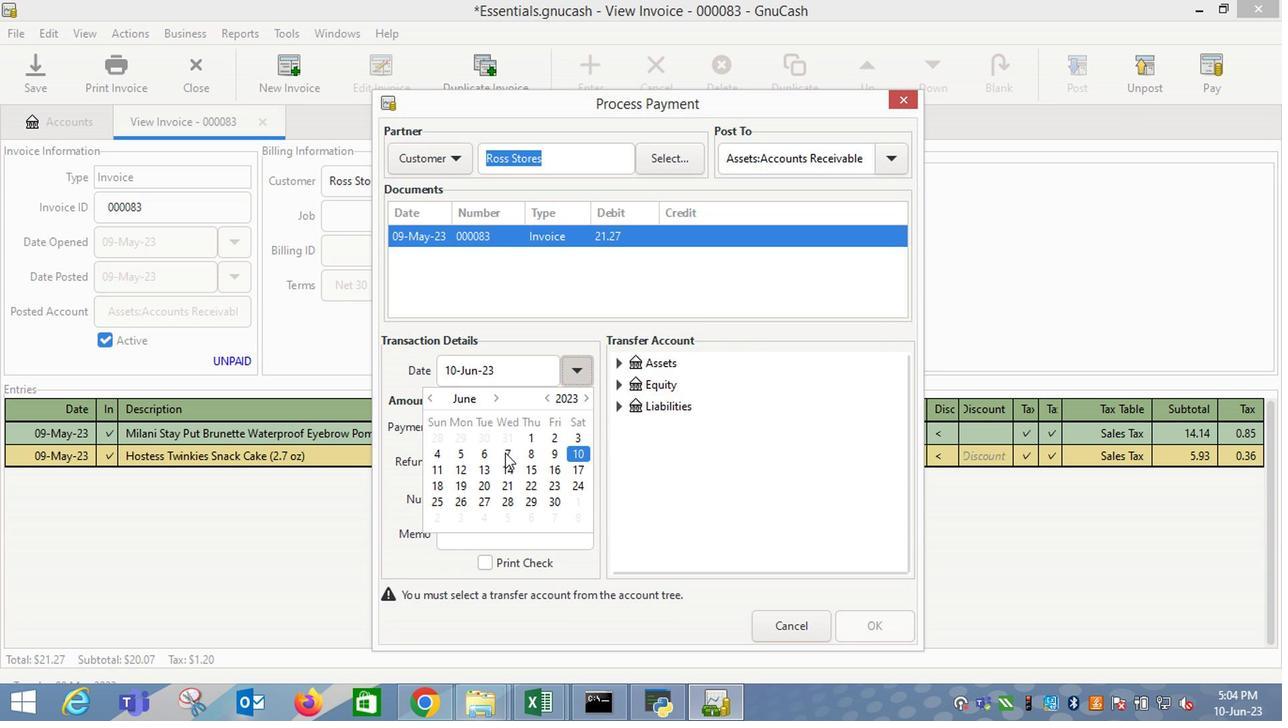
Action: Mouse pressed left at (501, 459)
Screenshot: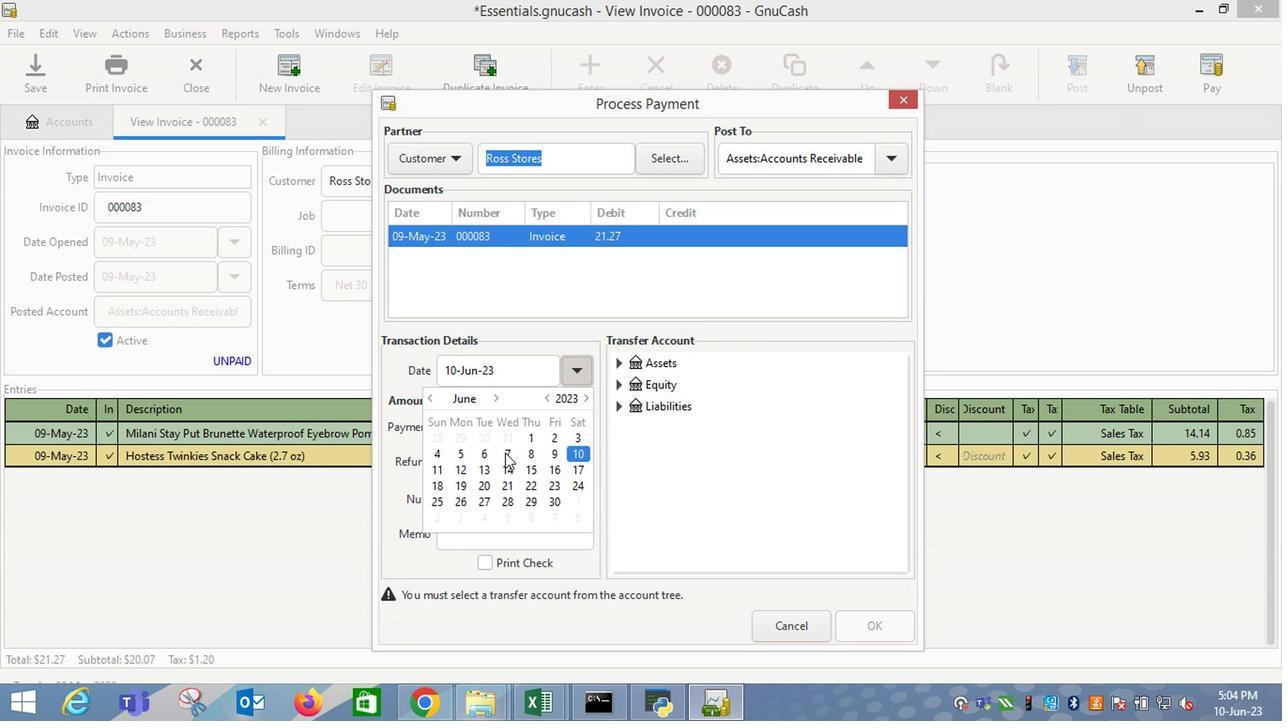 
Action: Mouse moved to (682, 464)
Screenshot: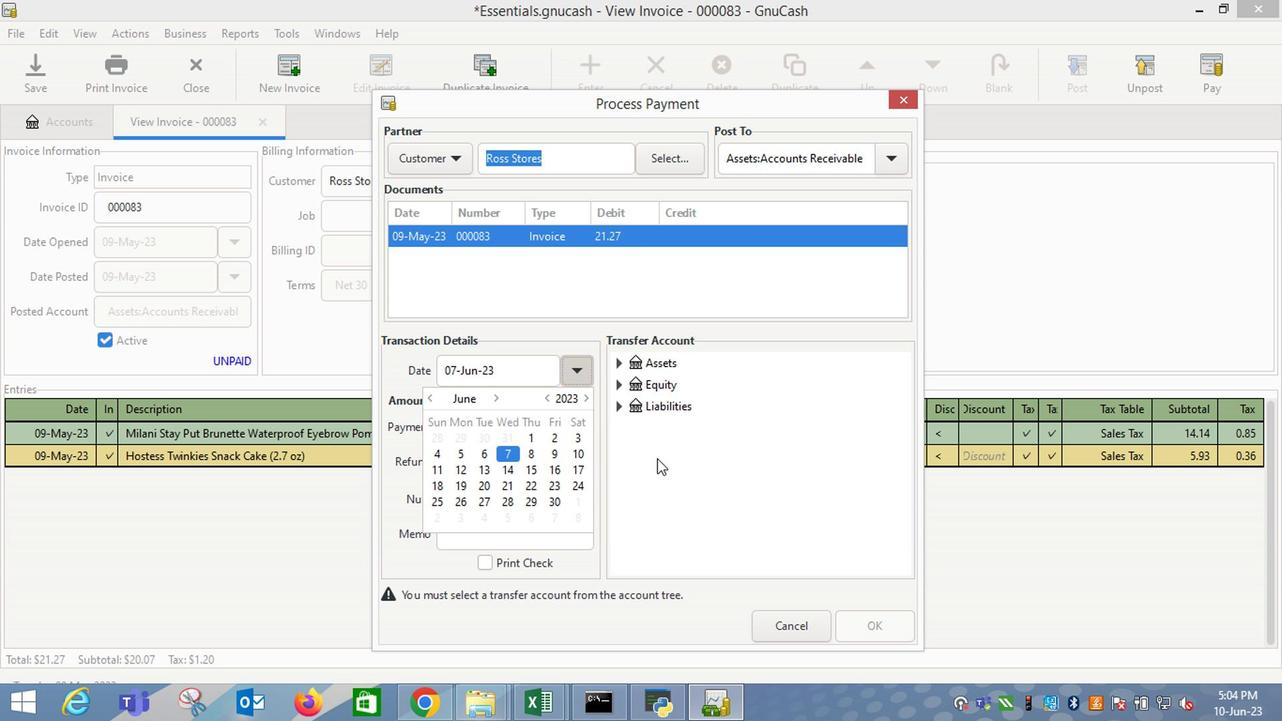 
Action: Mouse pressed left at (682, 464)
Screenshot: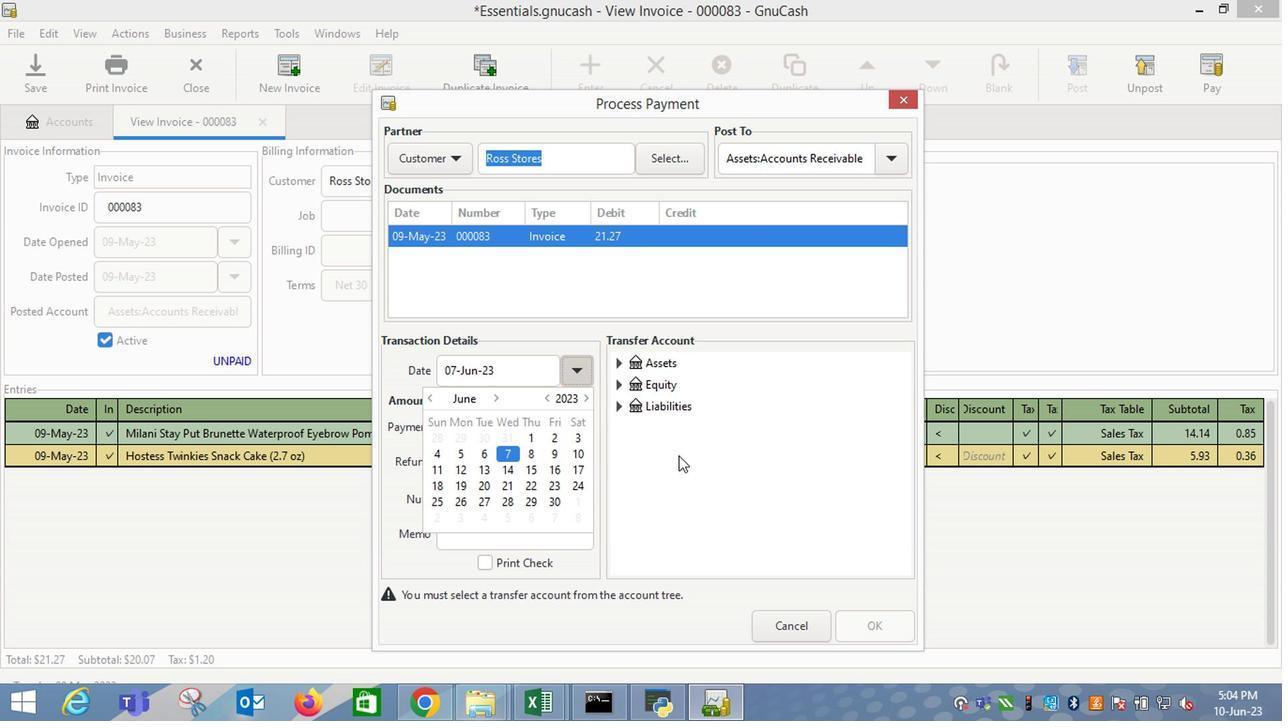 
Action: Mouse moved to (618, 367)
Screenshot: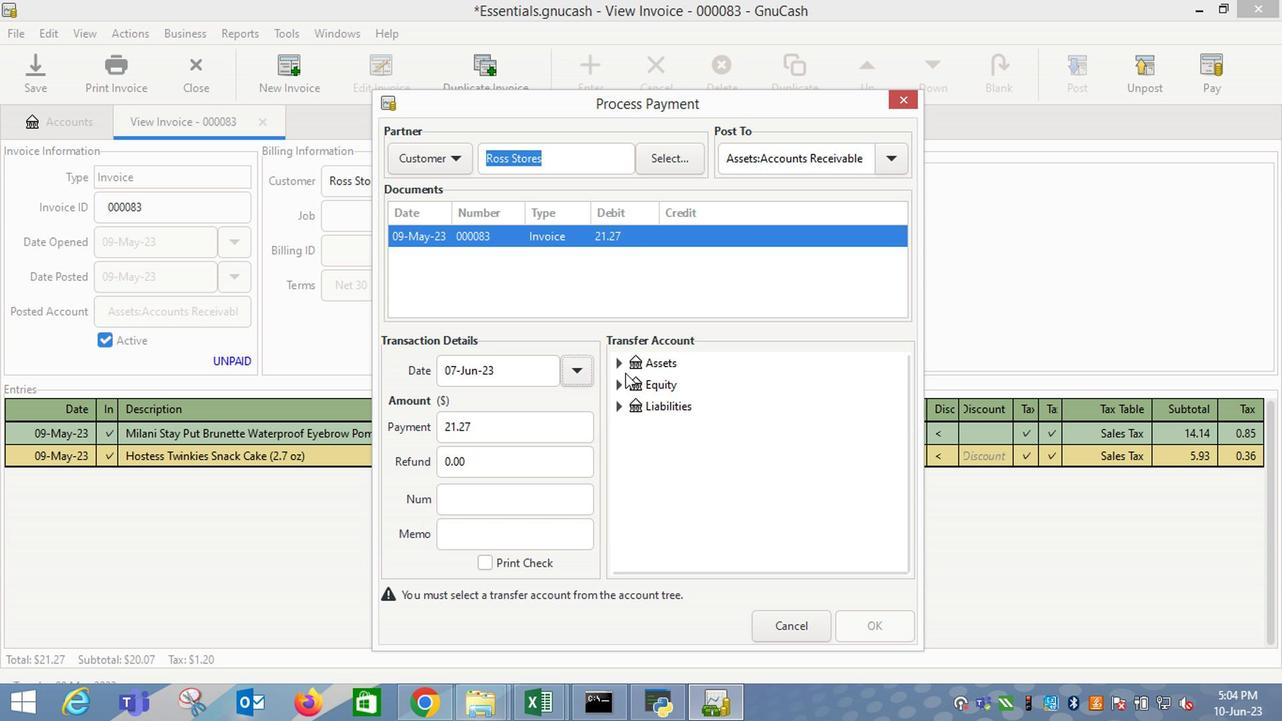 
Action: Mouse pressed left at (618, 367)
Screenshot: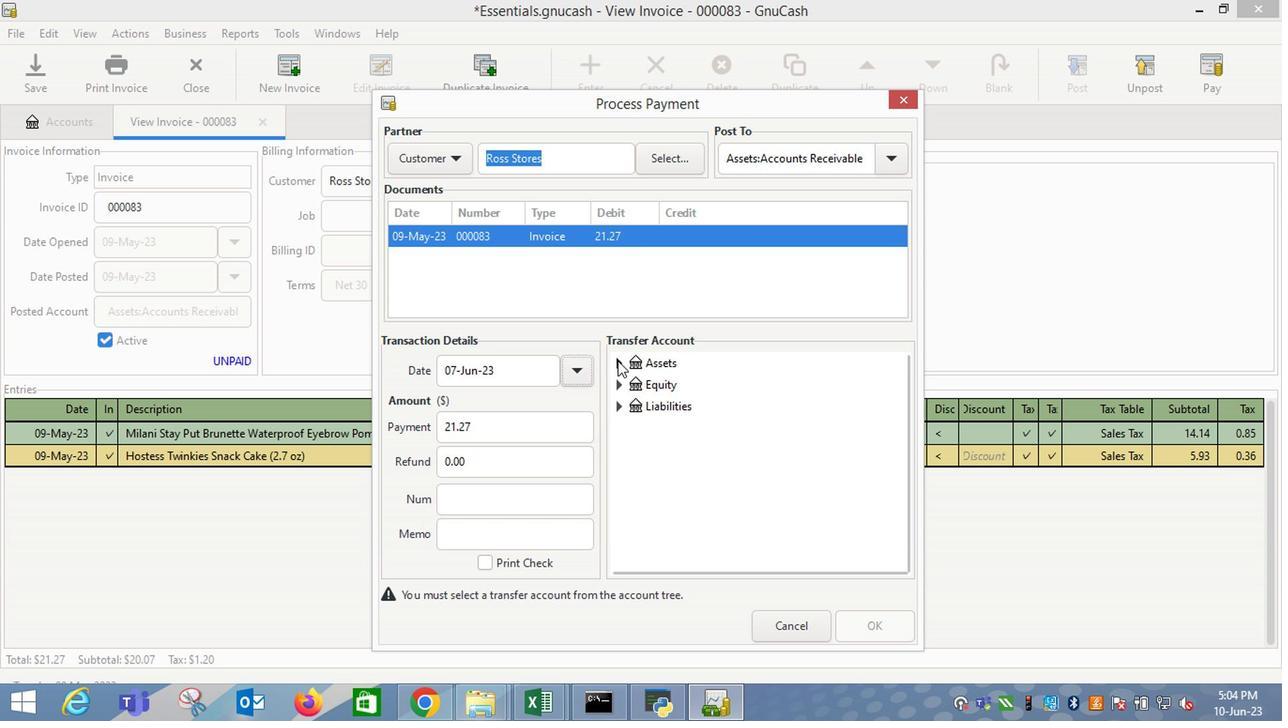
Action: Mouse moved to (639, 395)
Screenshot: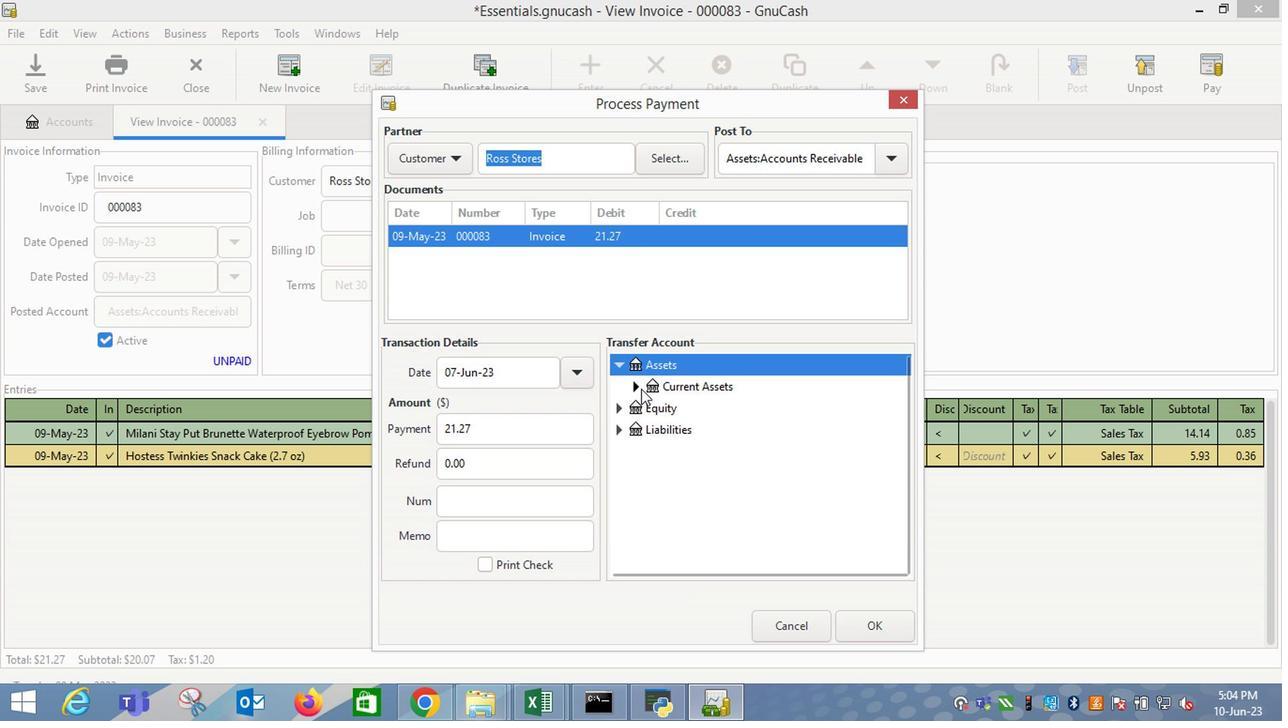 
Action: Mouse pressed left at (639, 395)
Screenshot: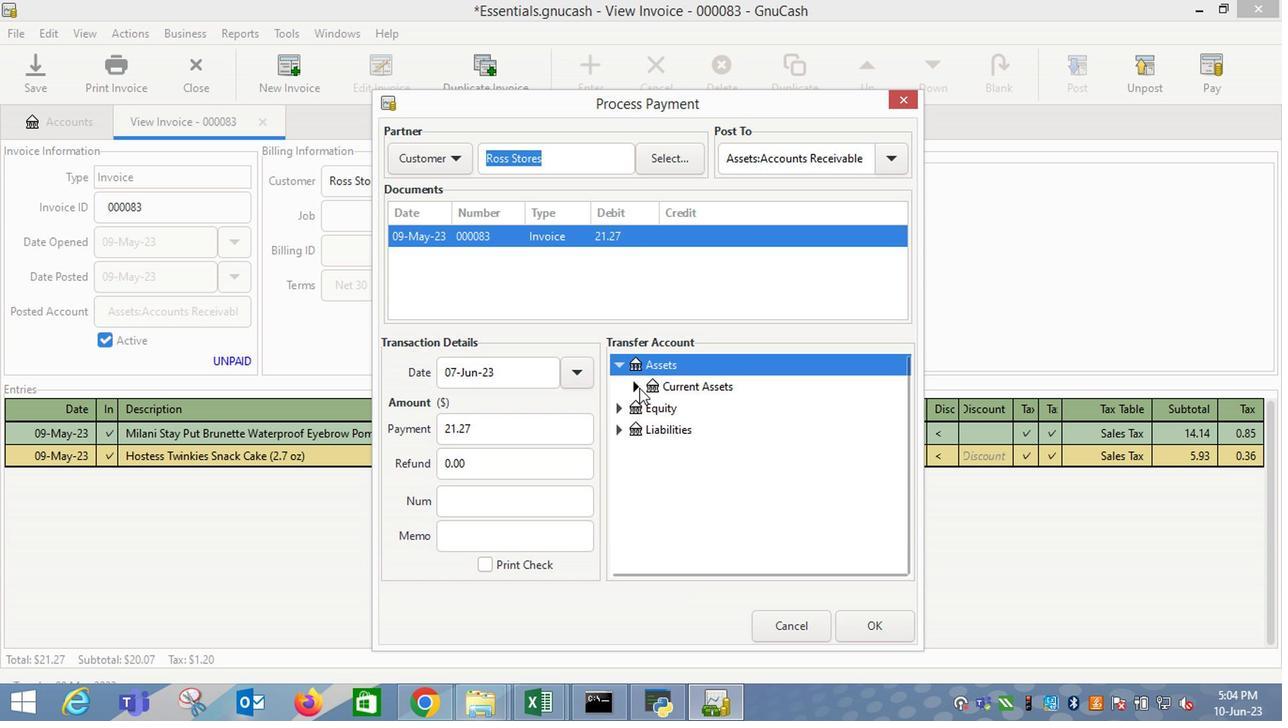 
Action: Mouse moved to (680, 408)
Screenshot: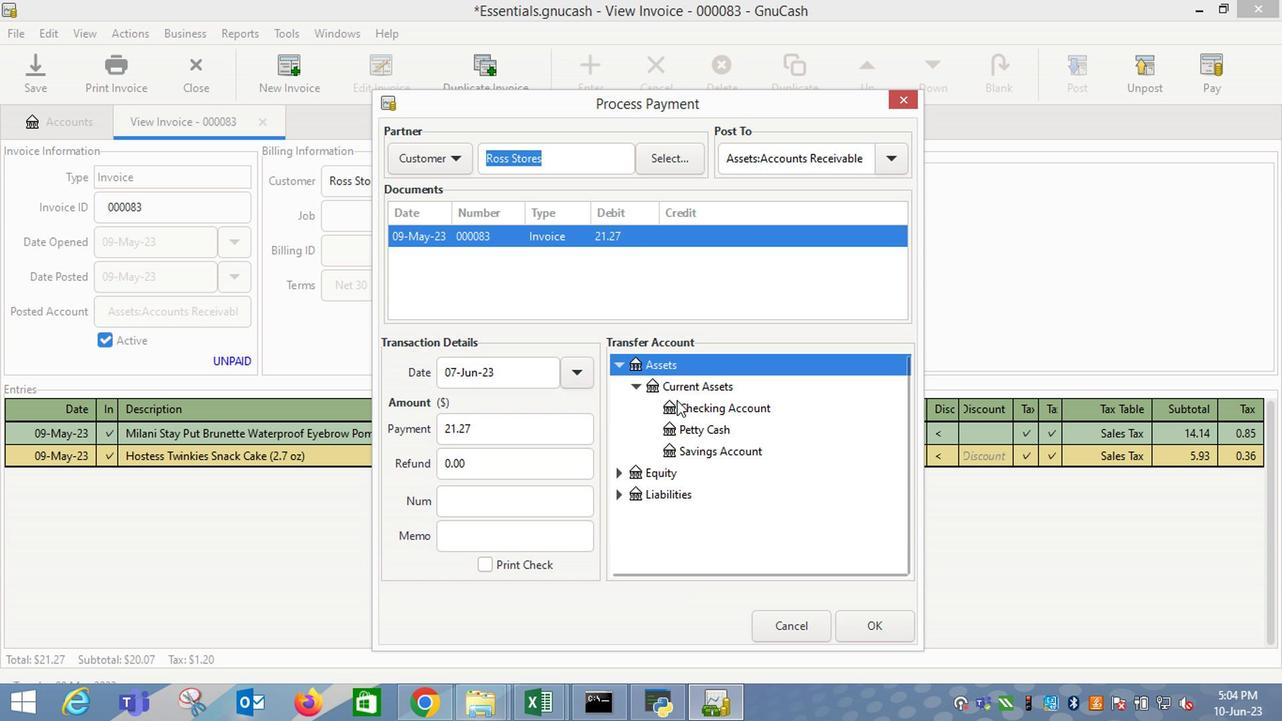 
Action: Mouse pressed left at (680, 408)
Screenshot: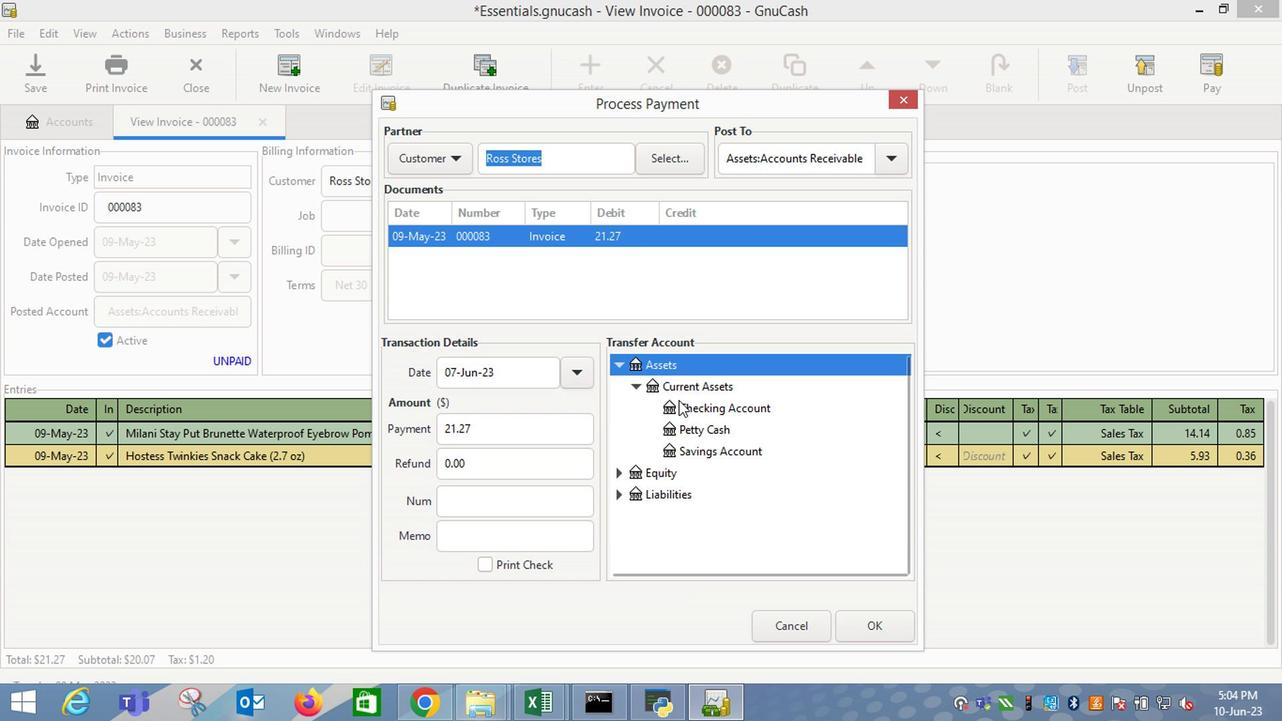 
Action: Mouse moved to (881, 640)
Screenshot: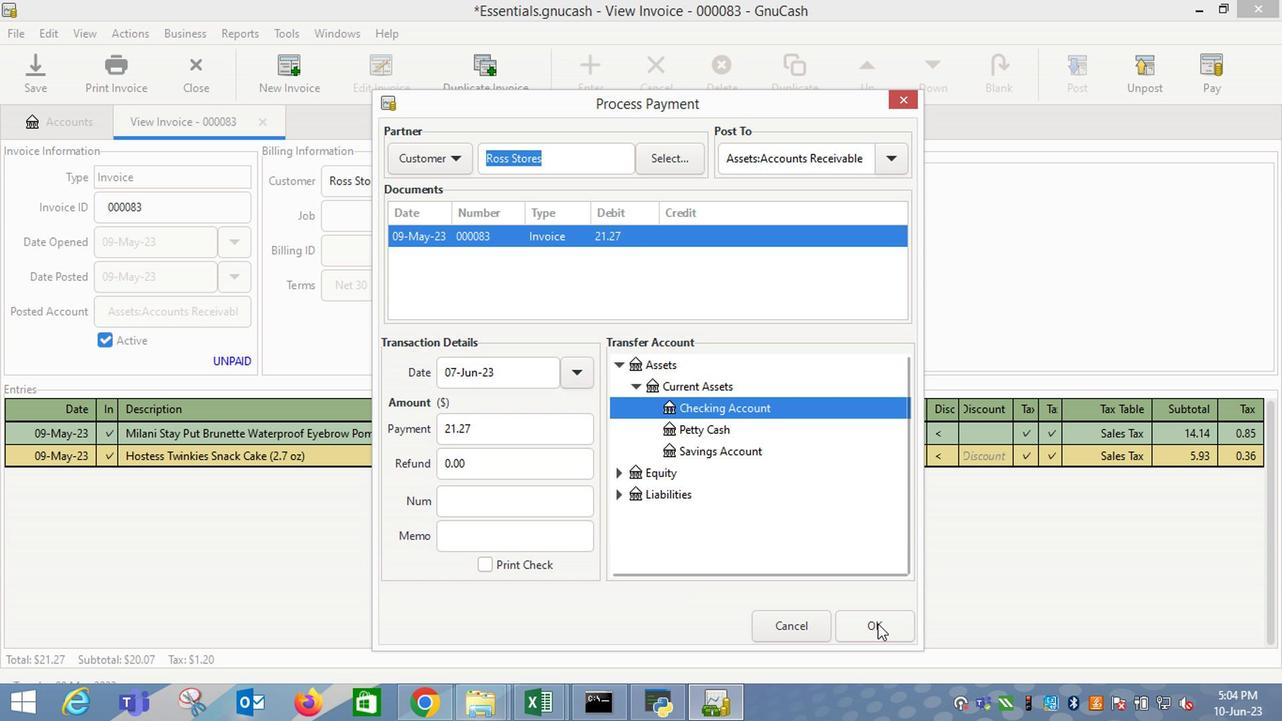 
Action: Mouse pressed left at (881, 640)
Screenshot: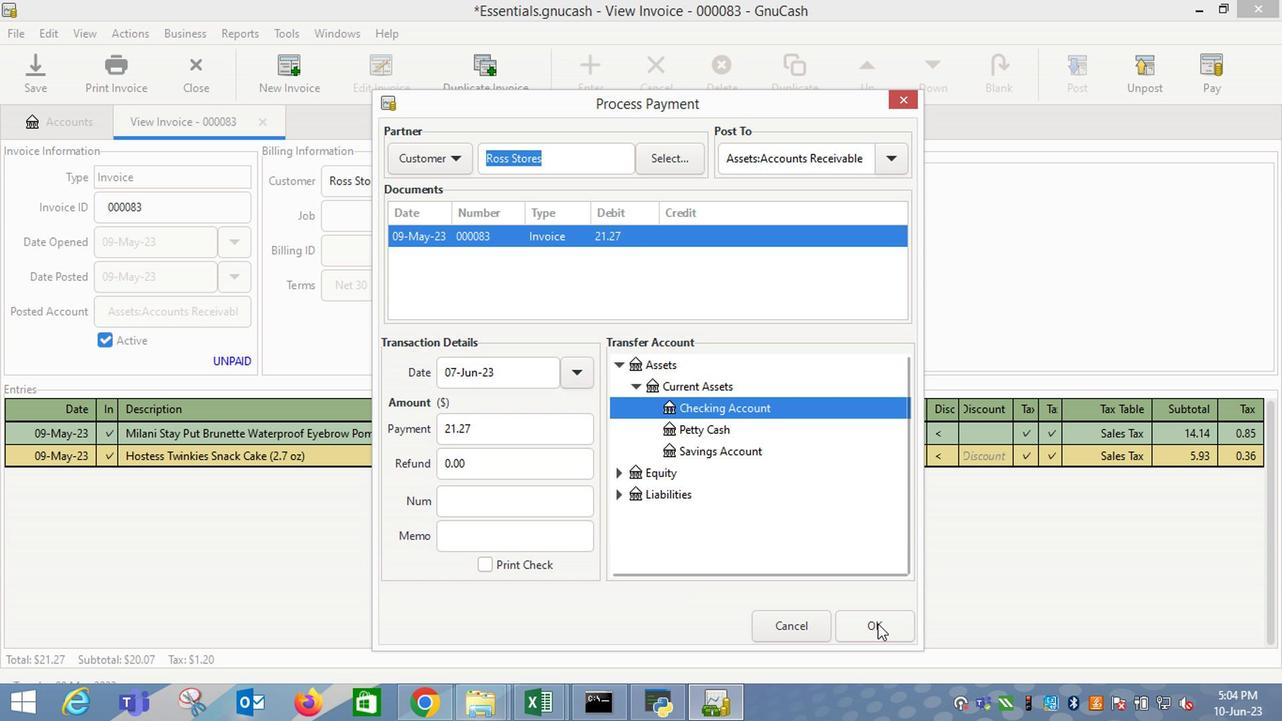 
Action: Mouse moved to (104, 78)
Screenshot: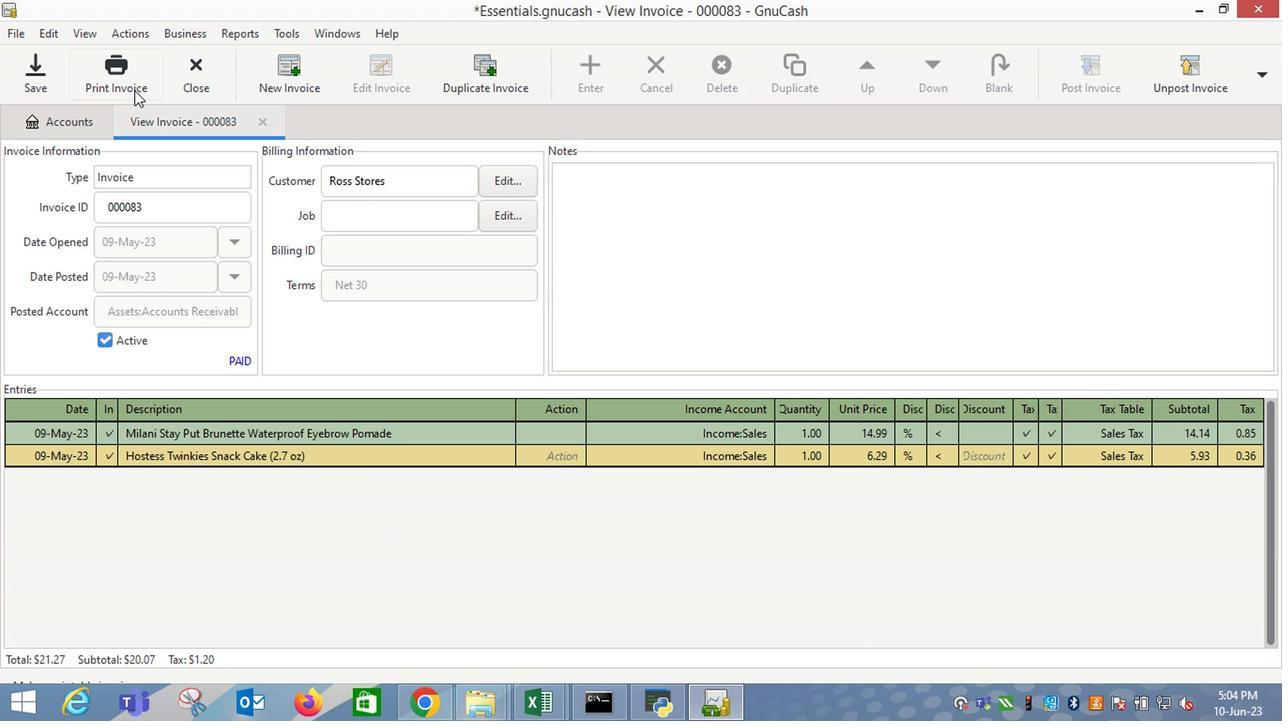 
Action: Mouse pressed left at (104, 78)
Screenshot: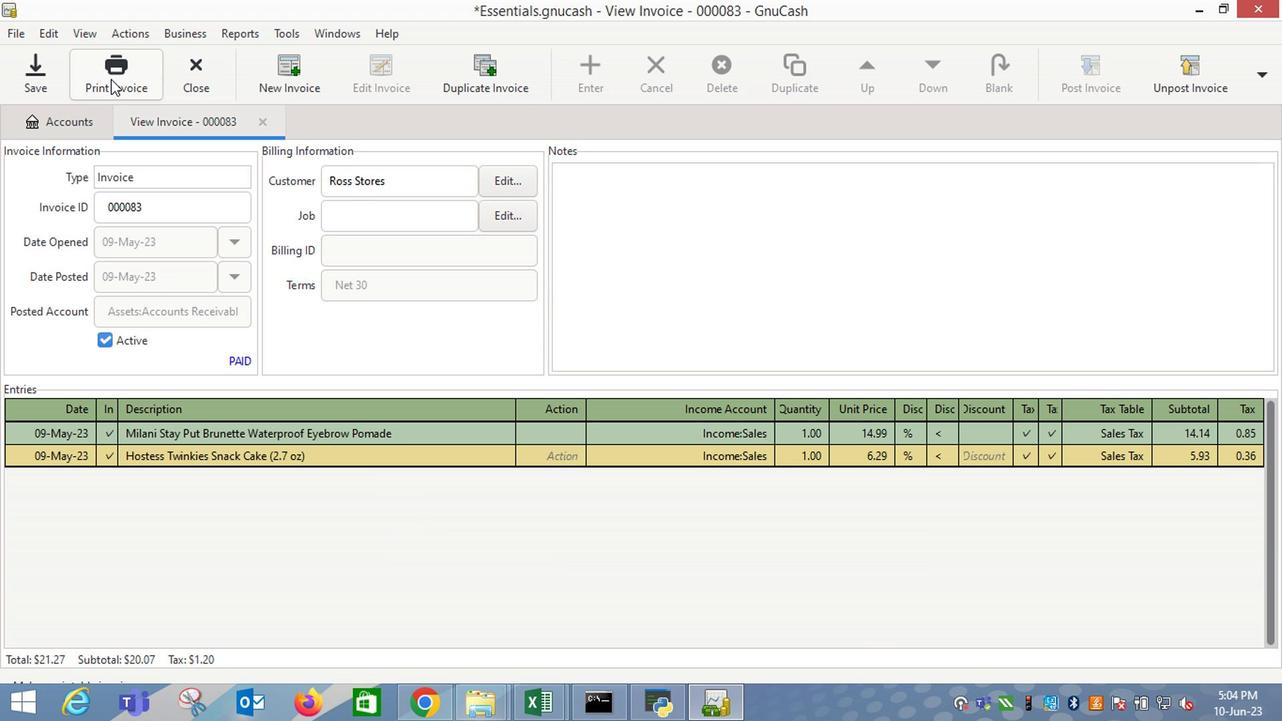 
Action: Mouse moved to (882, 73)
Screenshot: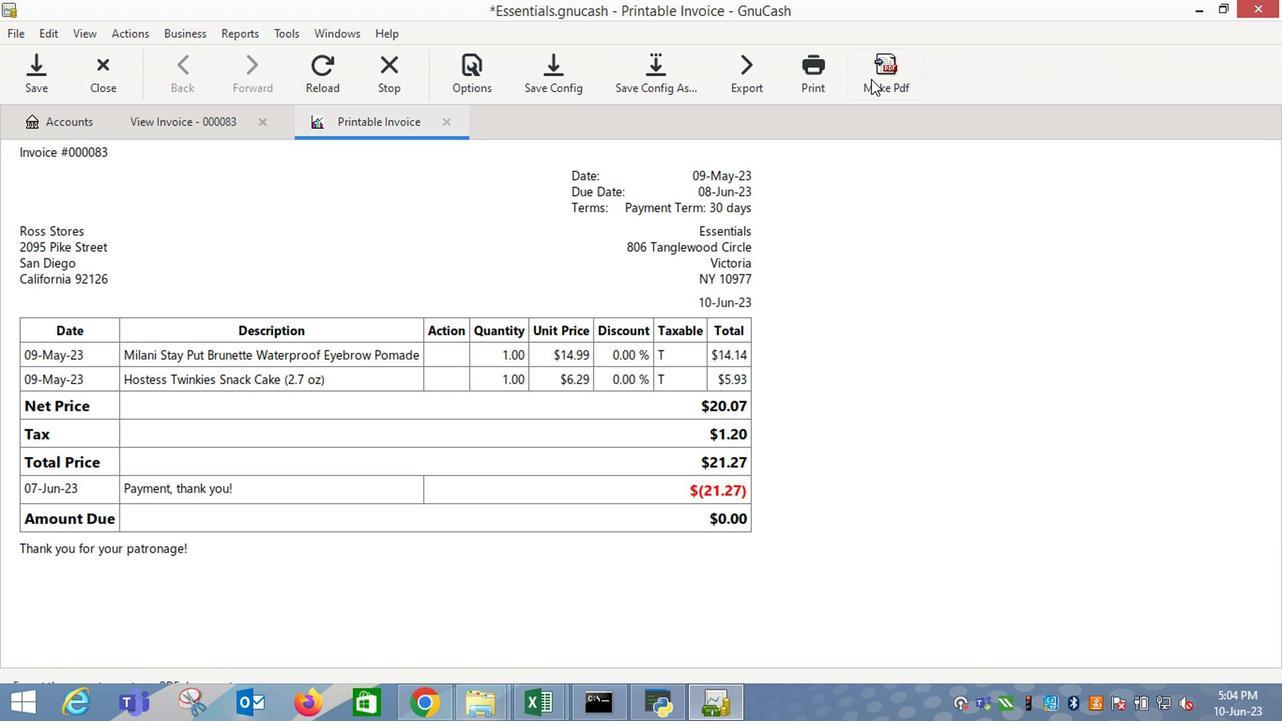 
Action: Mouse pressed left at (882, 73)
Screenshot: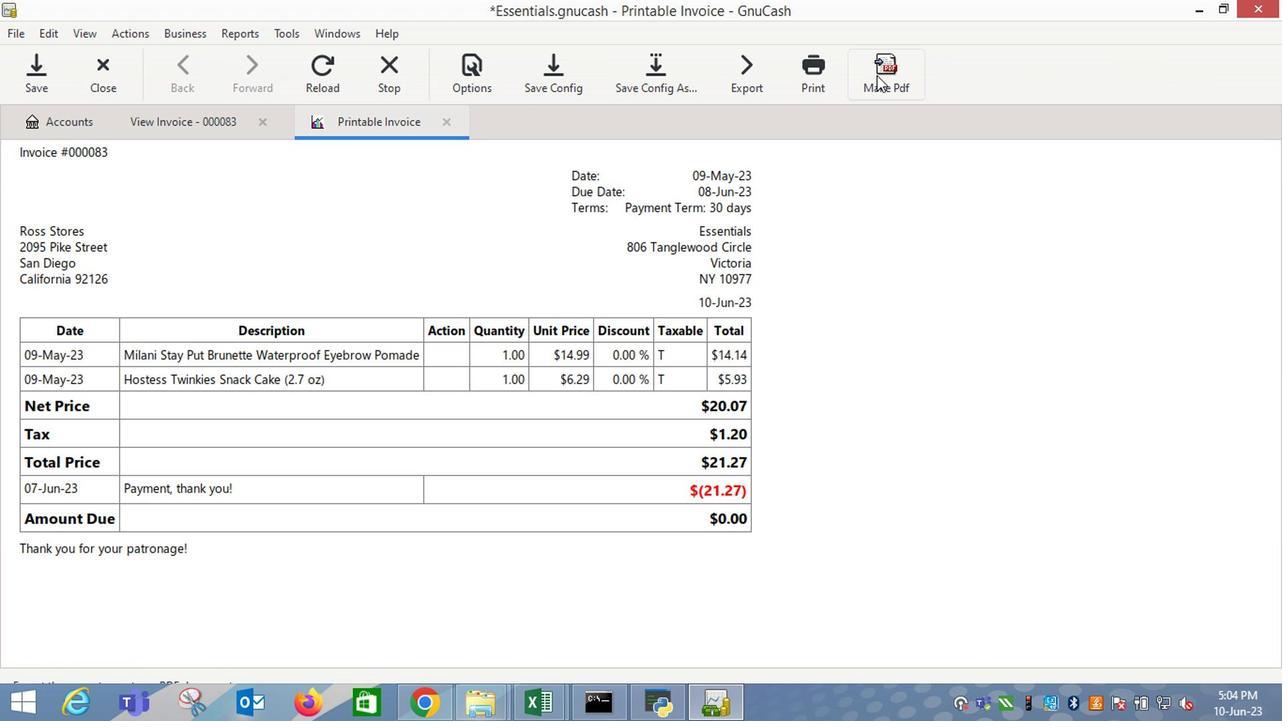 
Action: Mouse moved to (113, 466)
Screenshot: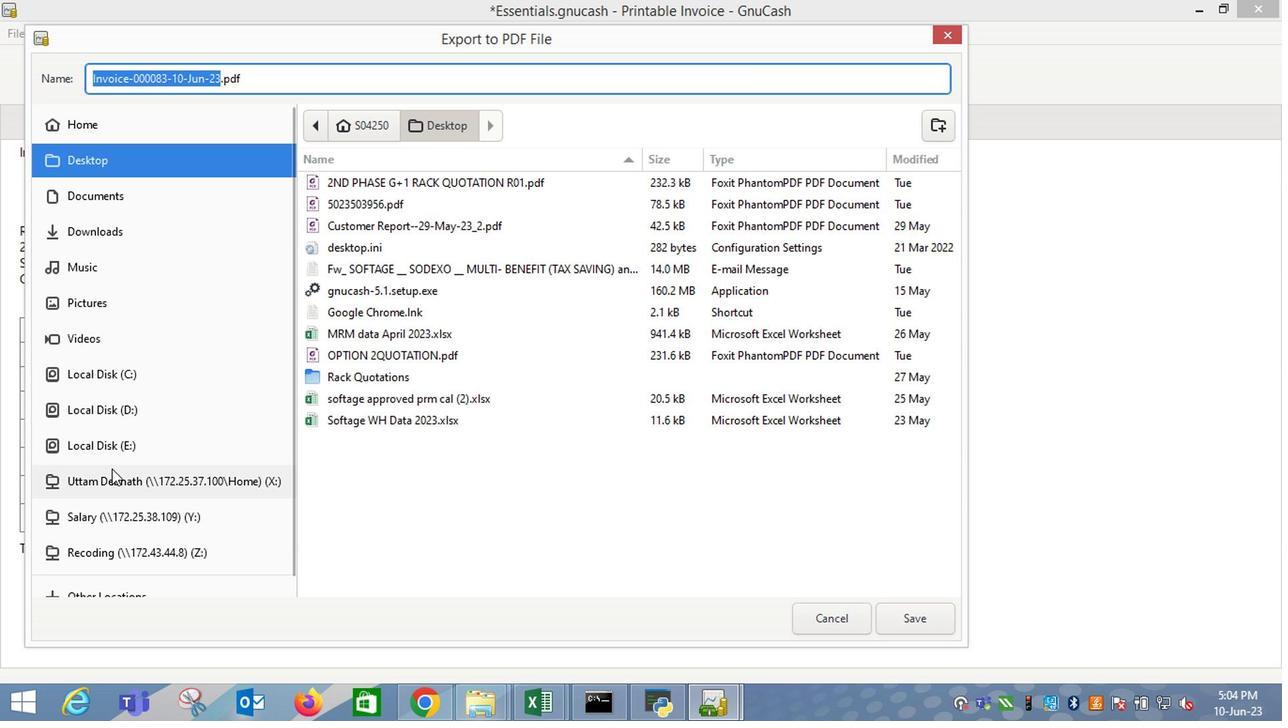 
Action: Mouse pressed left at (113, 466)
Screenshot: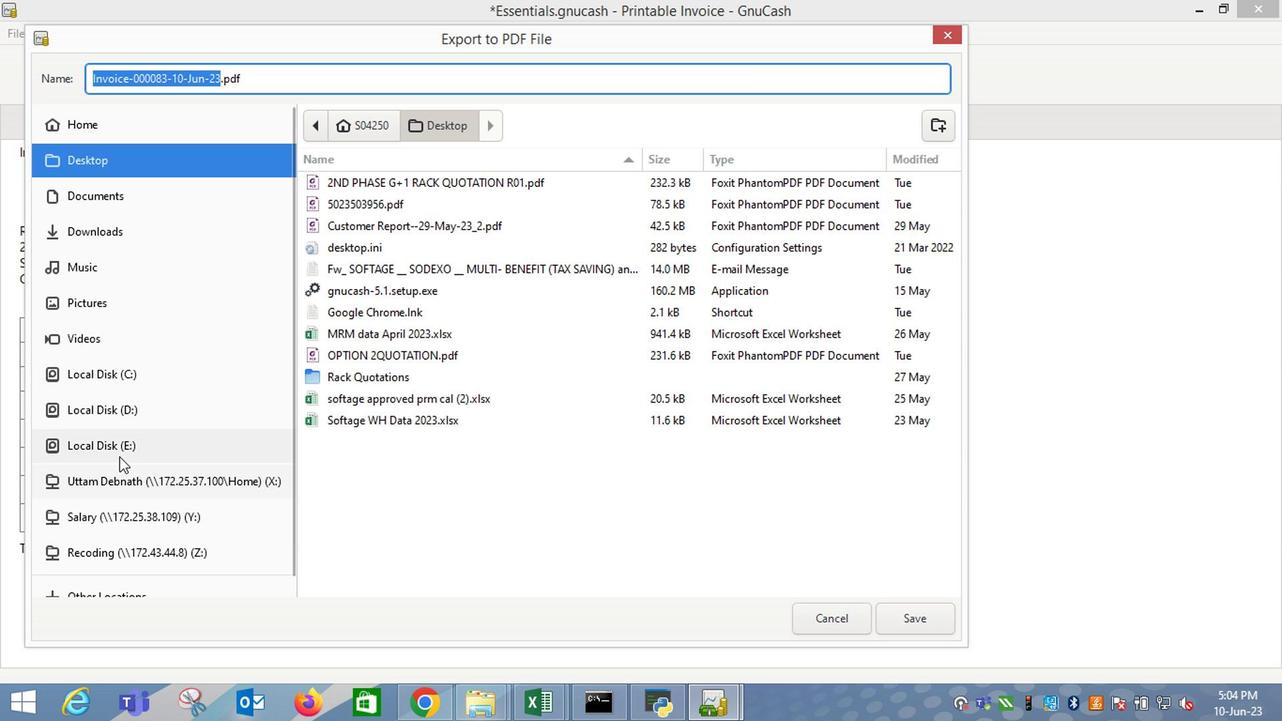 
Action: Mouse moved to (328, 335)
Screenshot: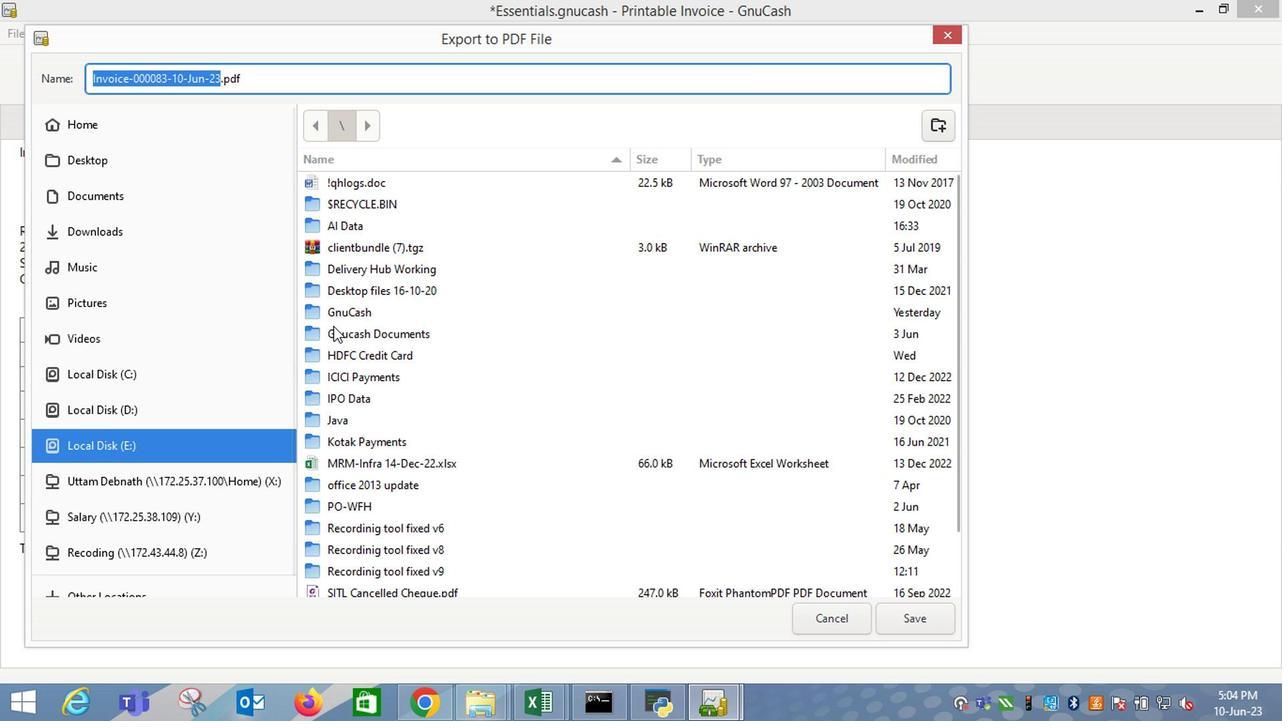 
Action: Mouse pressed left at (328, 335)
Screenshot: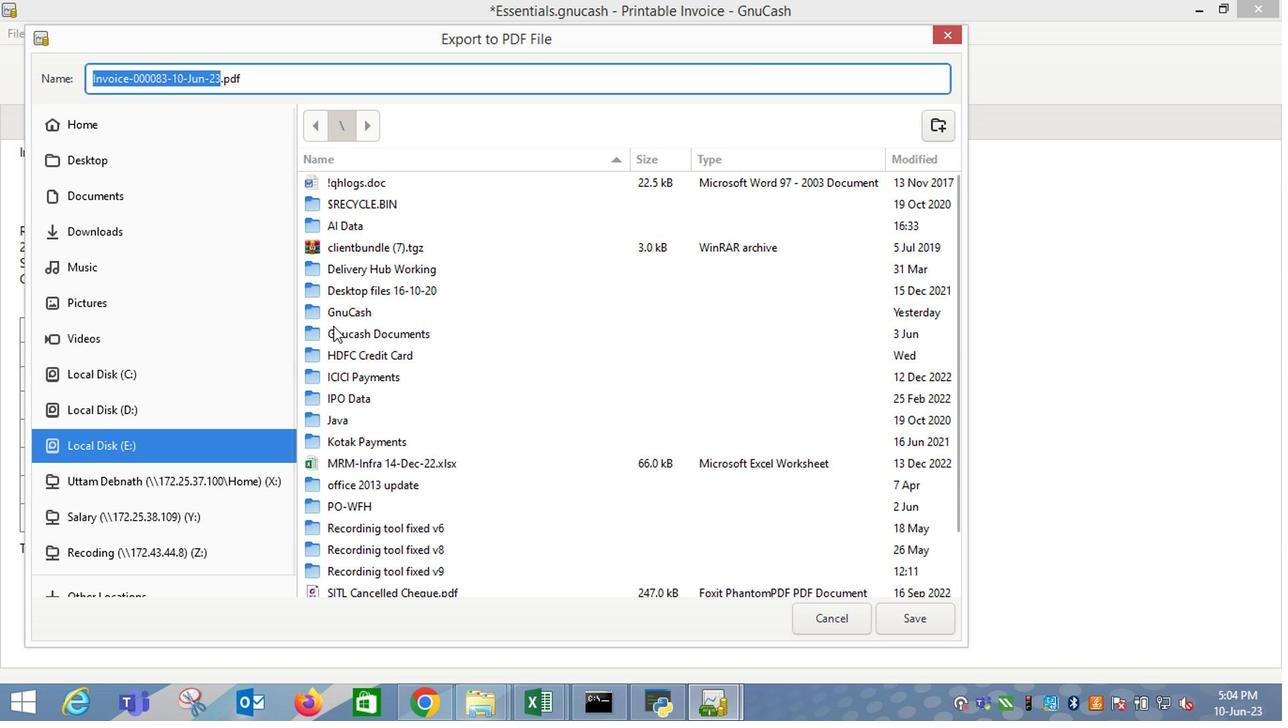 
Action: Mouse pressed left at (328, 335)
Screenshot: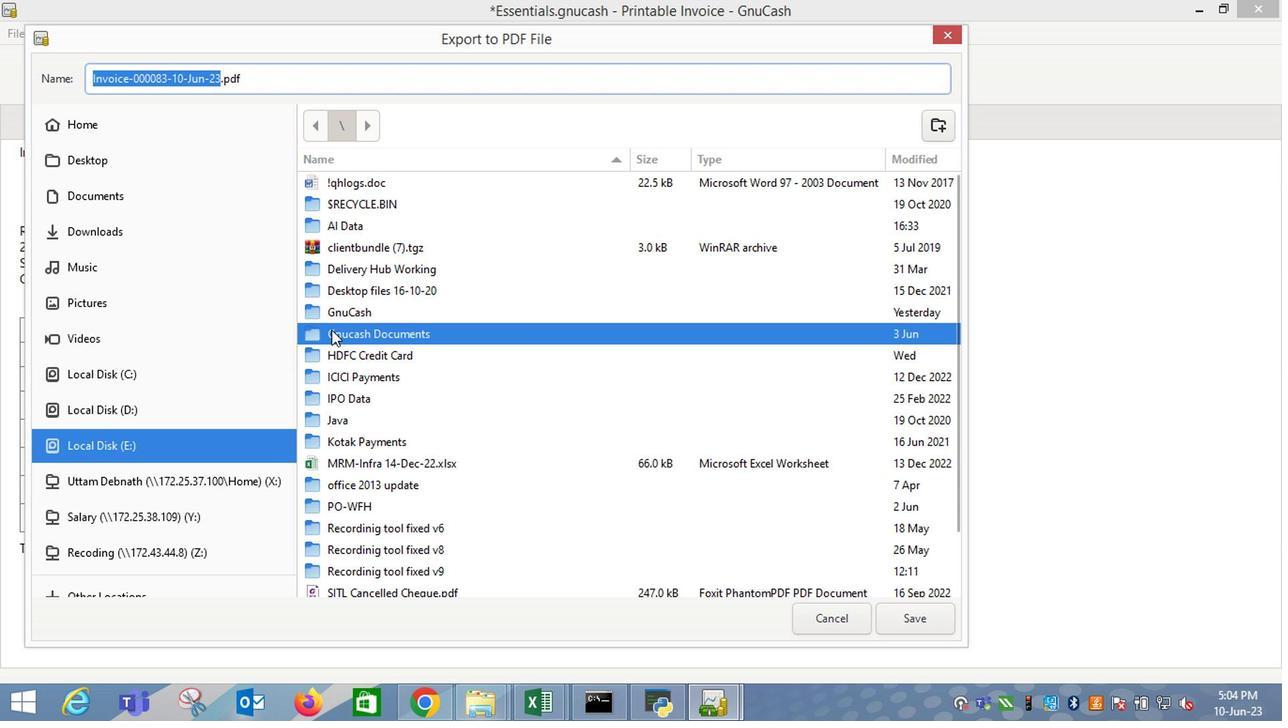 
Action: Mouse moved to (361, 186)
Screenshot: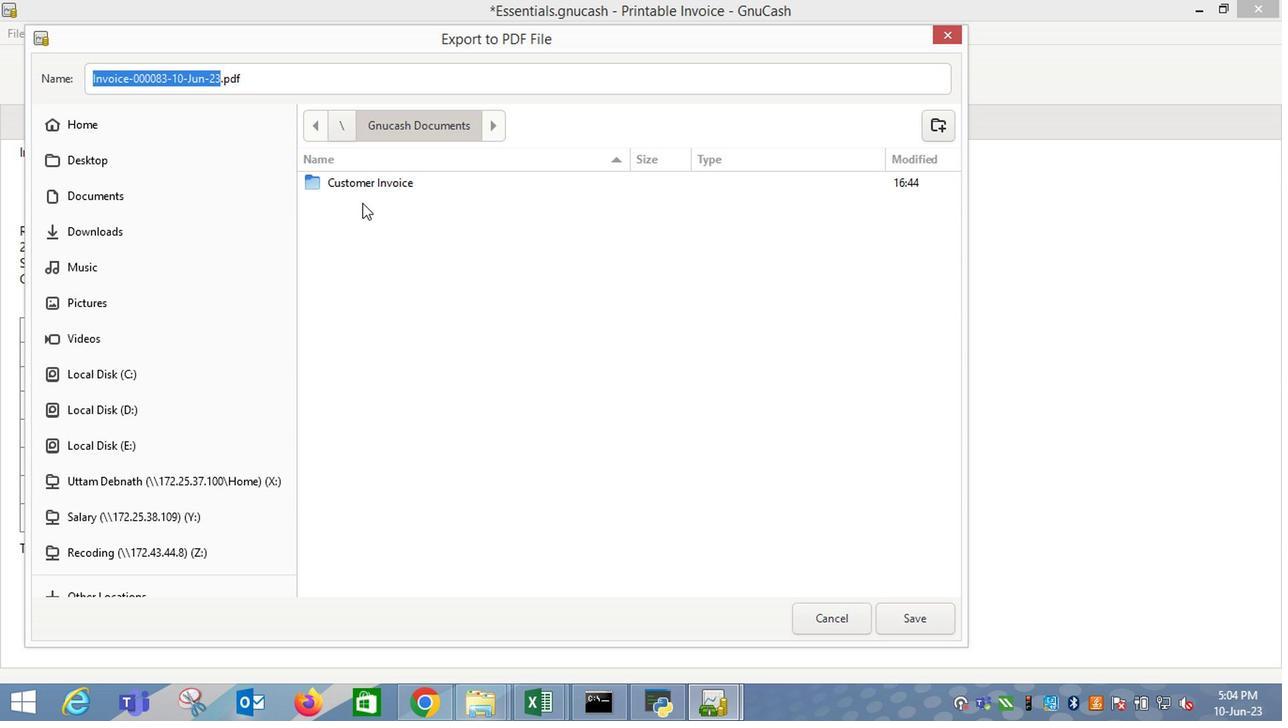 
Action: Mouse pressed left at (361, 186)
Screenshot: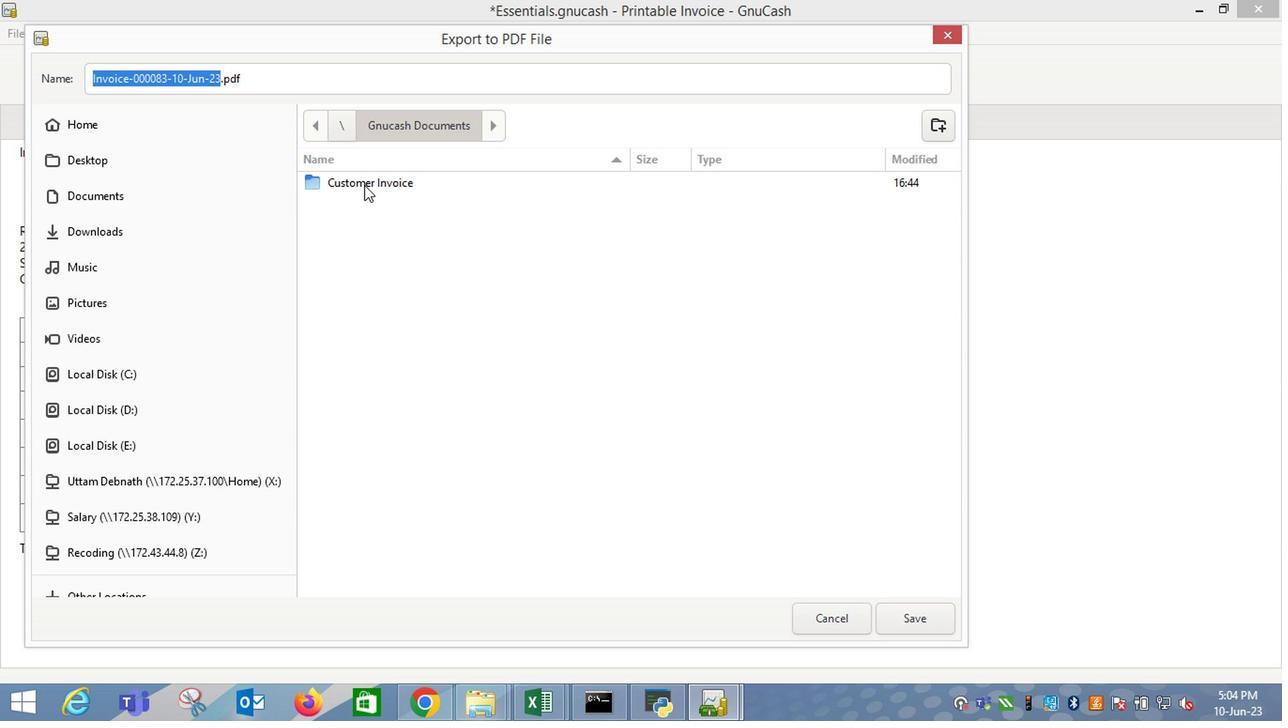 
Action: Mouse pressed left at (361, 186)
Screenshot: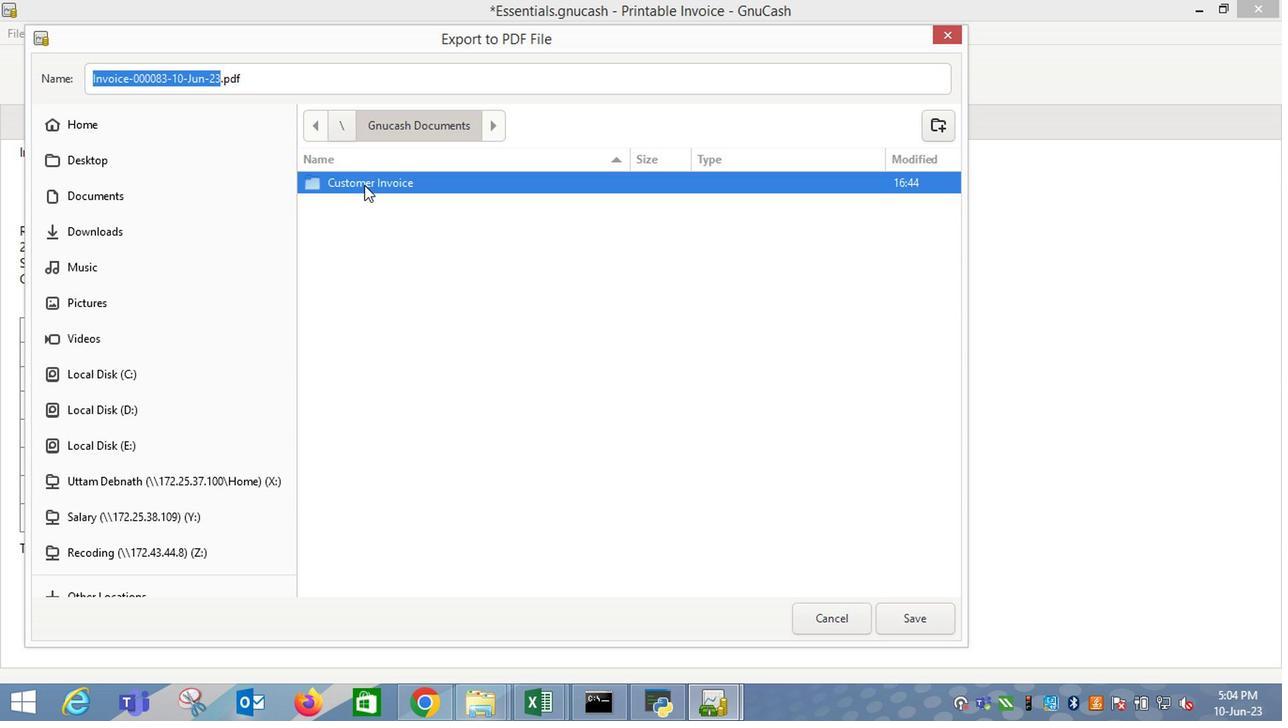 
Action: Mouse moved to (924, 636)
Screenshot: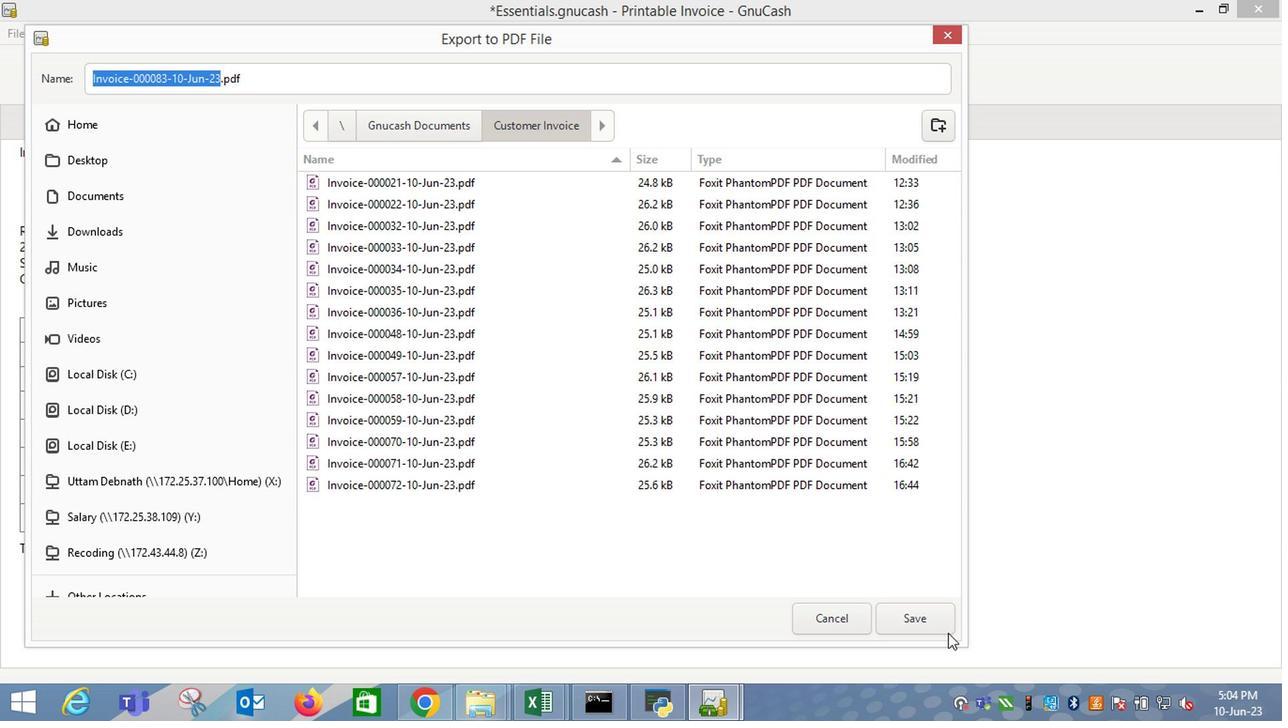 
Action: Mouse pressed left at (924, 636)
Screenshot: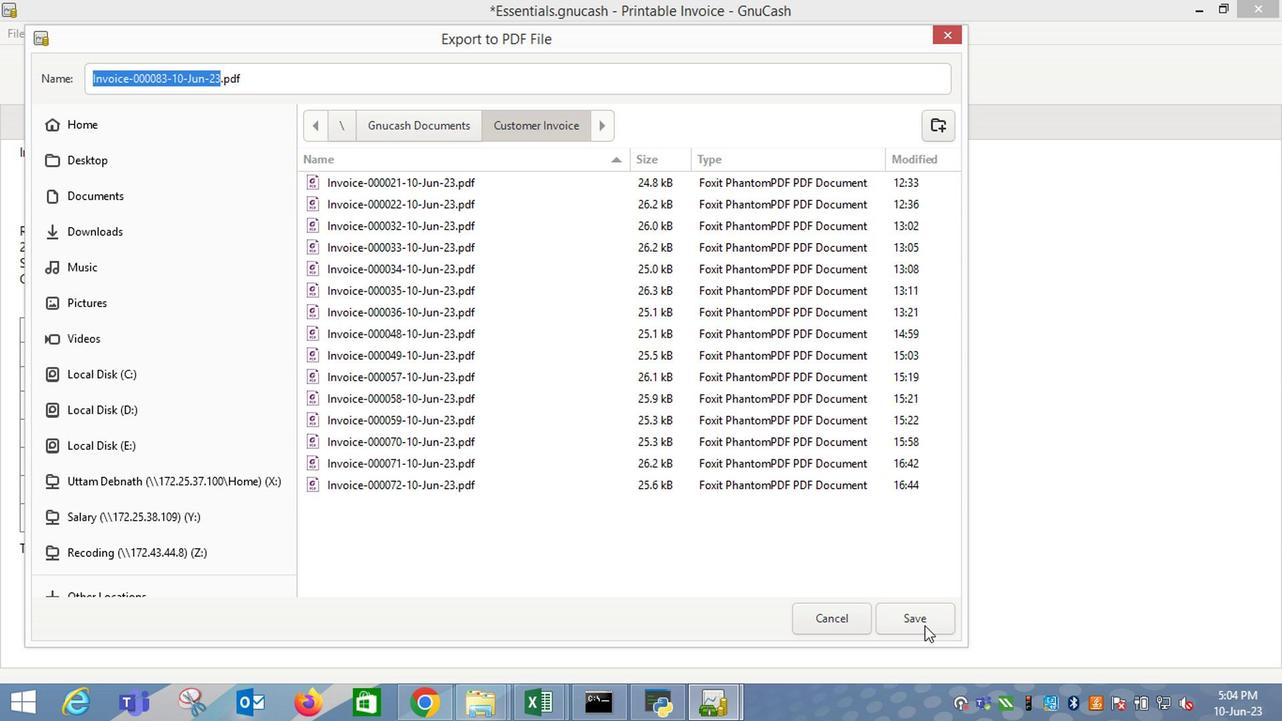 
Action: Mouse moved to (461, 438)
Screenshot: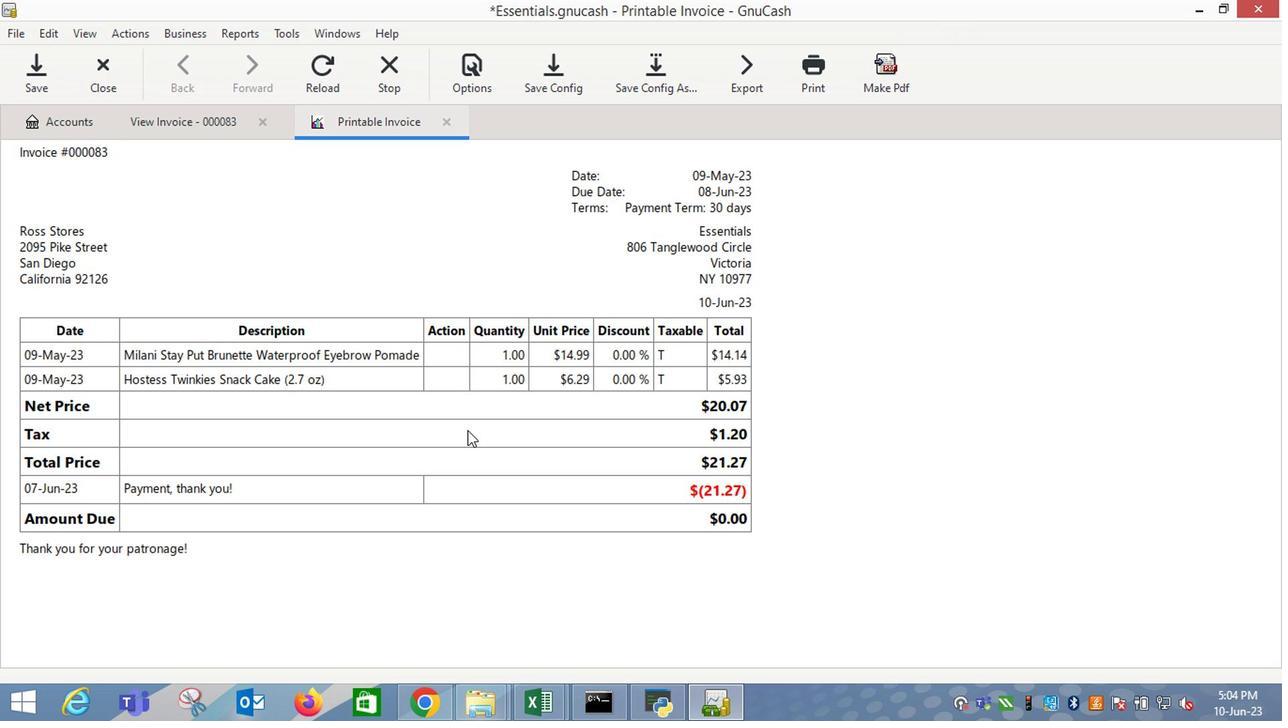 
